 Task: Look for space in Phuntsholing, Bhutan from 1st June, 2023 to 9th June, 2023 for 4 adults in price range Rs.6000 to Rs.12000. Place can be entire place with 2 bedrooms having 2 beds and 2 bathrooms. Property type can be house, flat, guest house. Amenities needed are: washing machine. Booking option can be shelf check-in. Required host language is English.
Action: Mouse moved to (561, 141)
Screenshot: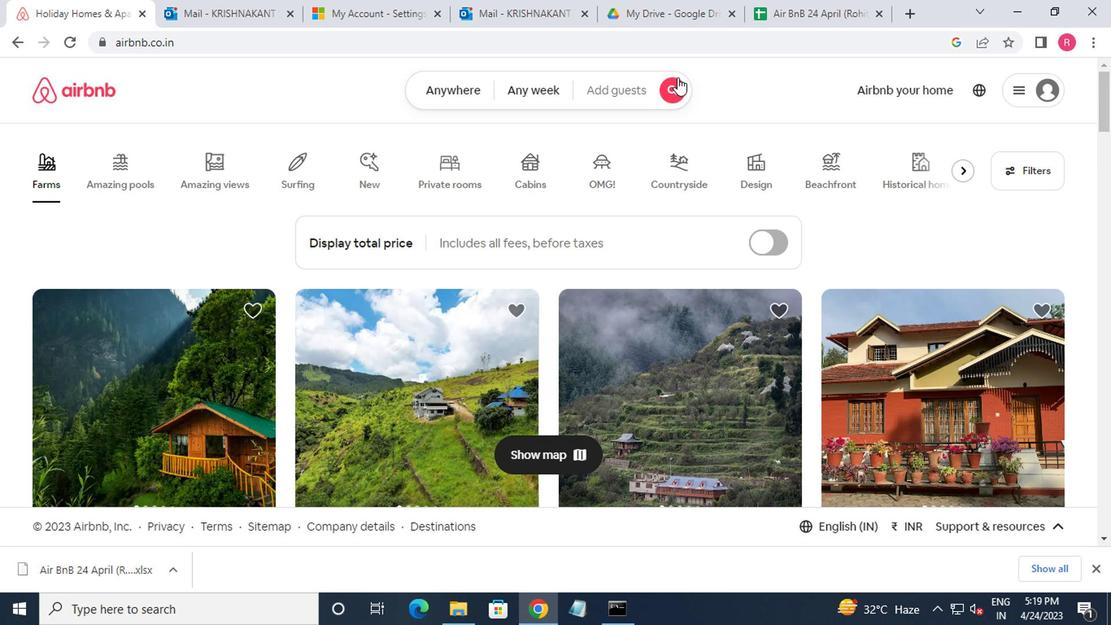 
Action: Mouse pressed left at (561, 141)
Screenshot: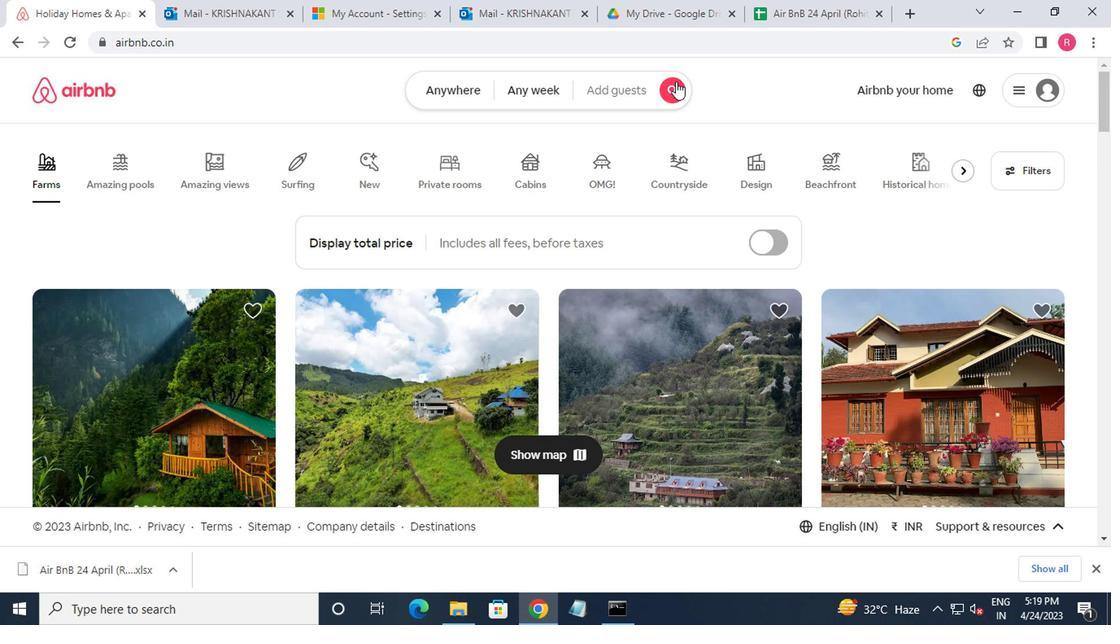 
Action: Mouse moved to (370, 188)
Screenshot: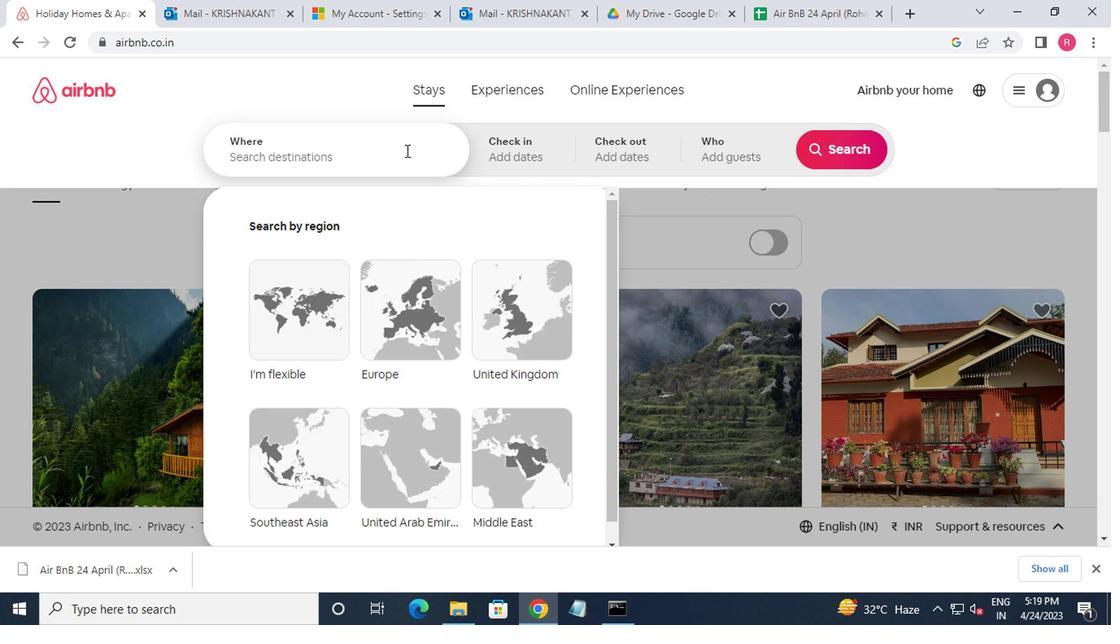 
Action: Mouse pressed left at (370, 188)
Screenshot: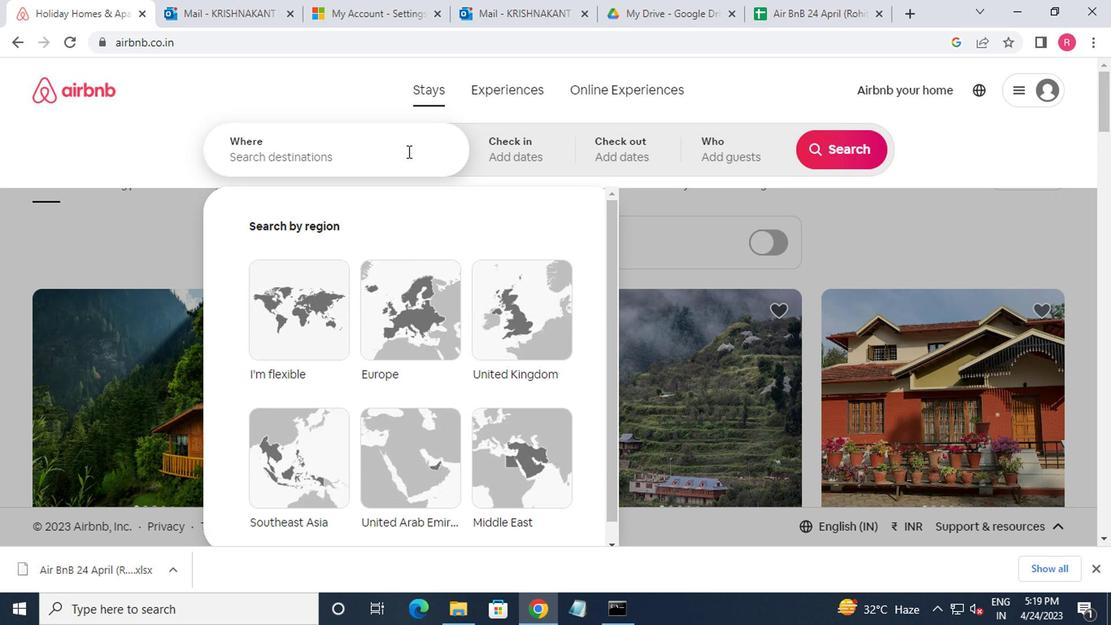 
Action: Key pressed p
Screenshot: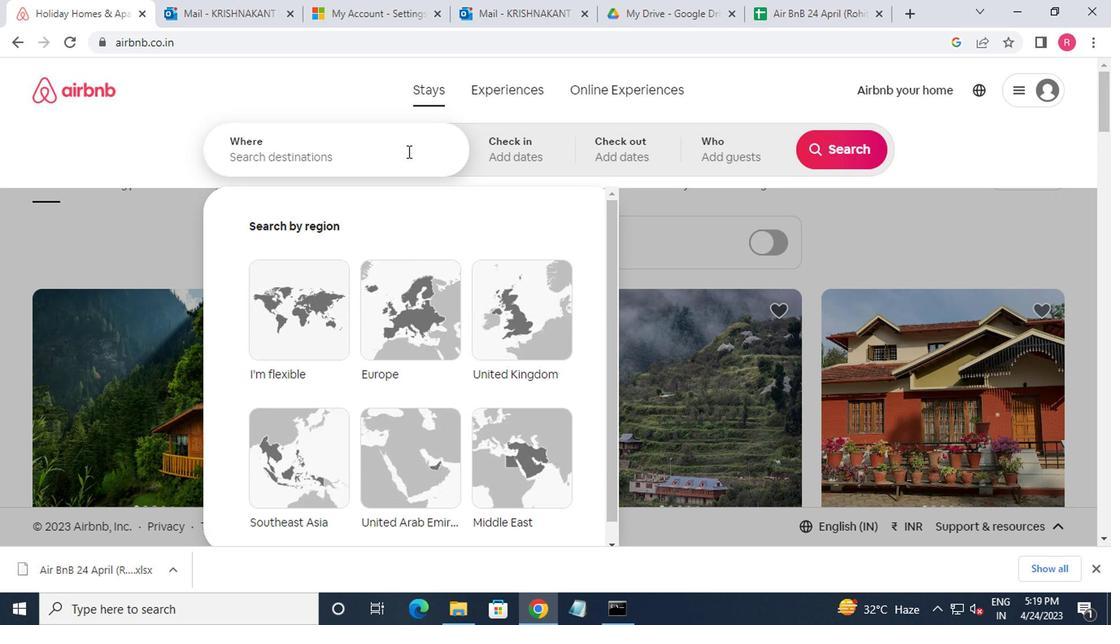 
Action: Mouse moved to (375, 189)
Screenshot: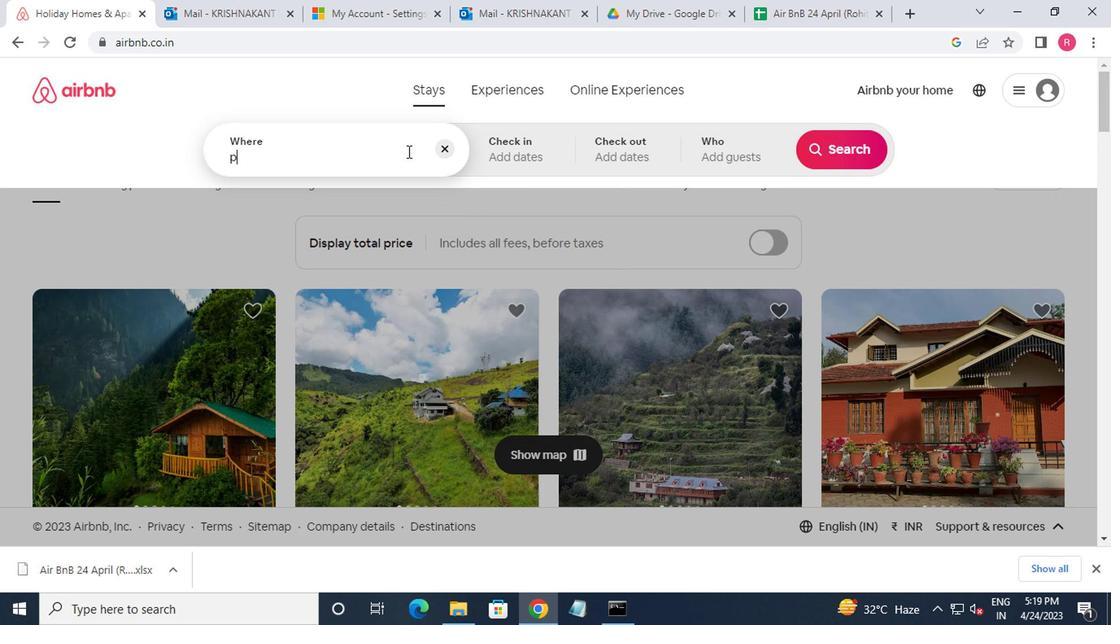 
Action: Key pressed hu
Screenshot: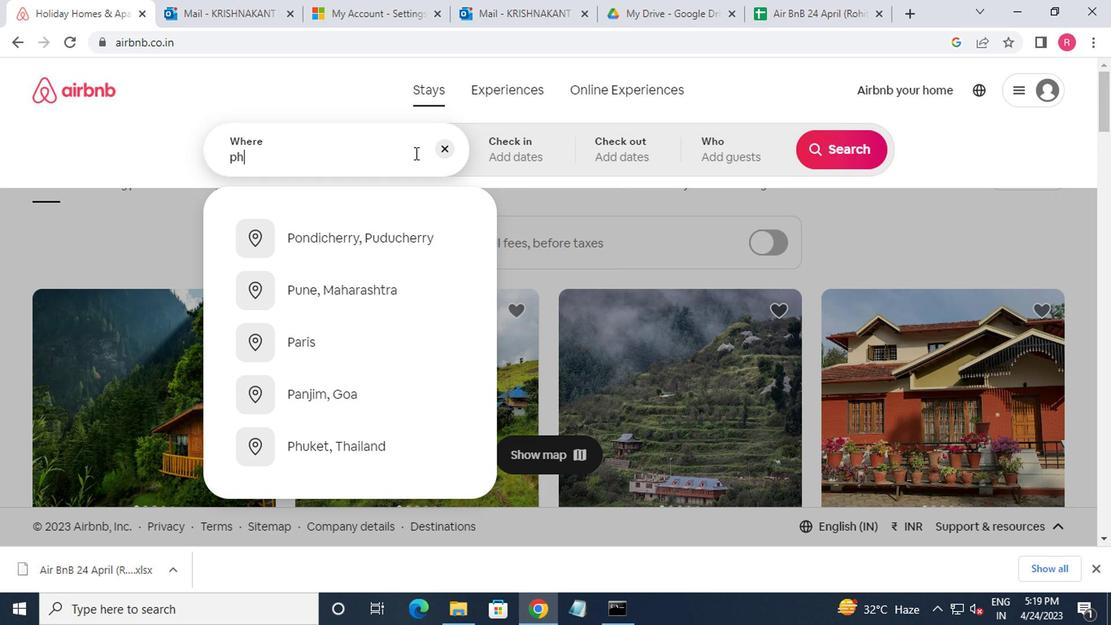 
Action: Mouse moved to (376, 189)
Screenshot: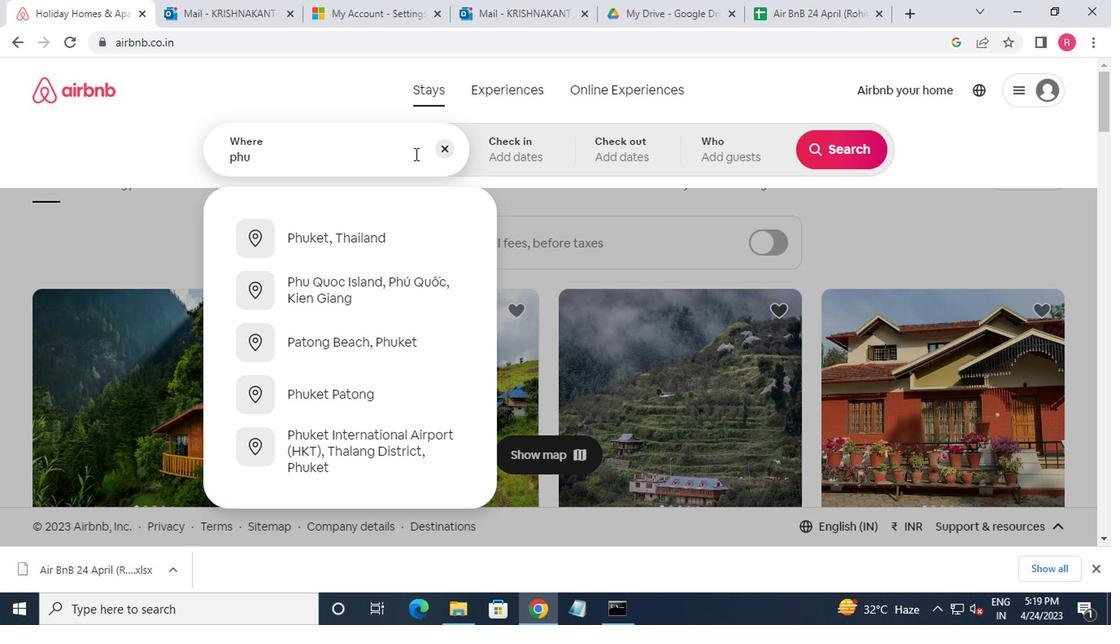 
Action: Key pressed ntshol
Screenshot: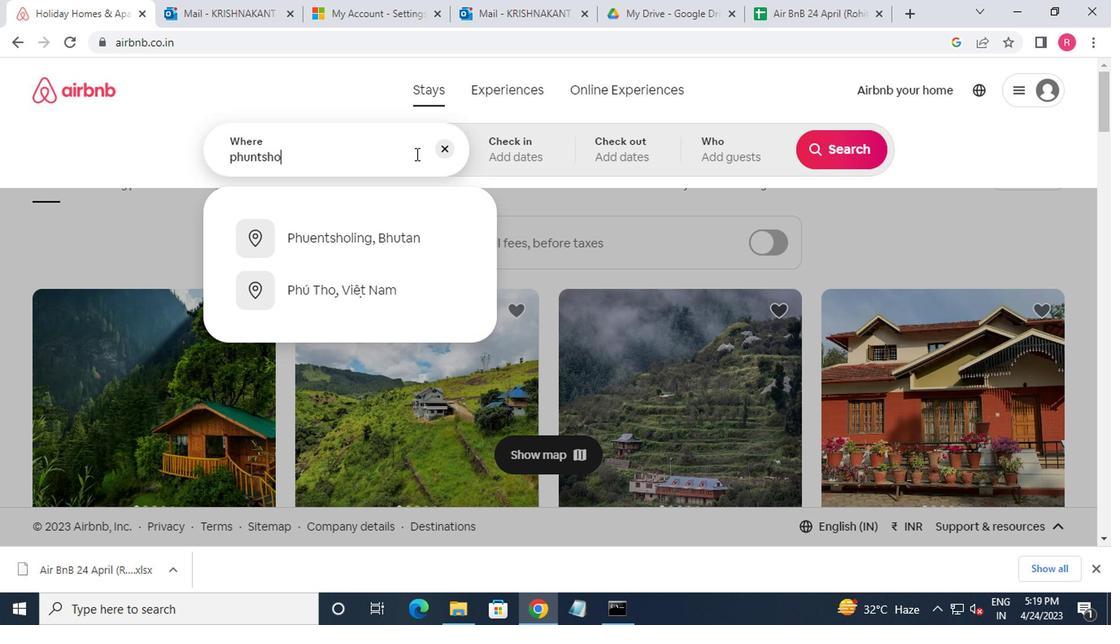 
Action: Mouse moved to (326, 249)
Screenshot: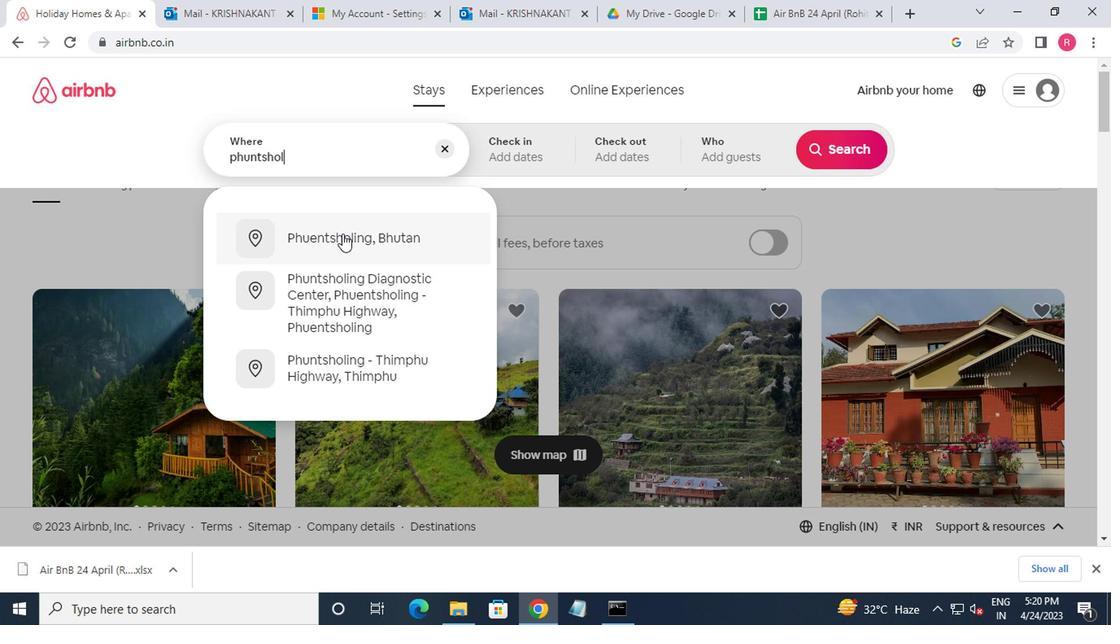 
Action: Mouse pressed left at (326, 249)
Screenshot: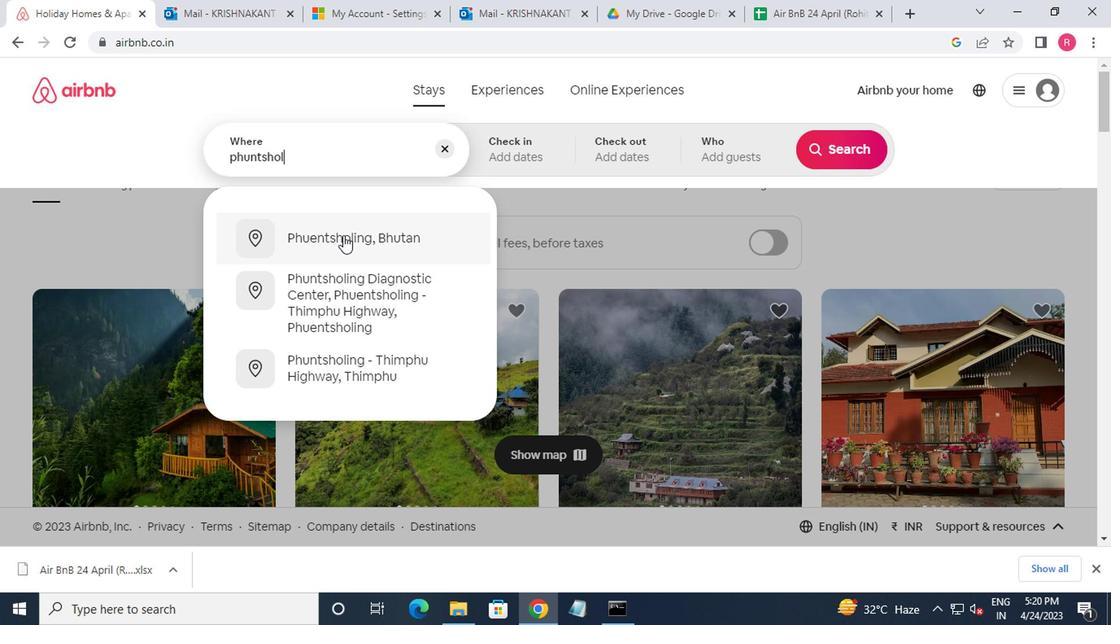 
Action: Mouse moved to (672, 276)
Screenshot: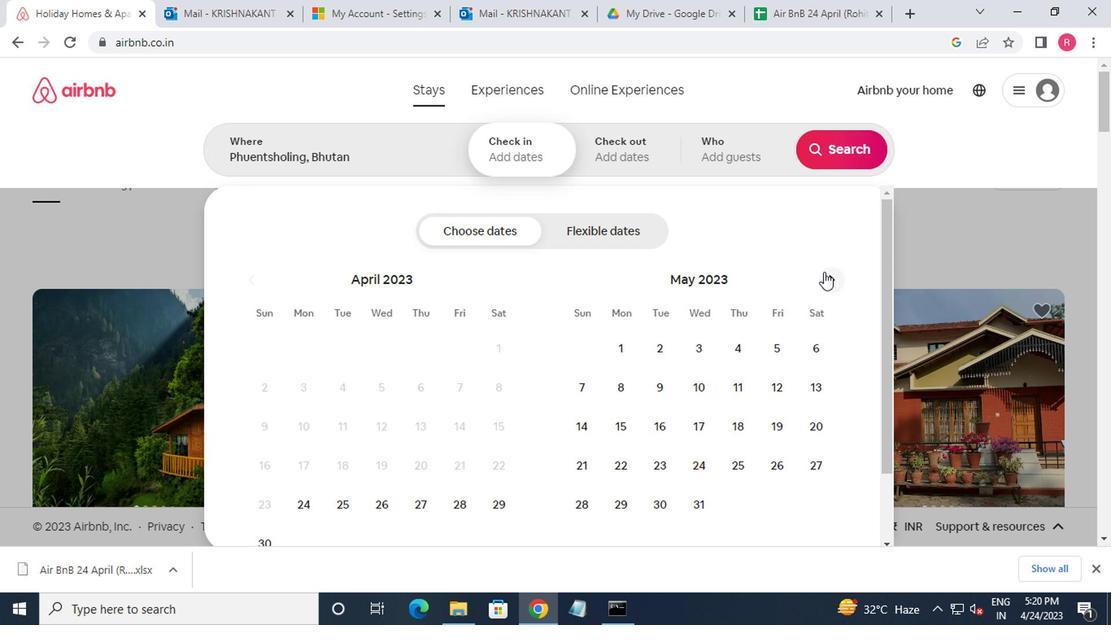 
Action: Mouse pressed left at (672, 276)
Screenshot: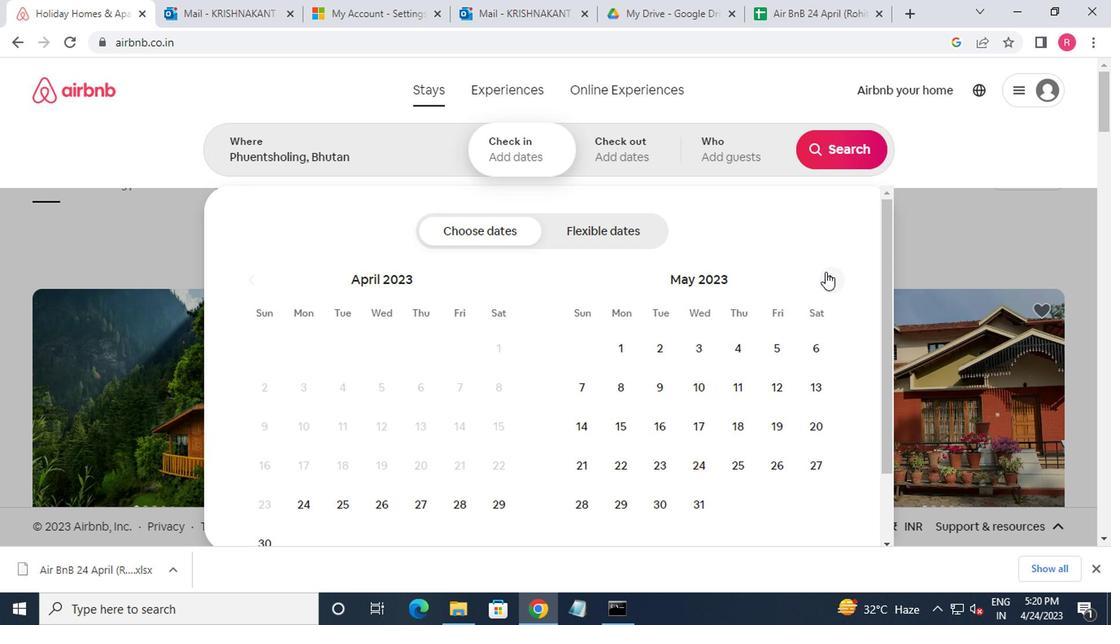 
Action: Mouse moved to (612, 332)
Screenshot: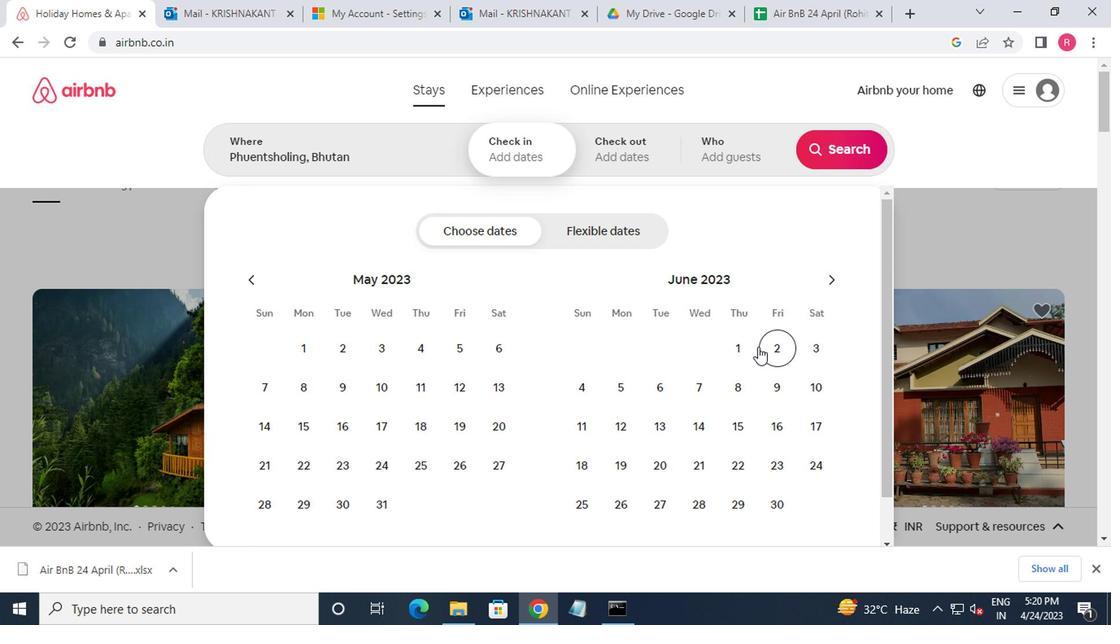 
Action: Mouse pressed left at (612, 332)
Screenshot: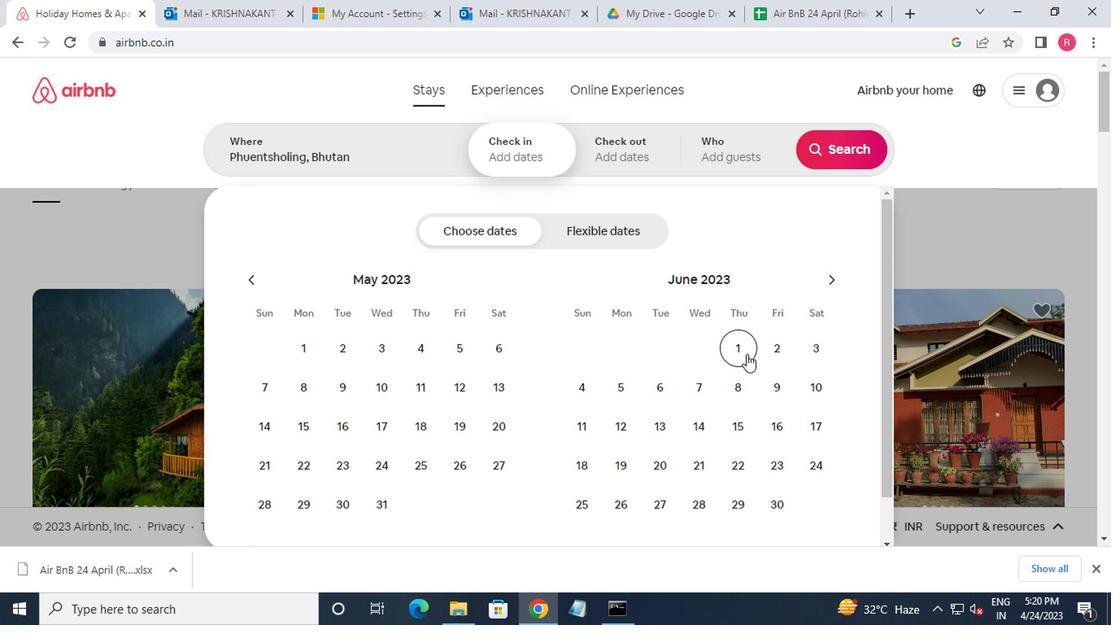 
Action: Mouse moved to (636, 359)
Screenshot: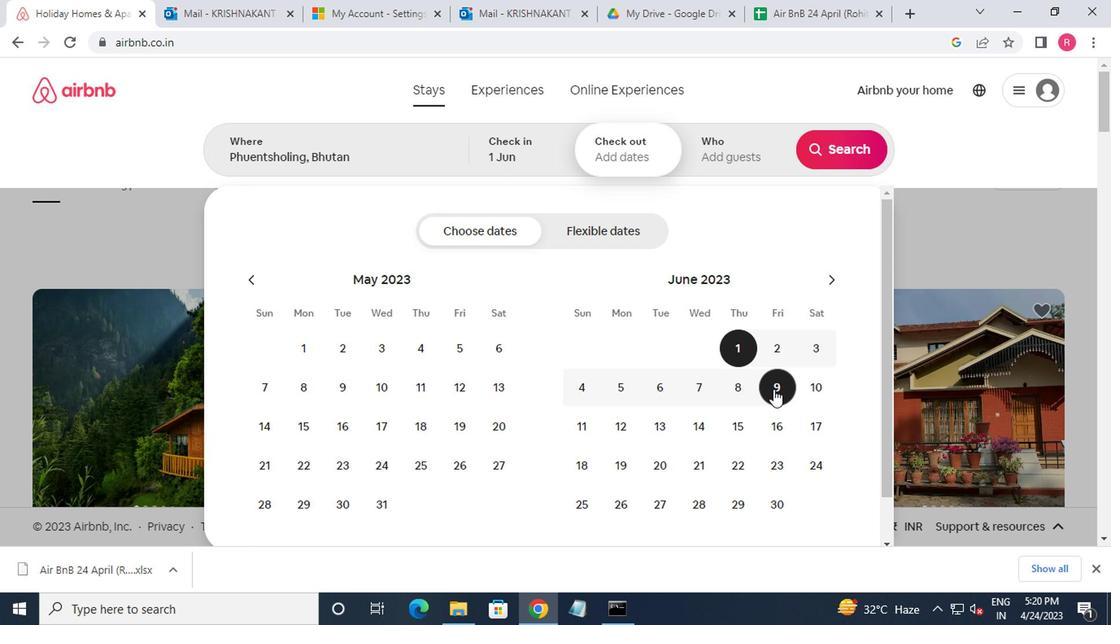 
Action: Mouse pressed left at (636, 359)
Screenshot: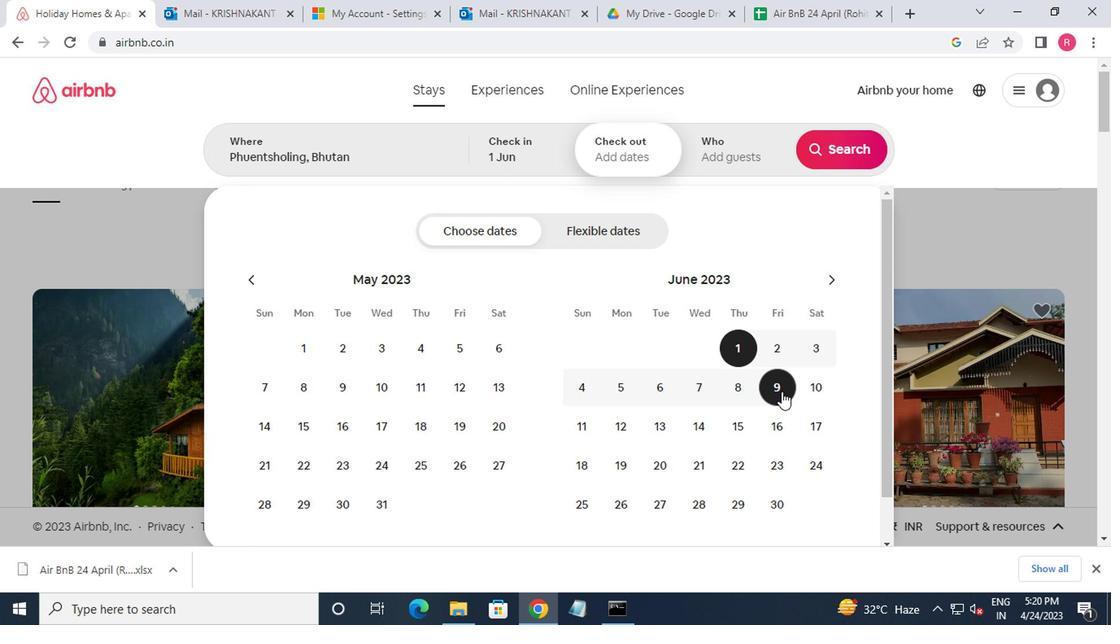 
Action: Mouse moved to (599, 197)
Screenshot: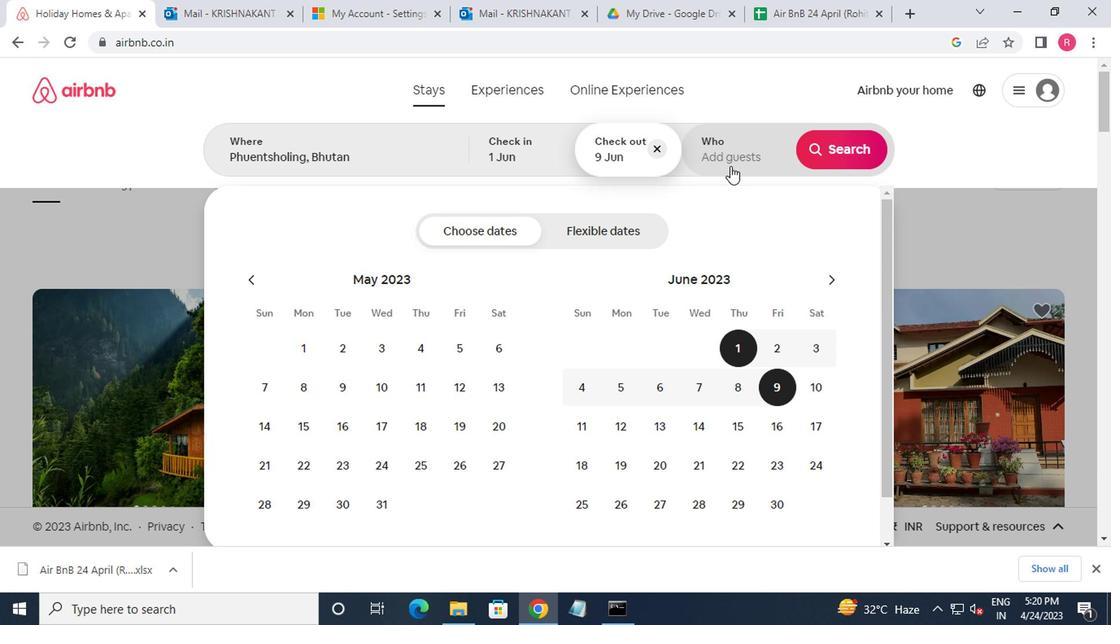 
Action: Mouse pressed left at (599, 197)
Screenshot: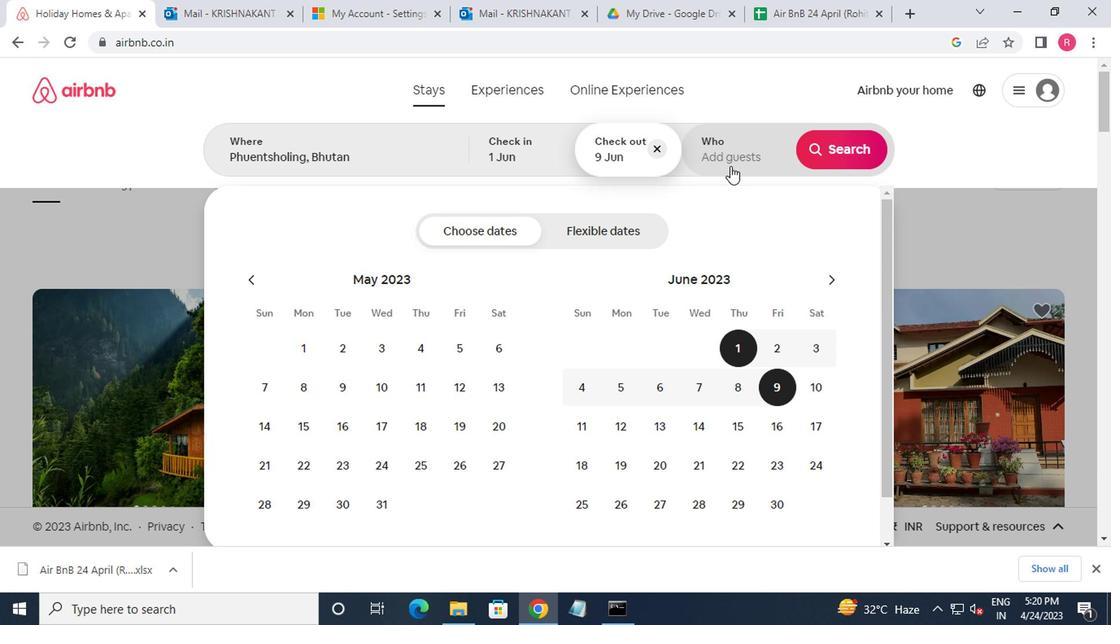 
Action: Mouse moved to (671, 248)
Screenshot: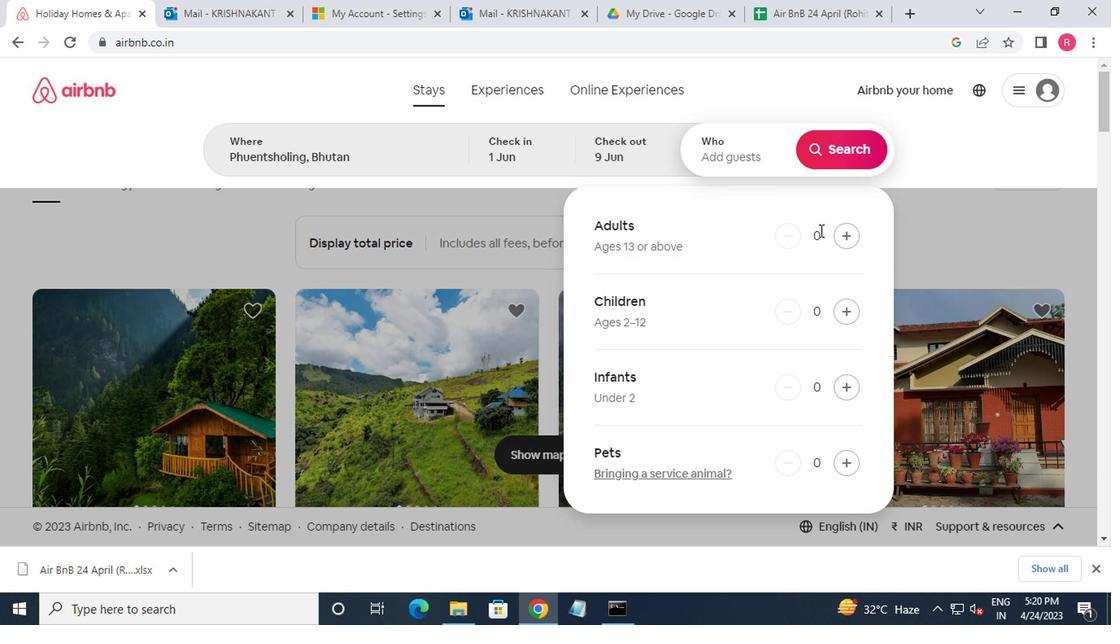 
Action: Mouse pressed left at (671, 248)
Screenshot: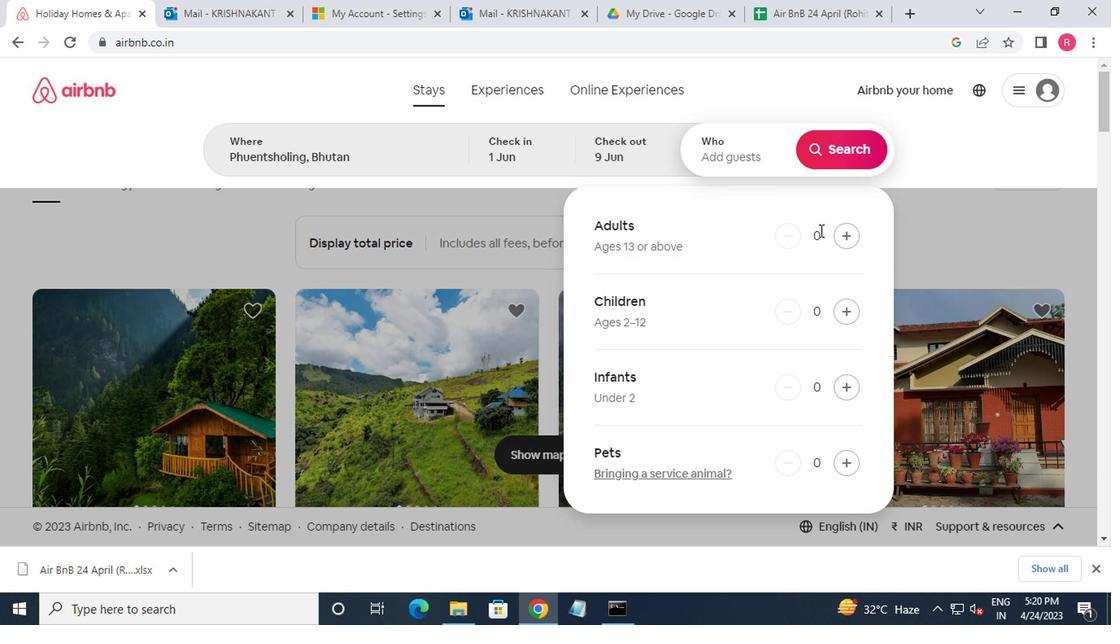 
Action: Mouse moved to (680, 248)
Screenshot: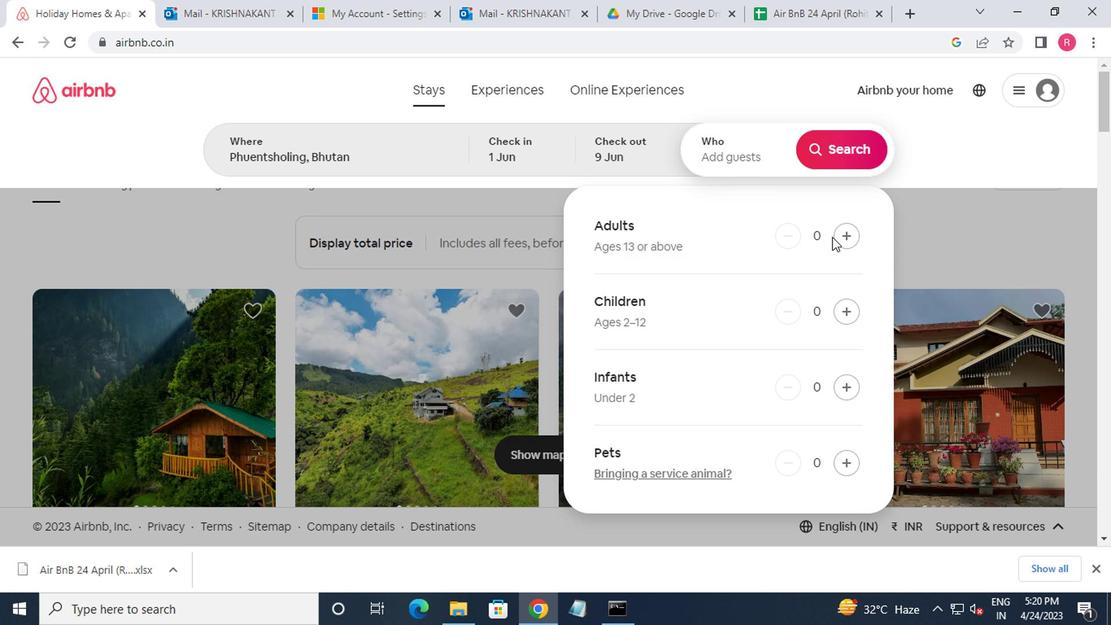 
Action: Mouse pressed left at (680, 248)
Screenshot: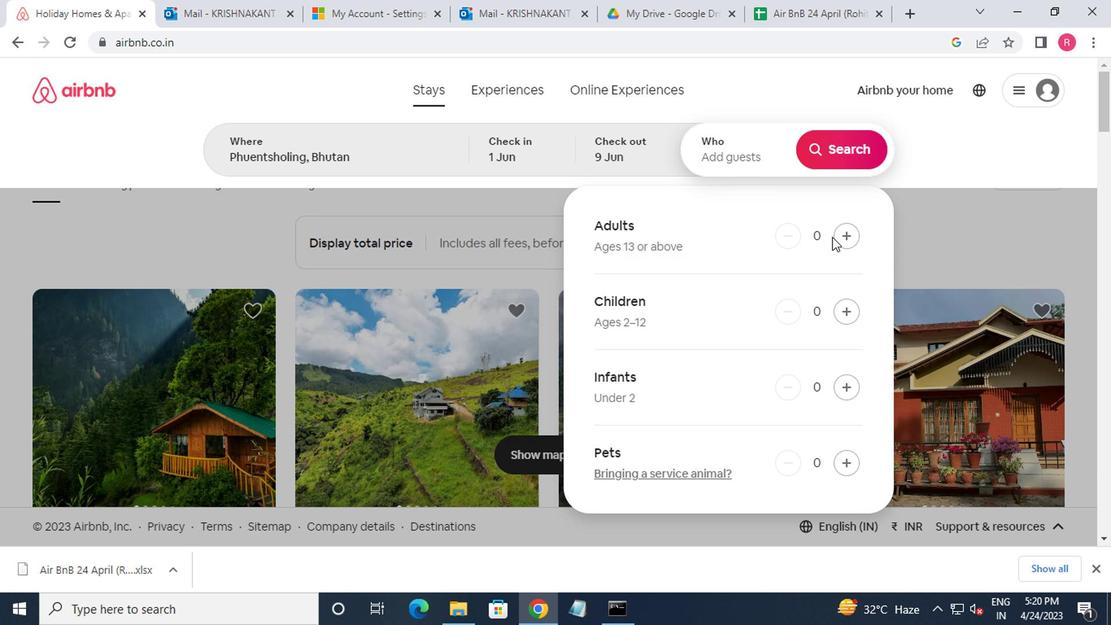 
Action: Mouse pressed left at (680, 248)
Screenshot: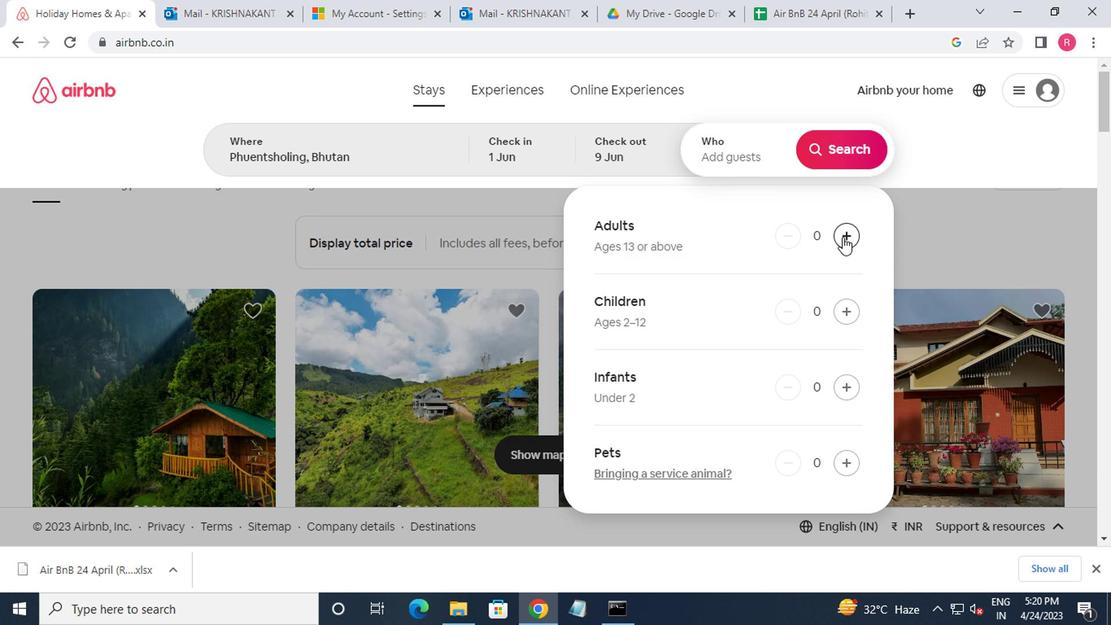 
Action: Mouse pressed left at (680, 248)
Screenshot: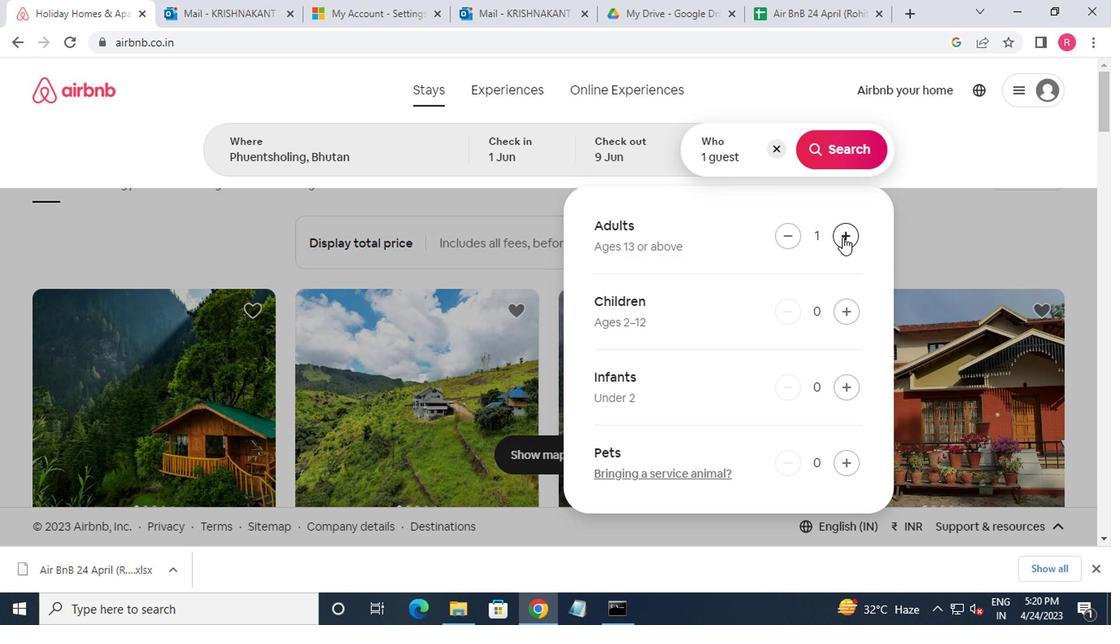 
Action: Mouse pressed left at (680, 248)
Screenshot: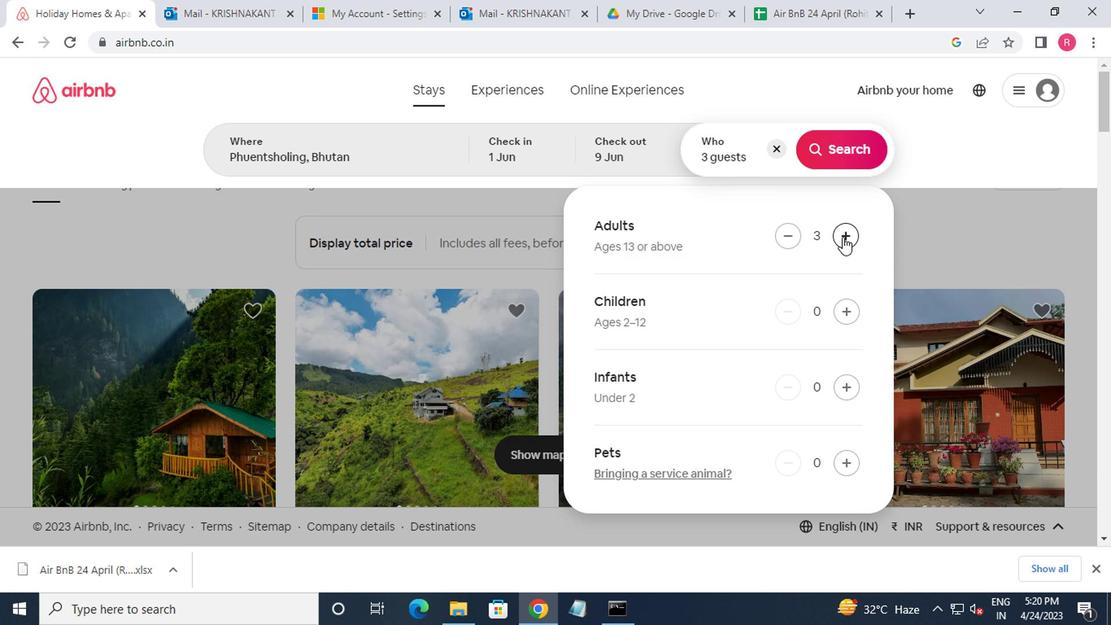 
Action: Mouse moved to (666, 194)
Screenshot: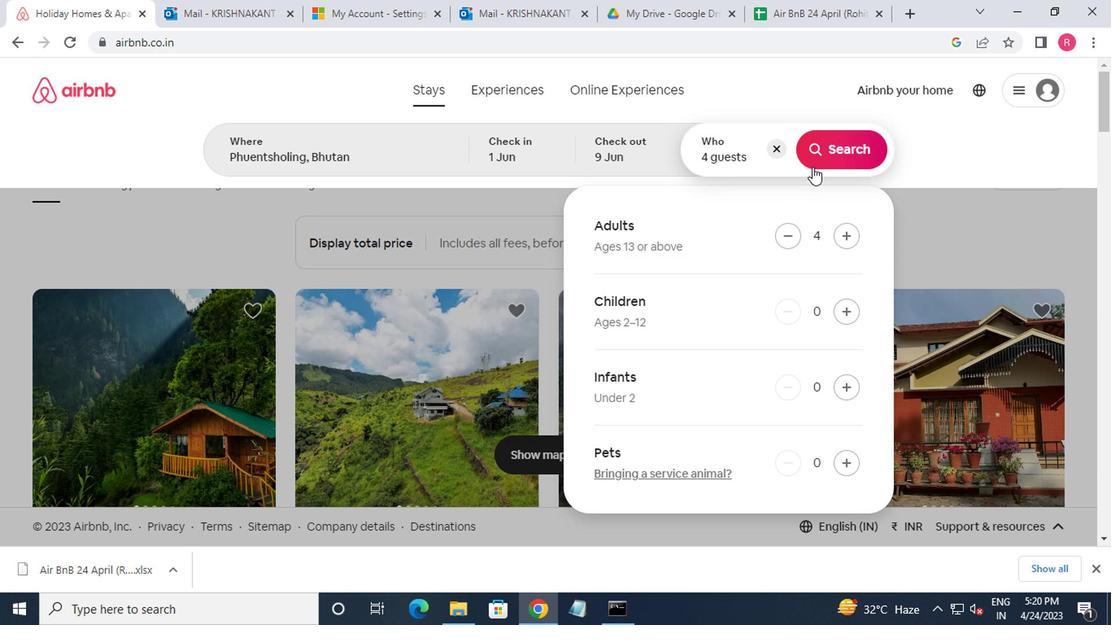 
Action: Mouse pressed left at (666, 194)
Screenshot: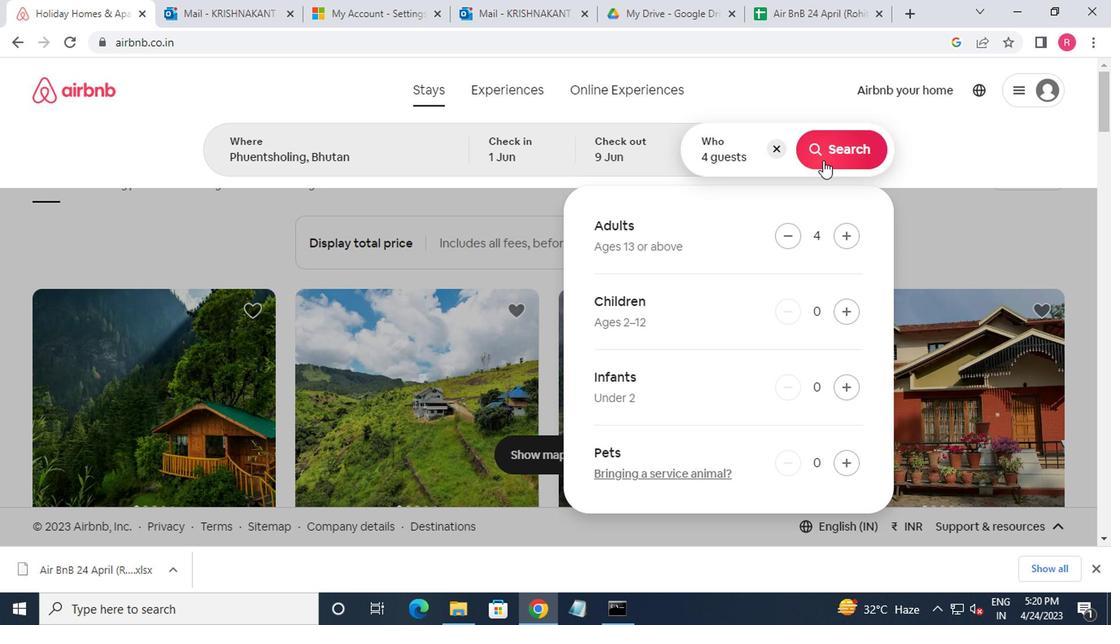 
Action: Mouse moved to (801, 191)
Screenshot: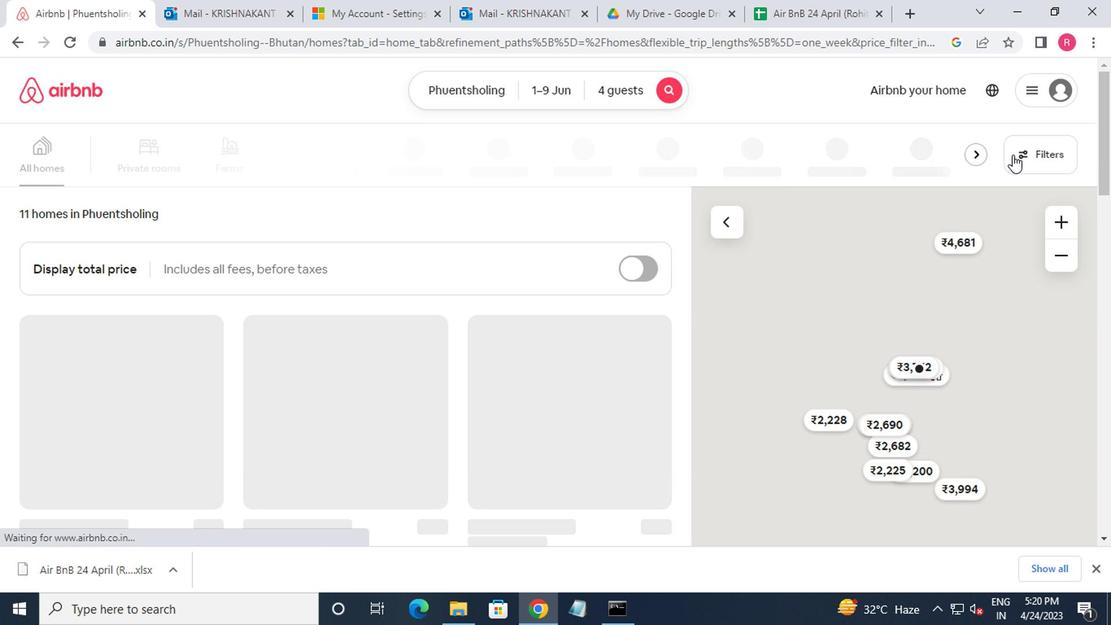 
Action: Mouse pressed left at (801, 191)
Screenshot: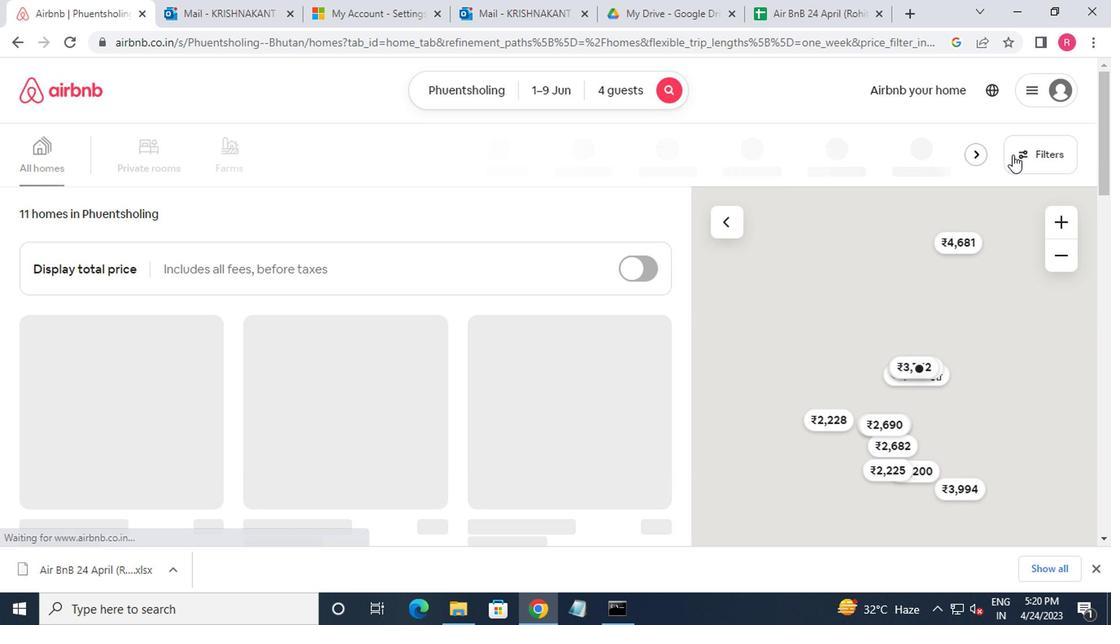 
Action: Mouse moved to (364, 332)
Screenshot: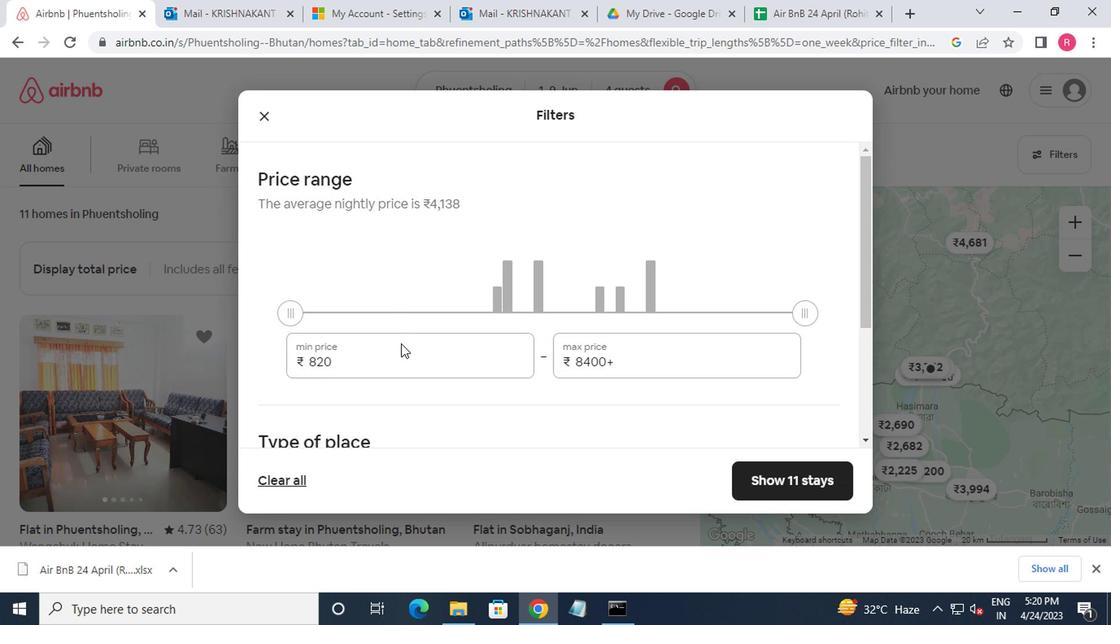 
Action: Mouse pressed left at (364, 332)
Screenshot: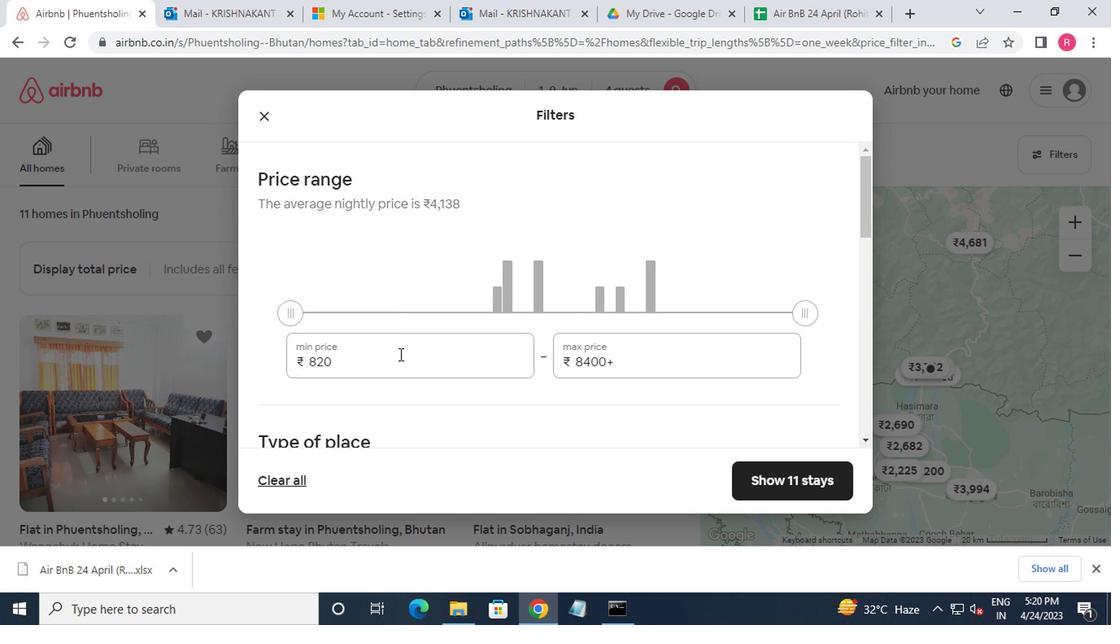 
Action: Mouse moved to (364, 332)
Screenshot: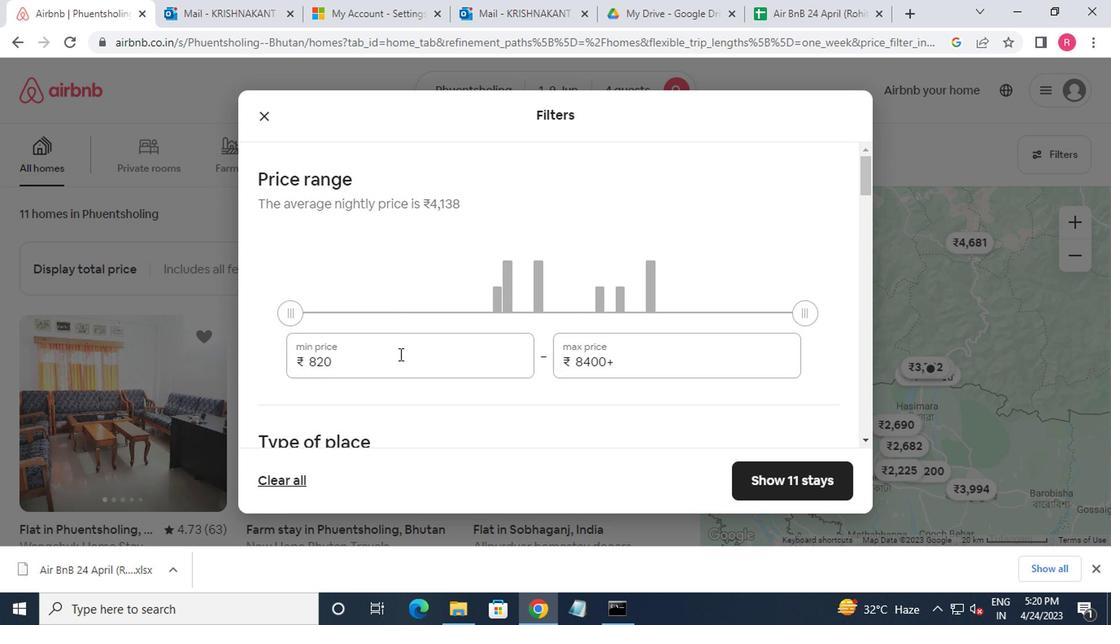 
Action: Key pressed <Key.backspace><Key.backspace><Key.backspace><Key.backspace>6000
Screenshot: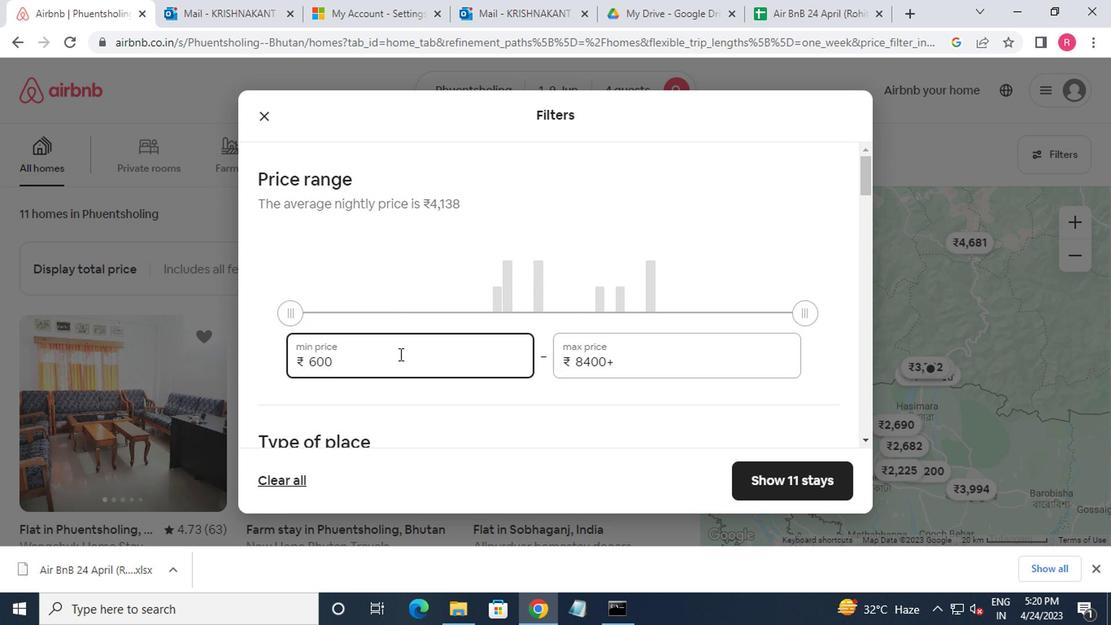 
Action: Mouse moved to (515, 338)
Screenshot: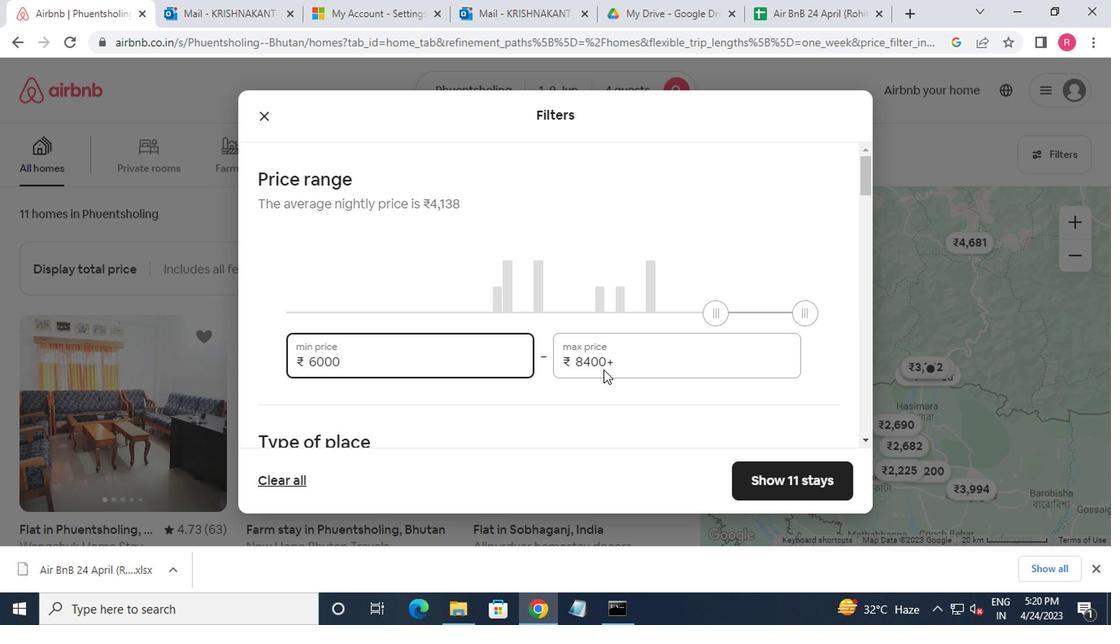 
Action: Mouse pressed left at (515, 338)
Screenshot: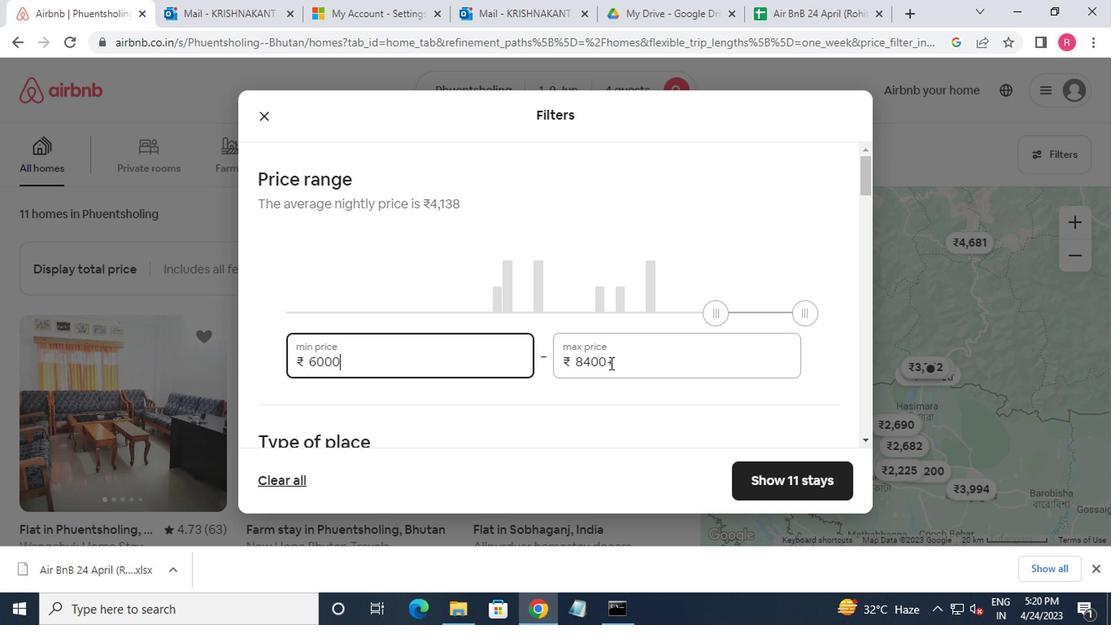 
Action: Key pressed <Key.backspace><Key.backspace><Key.backspace><Key.backspace><Key.backspace><Key.backspace><Key.backspace><Key.backspace><Key.backspace><Key.backspace><Key.backspace><Key.backspace><Key.backspace><Key.backspace><Key.backspace><Key.backspace><Key.backspace><Key.backspace><Key.backspace><Key.backspace><Key.backspace><Key.backspace><Key.backspace><Key.backspace><Key.backspace><Key.backspace><Key.backspace><Key.backspace><Key.backspace><Key.backspace><Key.backspace><Key.backspace><Key.backspace><Key.backspace><Key.backspace><Key.backspace>12000
Screenshot: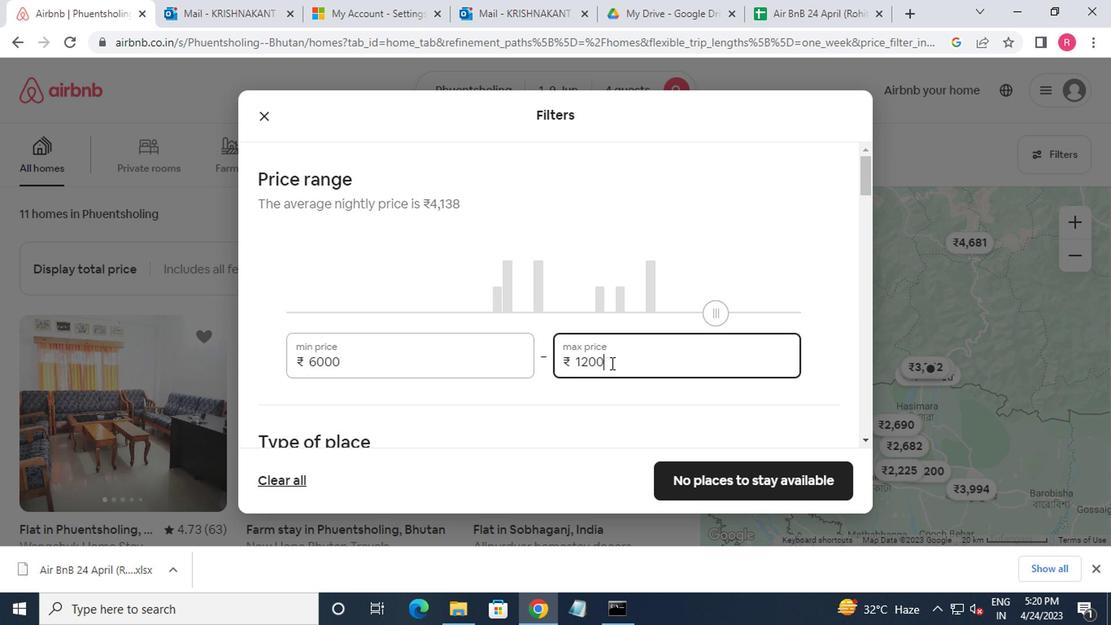 
Action: Mouse moved to (462, 374)
Screenshot: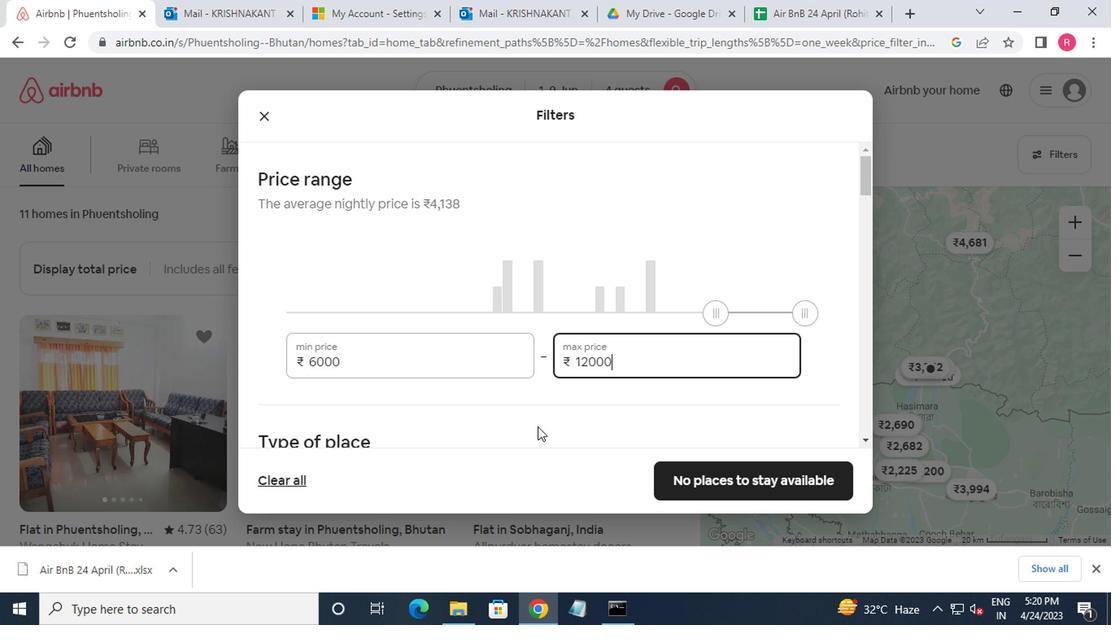 
Action: Mouse scrolled (462, 373) with delta (0, 0)
Screenshot: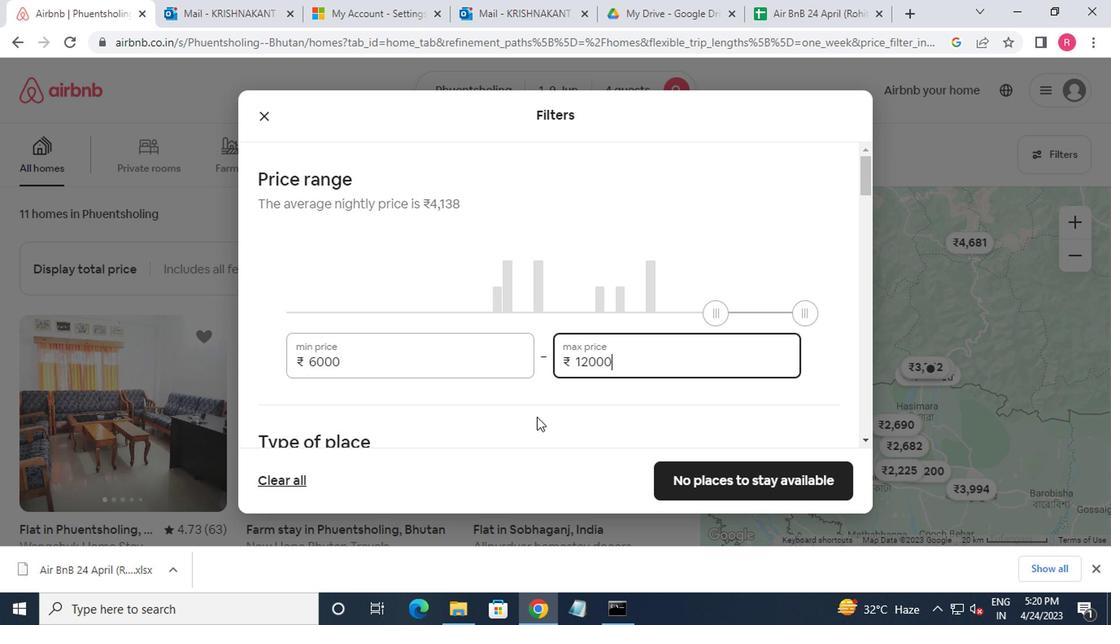 
Action: Mouse moved to (390, 354)
Screenshot: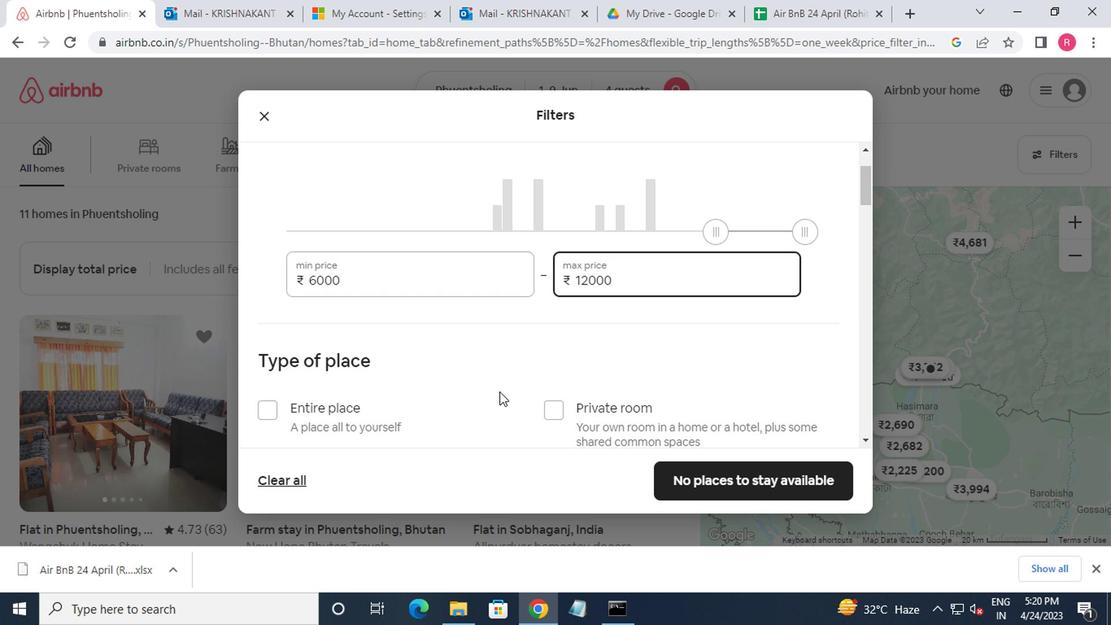 
Action: Mouse scrolled (390, 354) with delta (0, 0)
Screenshot: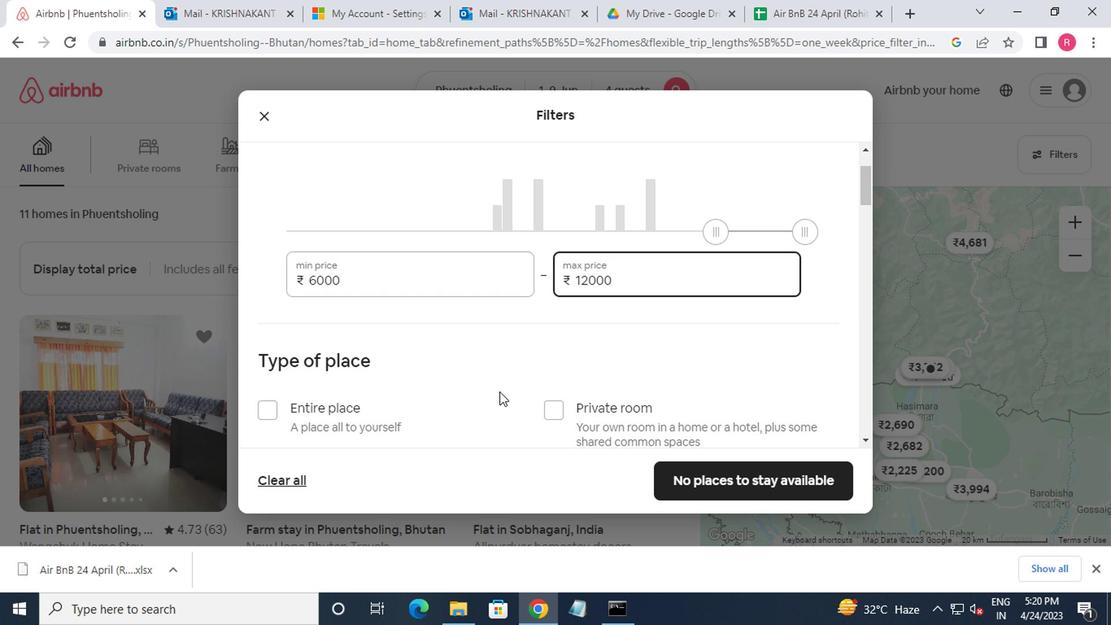 
Action: Mouse moved to (388, 356)
Screenshot: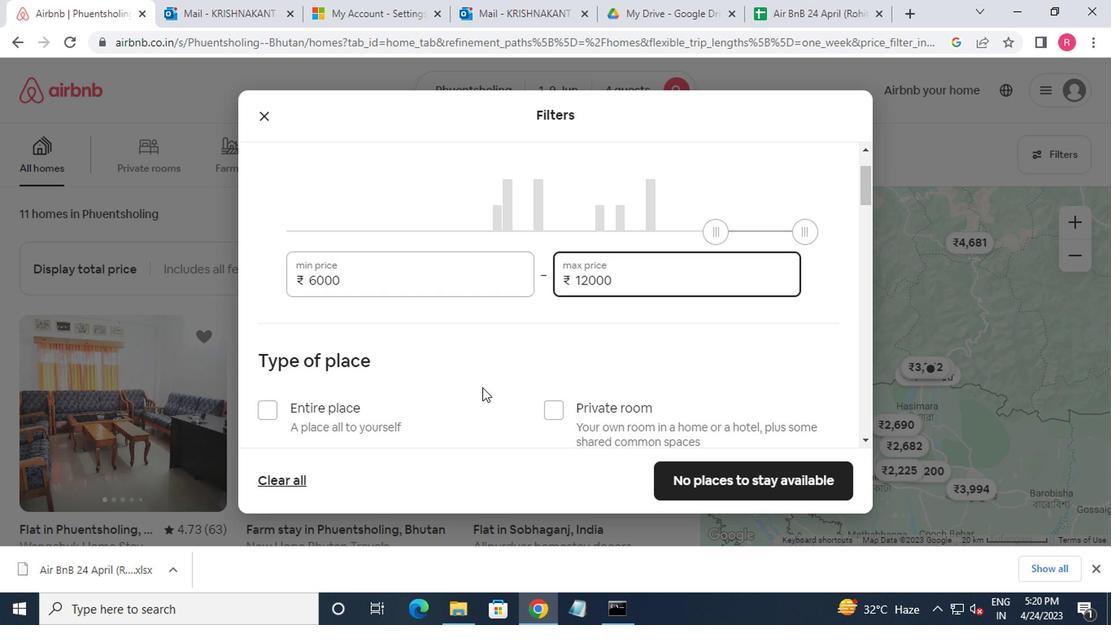 
Action: Mouse scrolled (388, 355) with delta (0, 0)
Screenshot: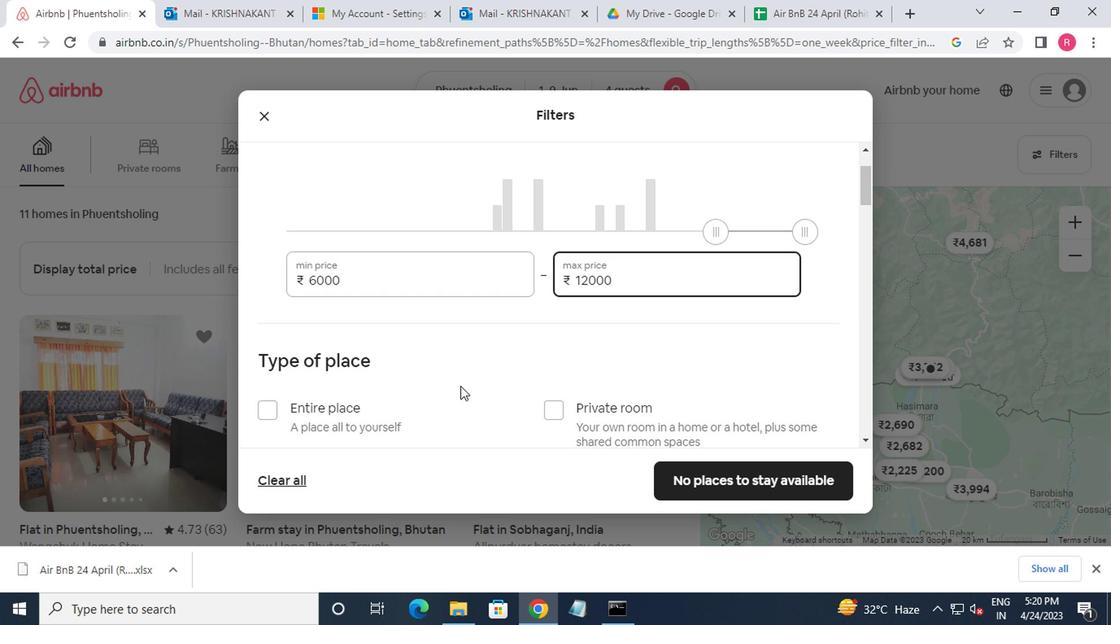 
Action: Mouse moved to (376, 340)
Screenshot: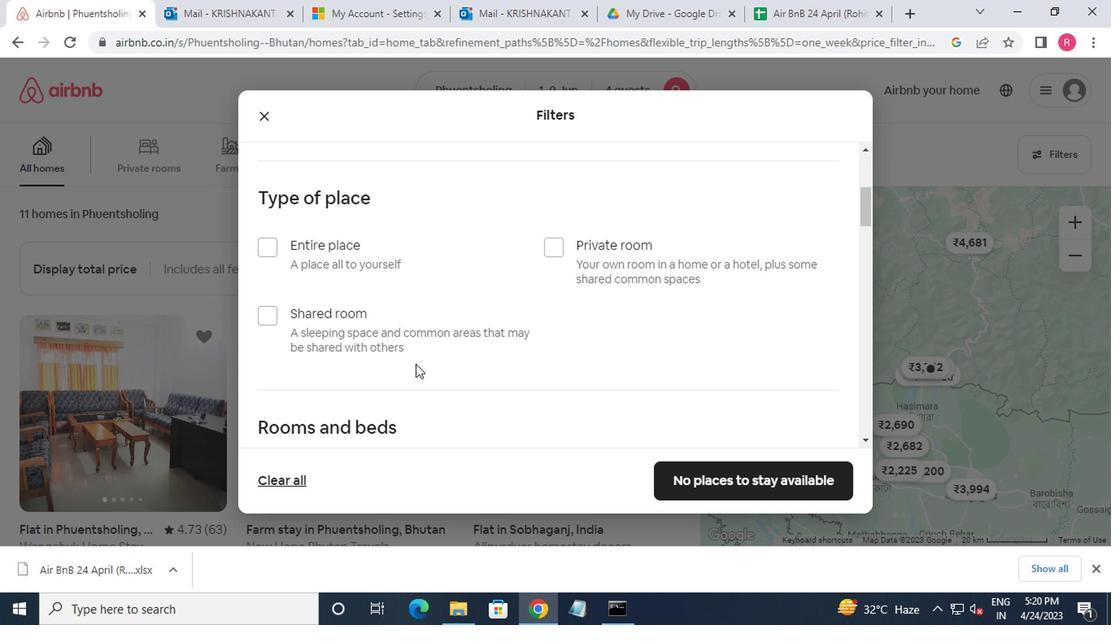 
Action: Mouse scrolled (376, 339) with delta (0, 0)
Screenshot: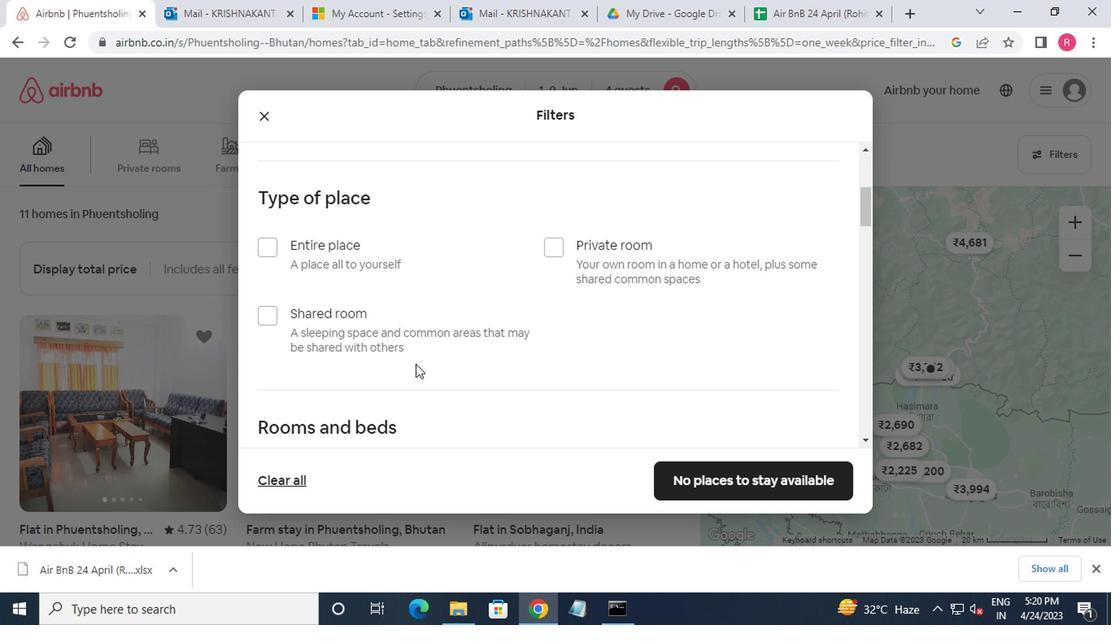 
Action: Mouse moved to (273, 198)
Screenshot: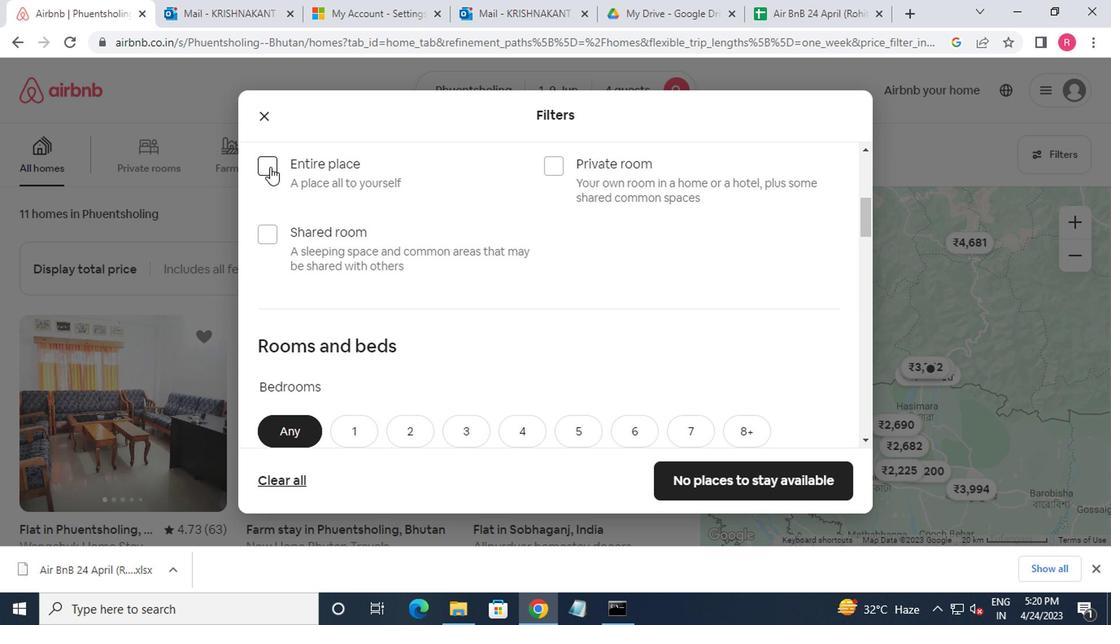 
Action: Mouse pressed left at (273, 198)
Screenshot: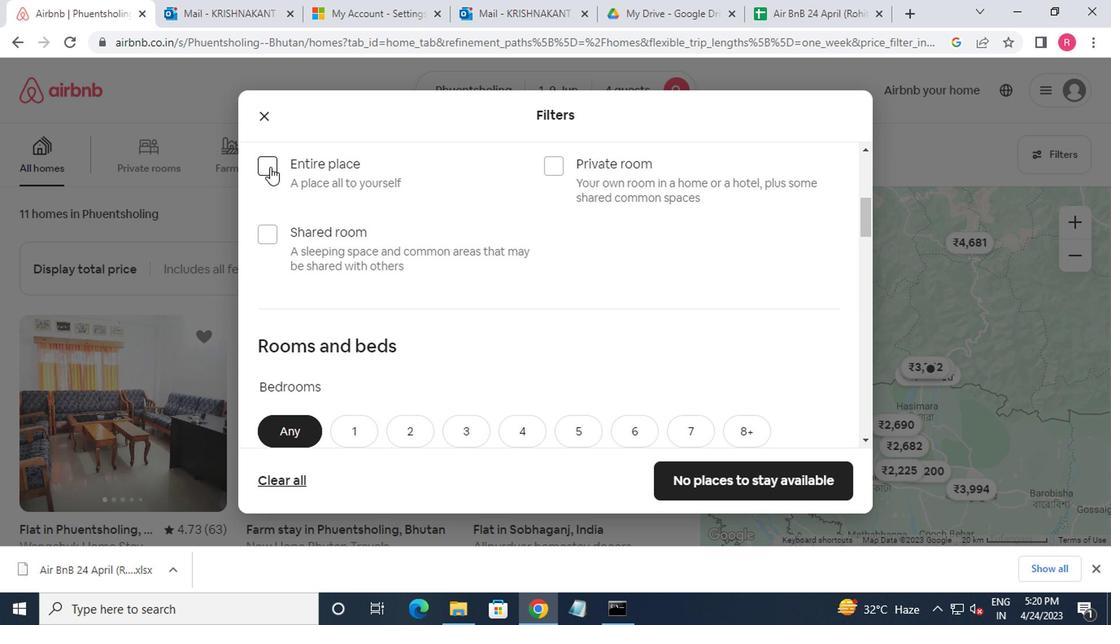 
Action: Mouse moved to (292, 254)
Screenshot: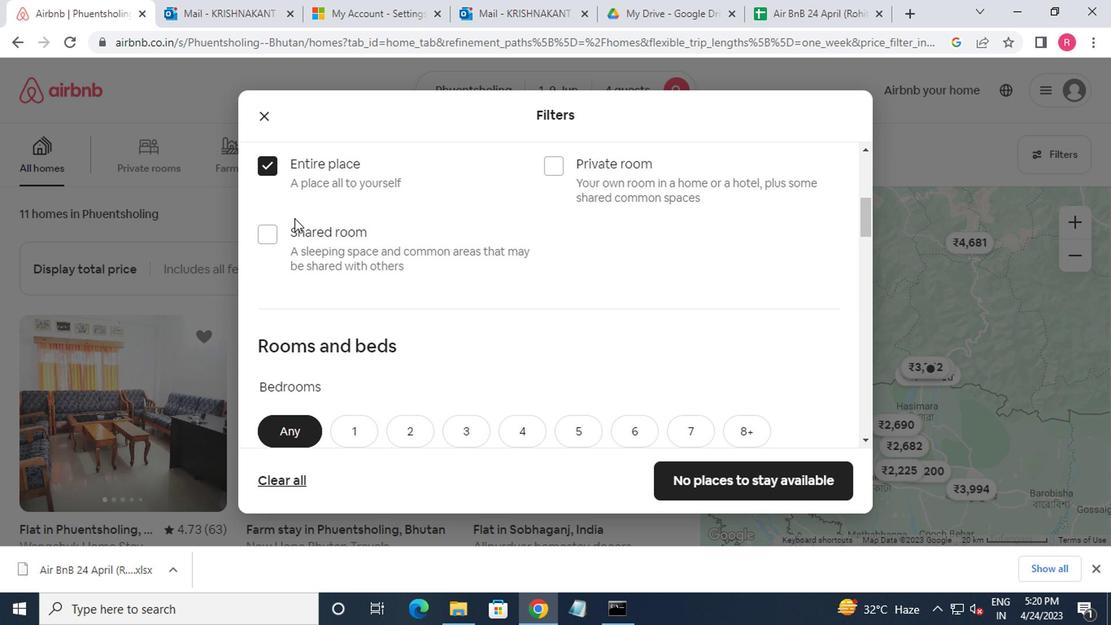 
Action: Mouse scrolled (292, 253) with delta (0, 0)
Screenshot: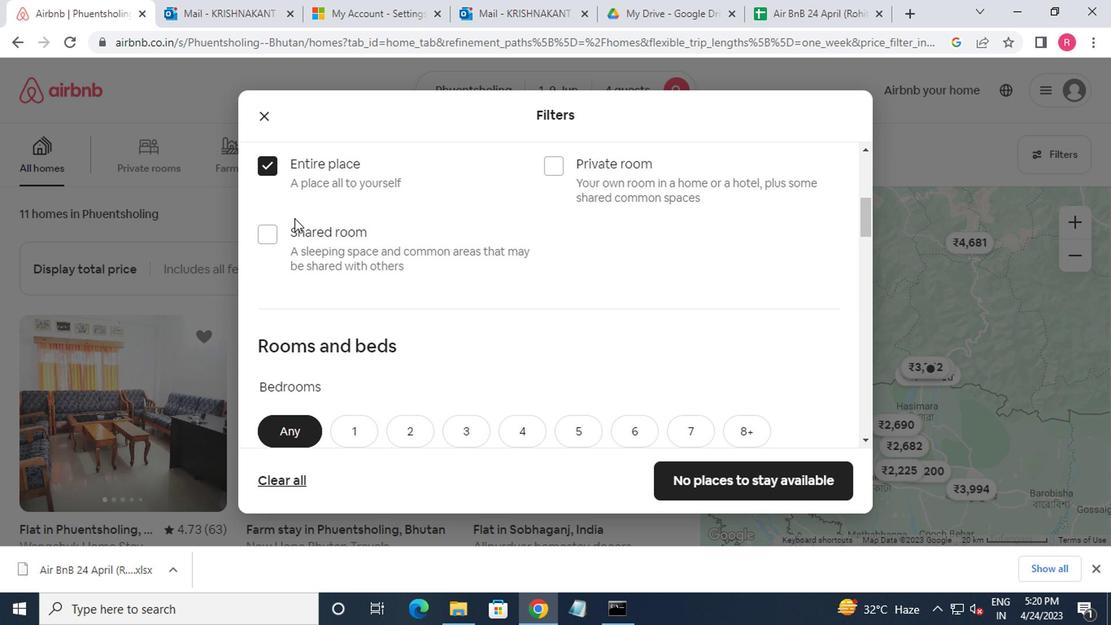 
Action: Mouse moved to (295, 261)
Screenshot: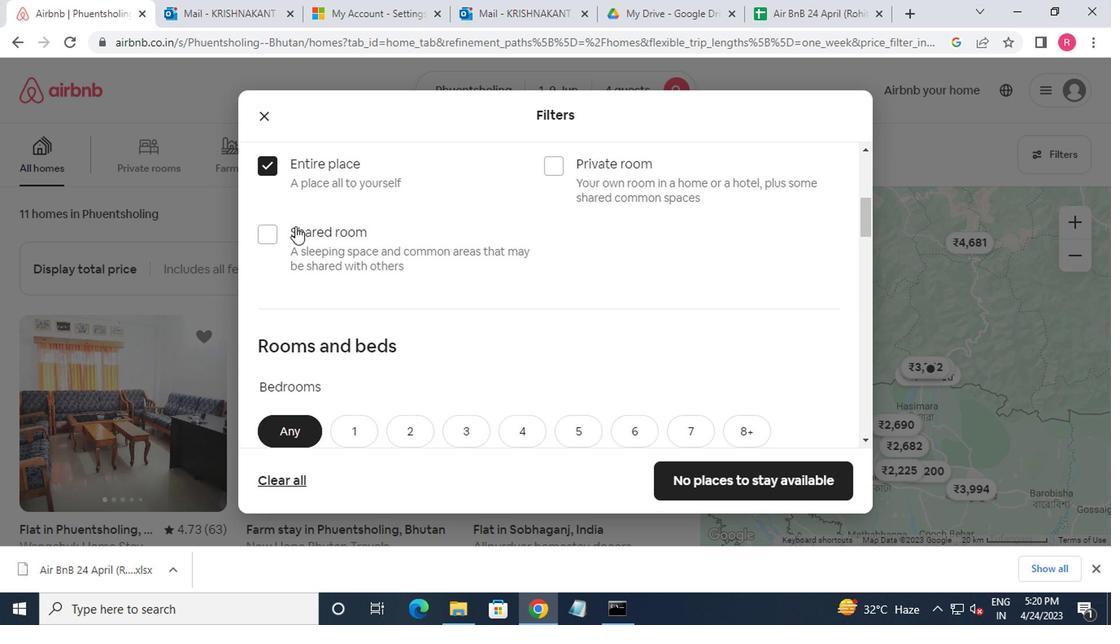 
Action: Mouse scrolled (295, 261) with delta (0, 0)
Screenshot: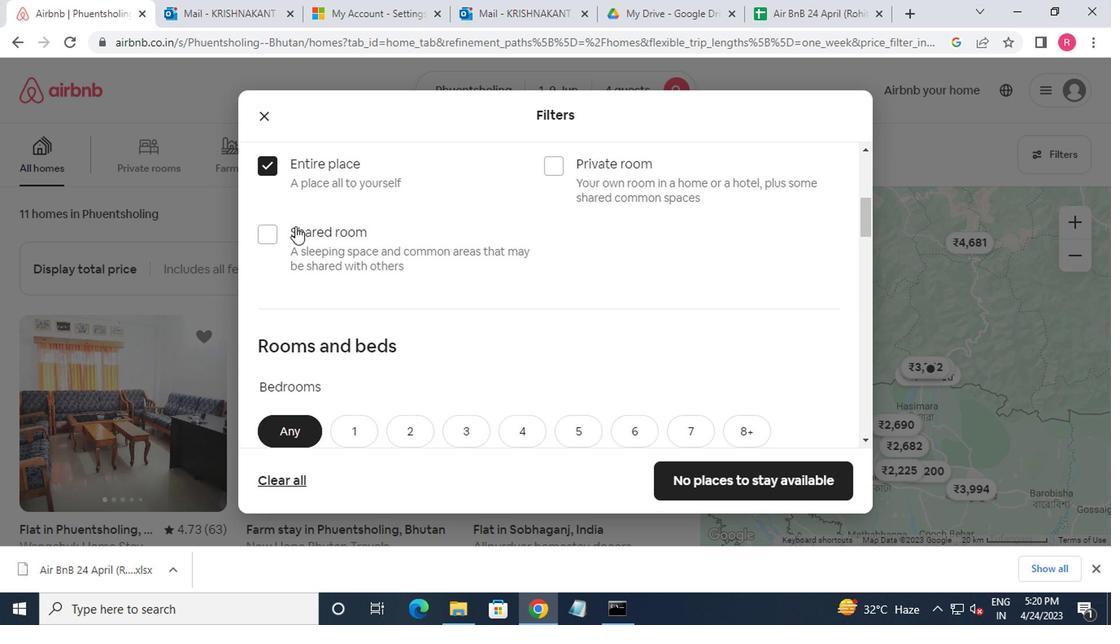 
Action: Mouse moved to (368, 272)
Screenshot: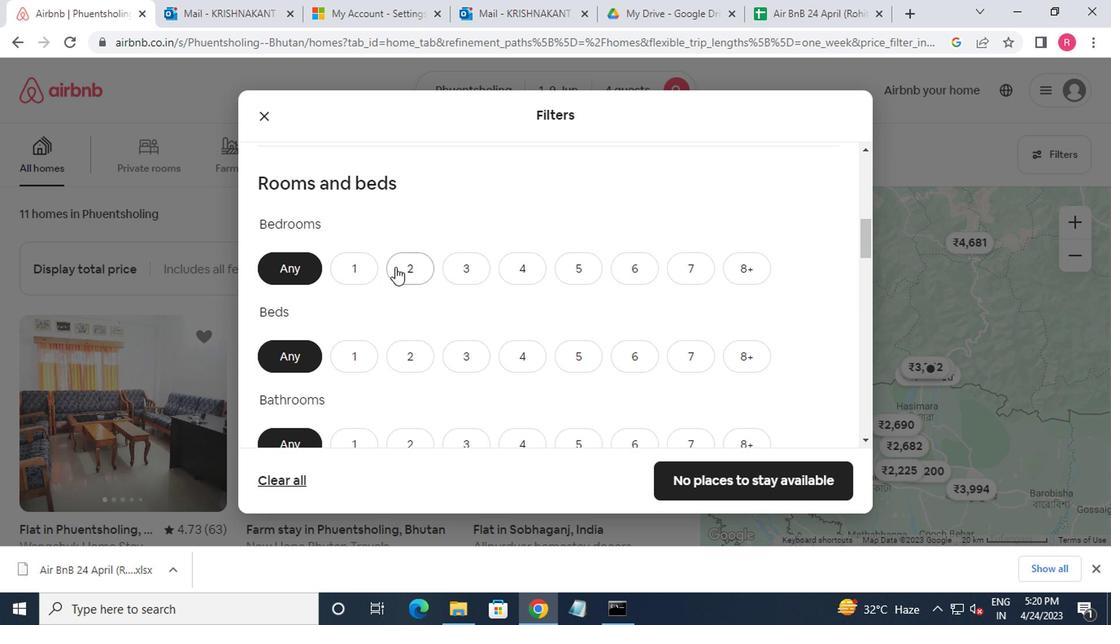
Action: Mouse pressed left at (368, 272)
Screenshot: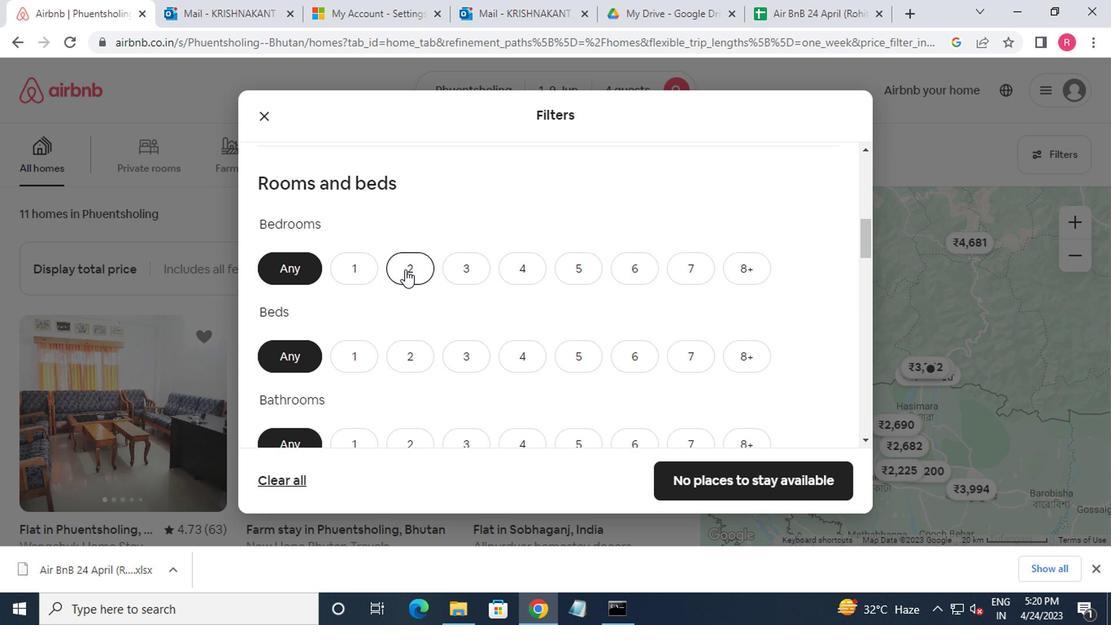 
Action: Mouse moved to (380, 284)
Screenshot: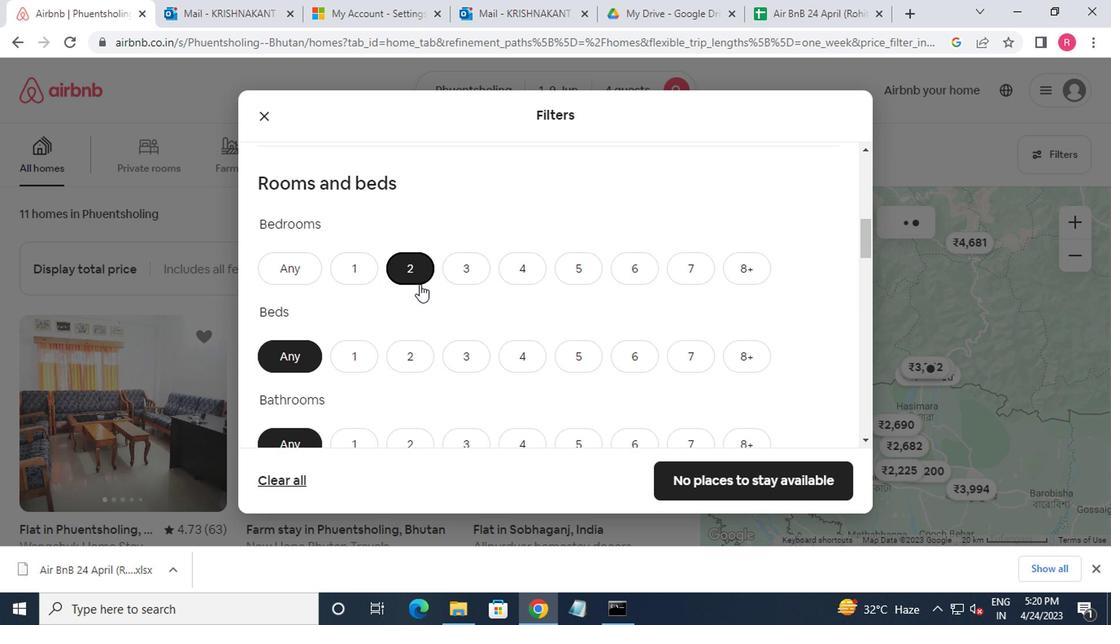 
Action: Mouse scrolled (380, 284) with delta (0, 0)
Screenshot: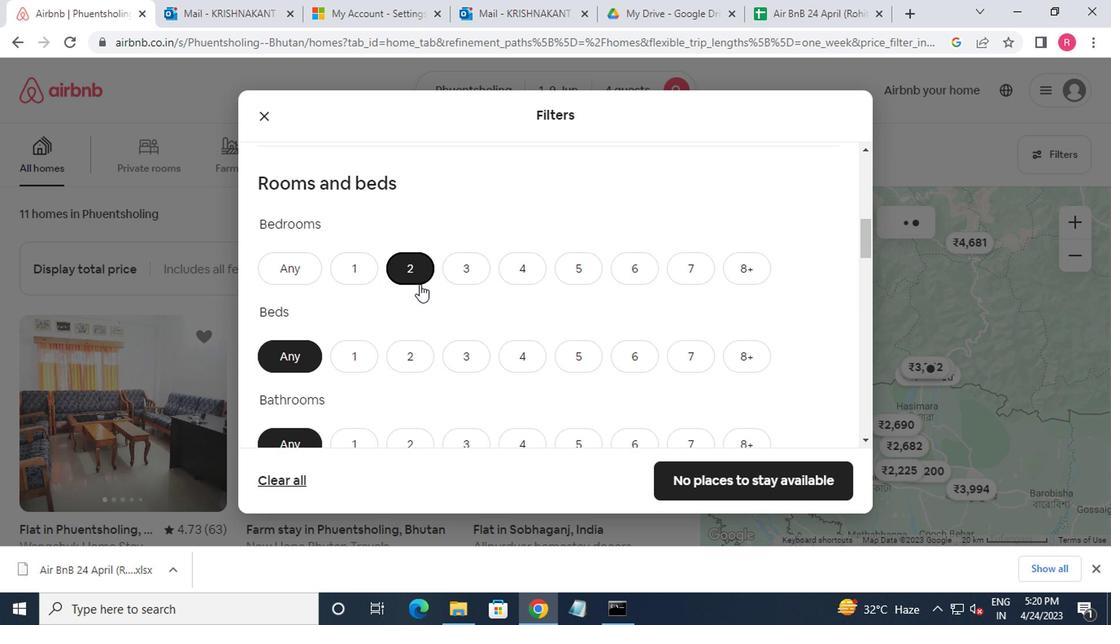
Action: Mouse moved to (376, 280)
Screenshot: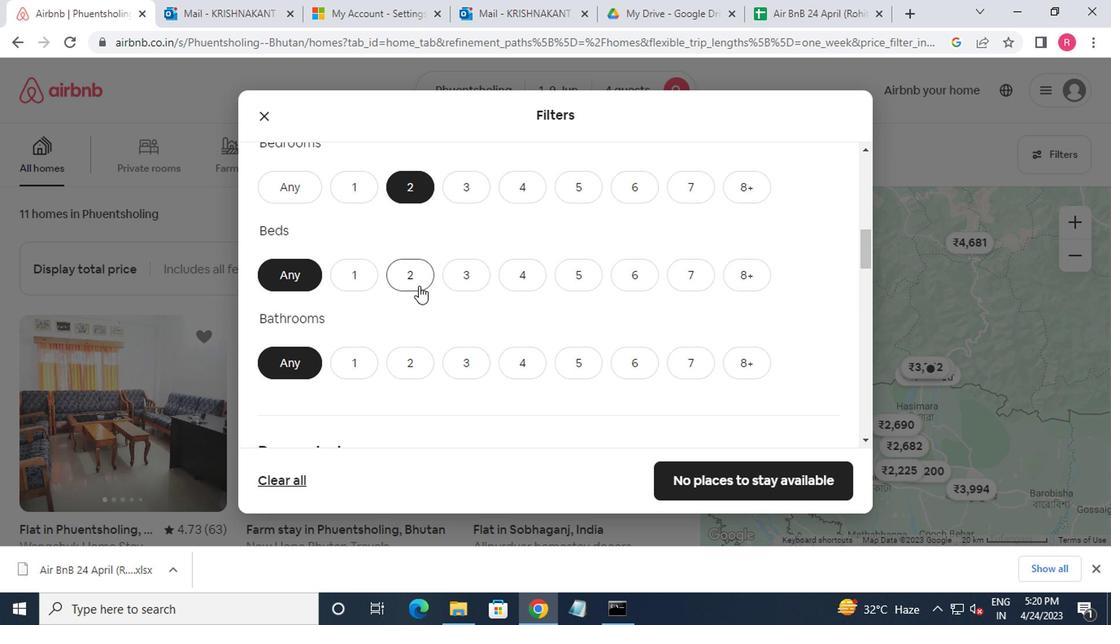 
Action: Mouse pressed left at (376, 280)
Screenshot: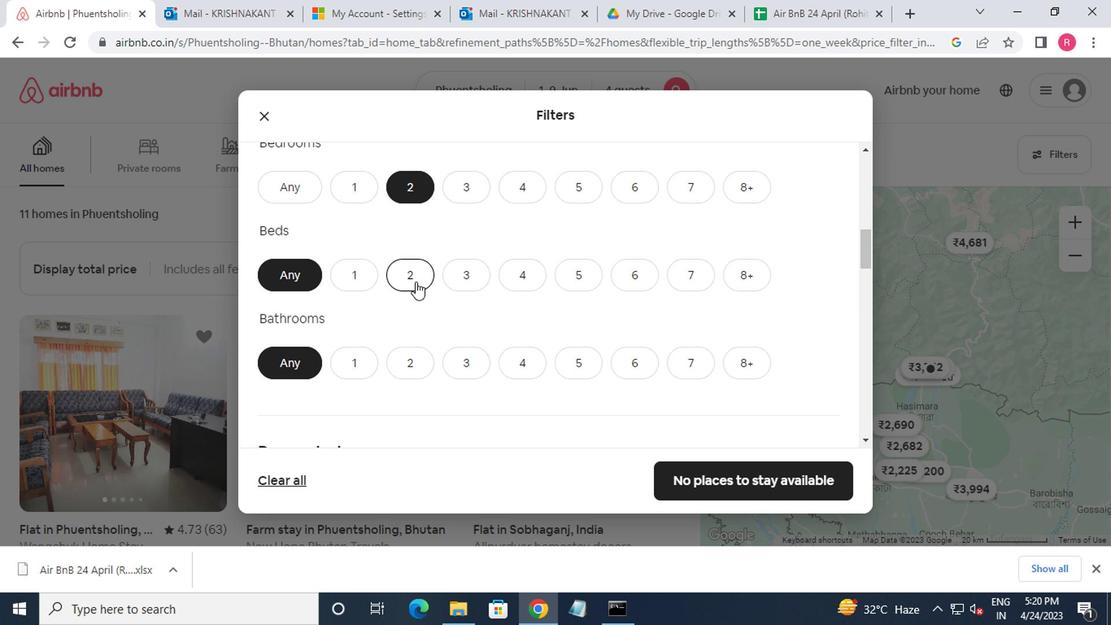 
Action: Mouse moved to (375, 280)
Screenshot: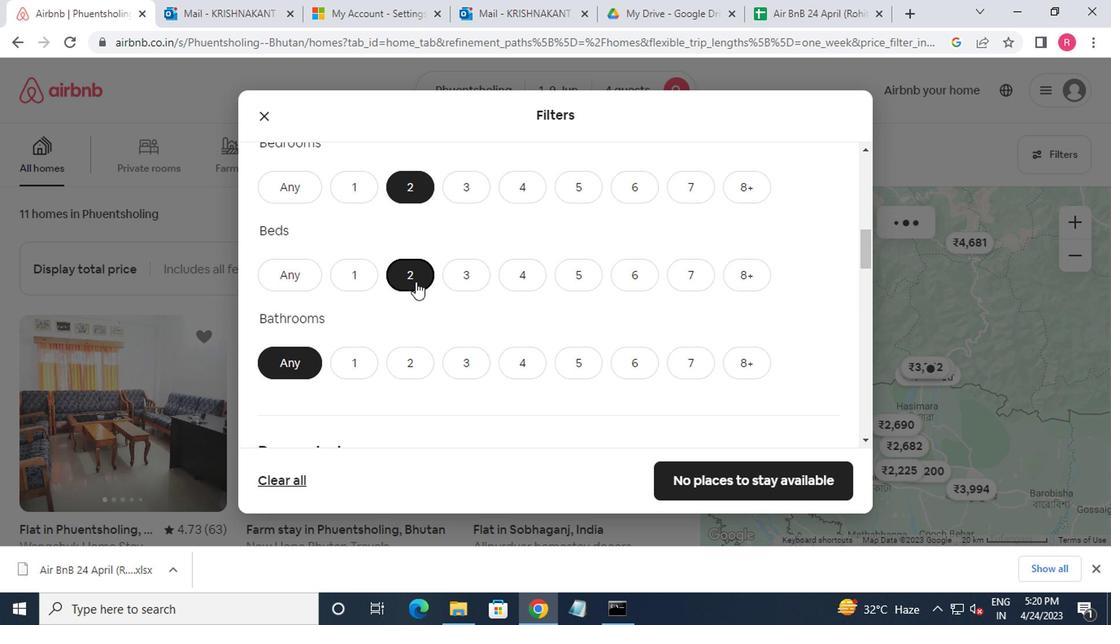 
Action: Mouse scrolled (375, 280) with delta (0, 0)
Screenshot: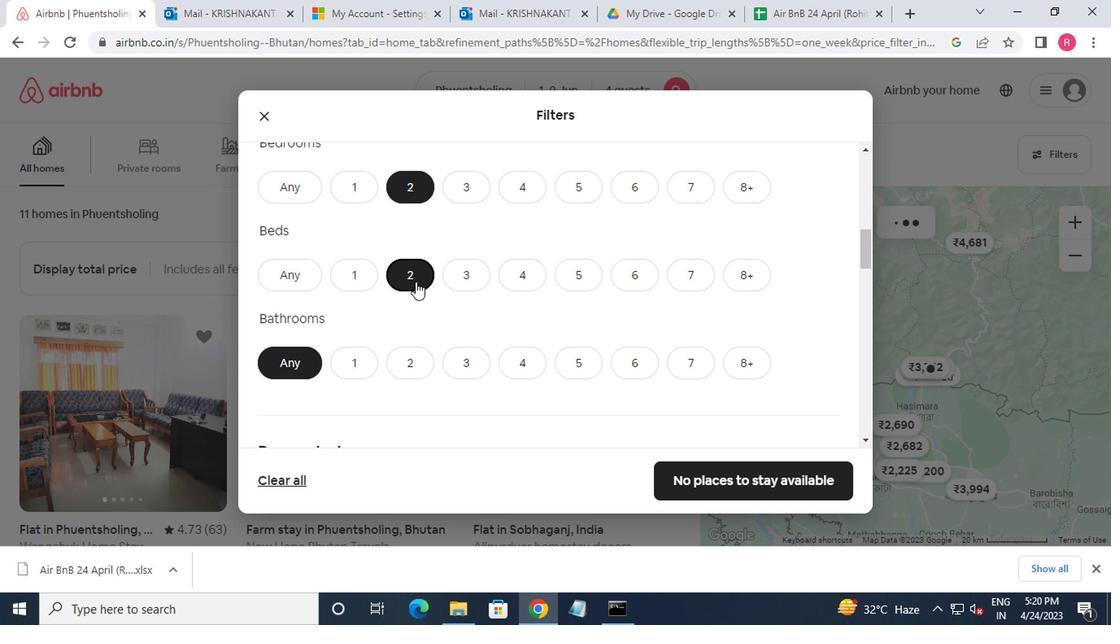 
Action: Mouse moved to (376, 286)
Screenshot: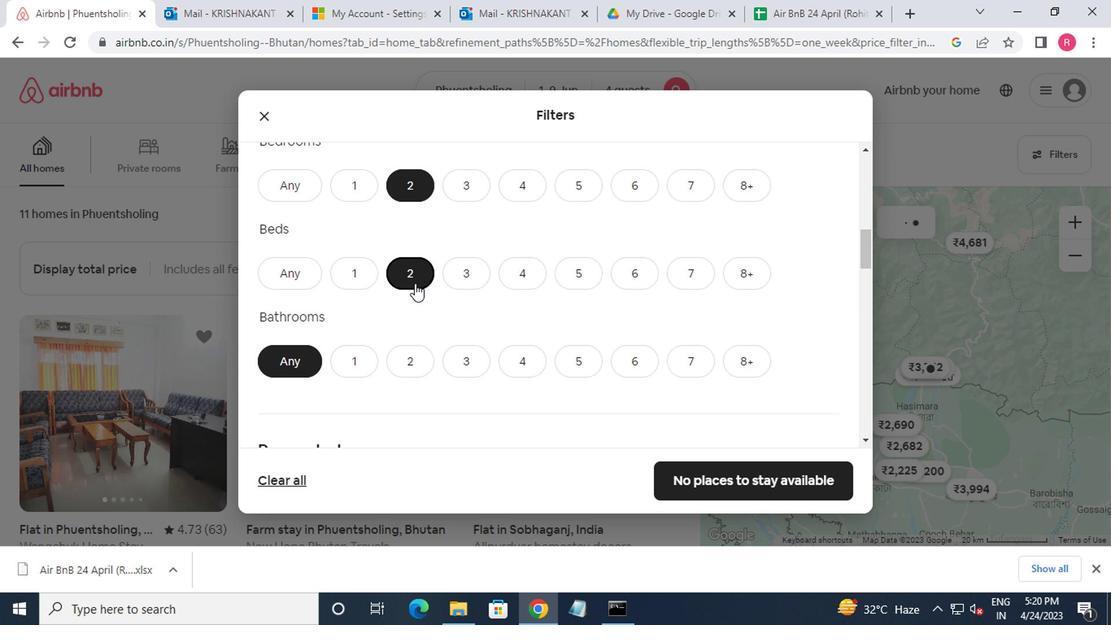 
Action: Mouse scrolled (376, 286) with delta (0, 0)
Screenshot: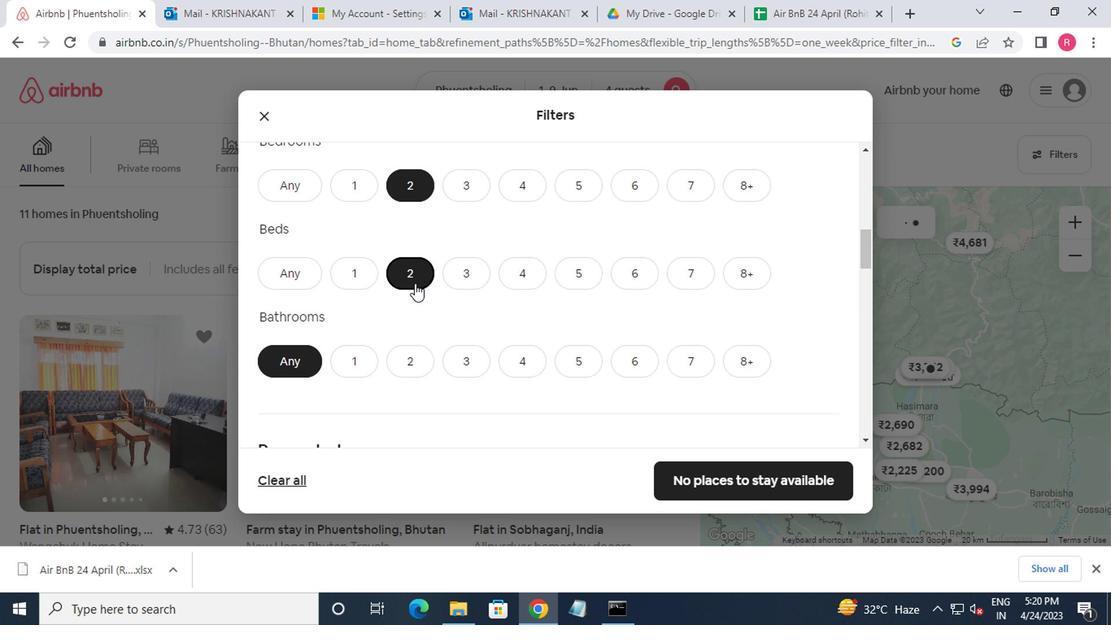 
Action: Mouse moved to (365, 229)
Screenshot: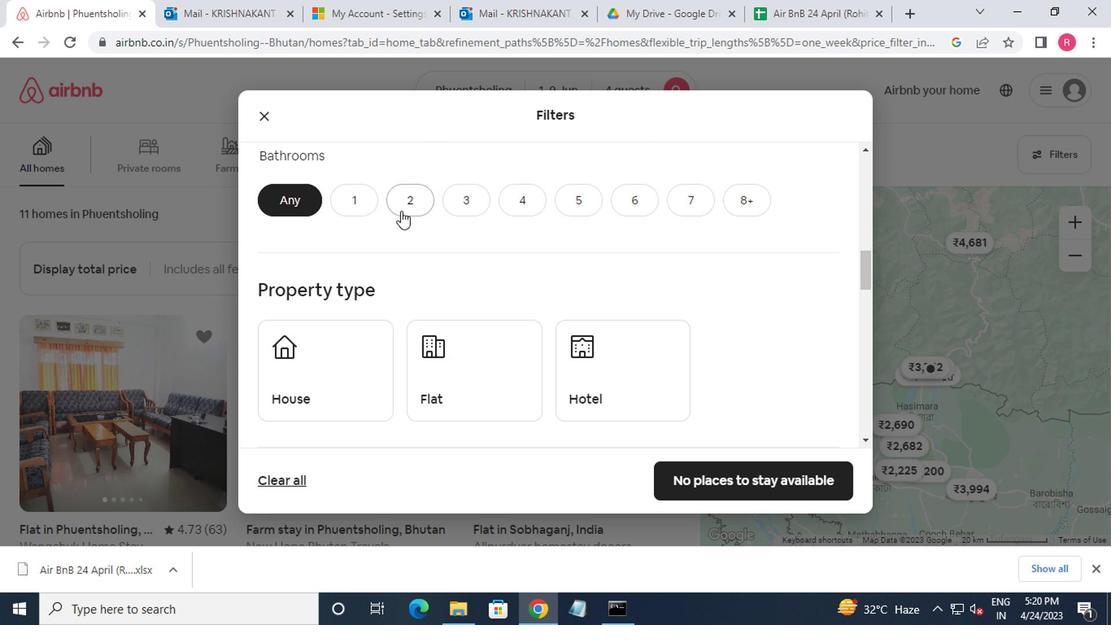 
Action: Mouse pressed left at (365, 229)
Screenshot: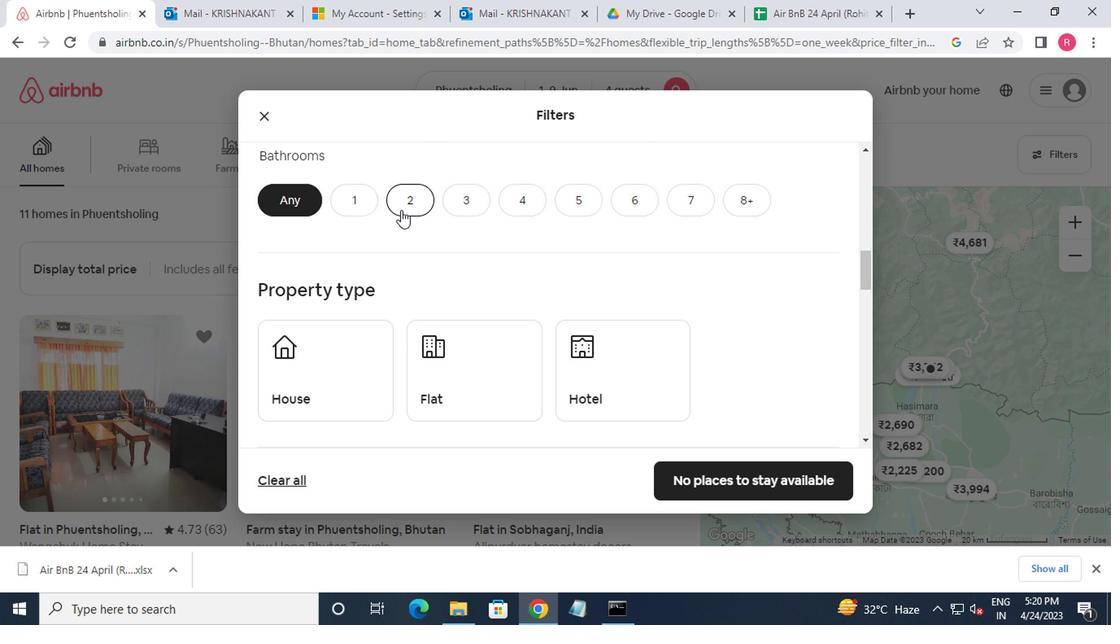 
Action: Mouse moved to (367, 232)
Screenshot: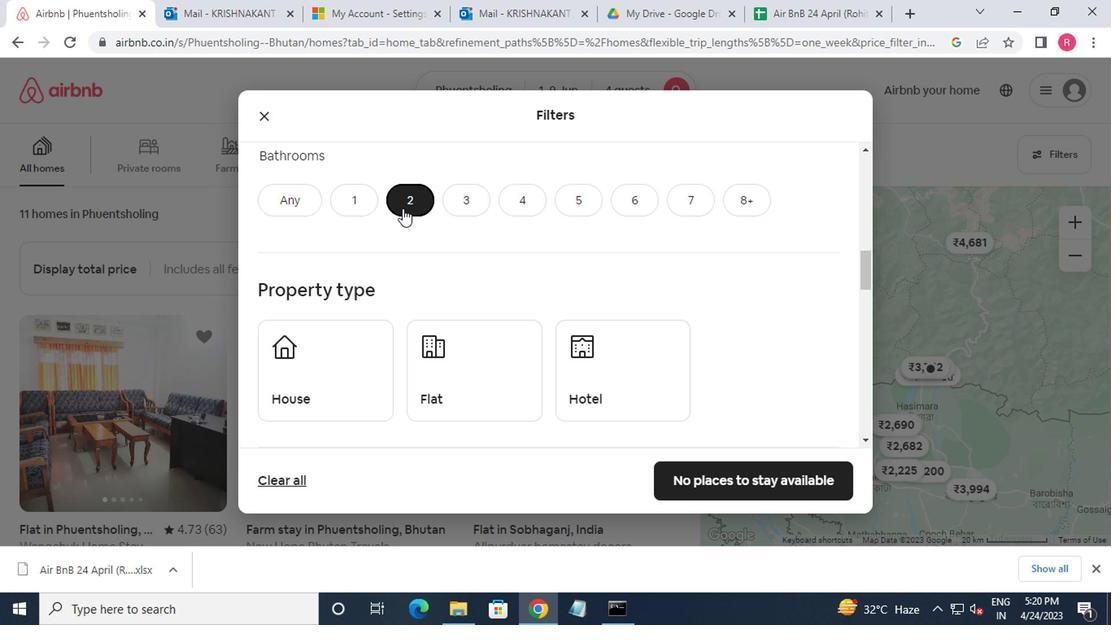 
Action: Mouse scrolled (367, 231) with delta (0, 0)
Screenshot: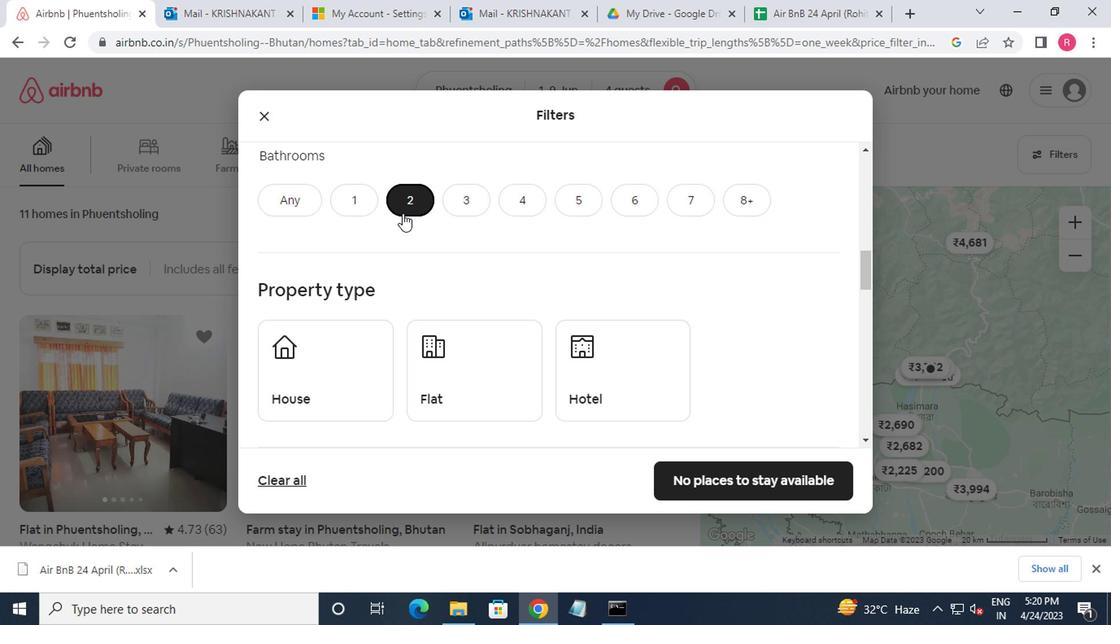 
Action: Mouse scrolled (367, 231) with delta (0, 0)
Screenshot: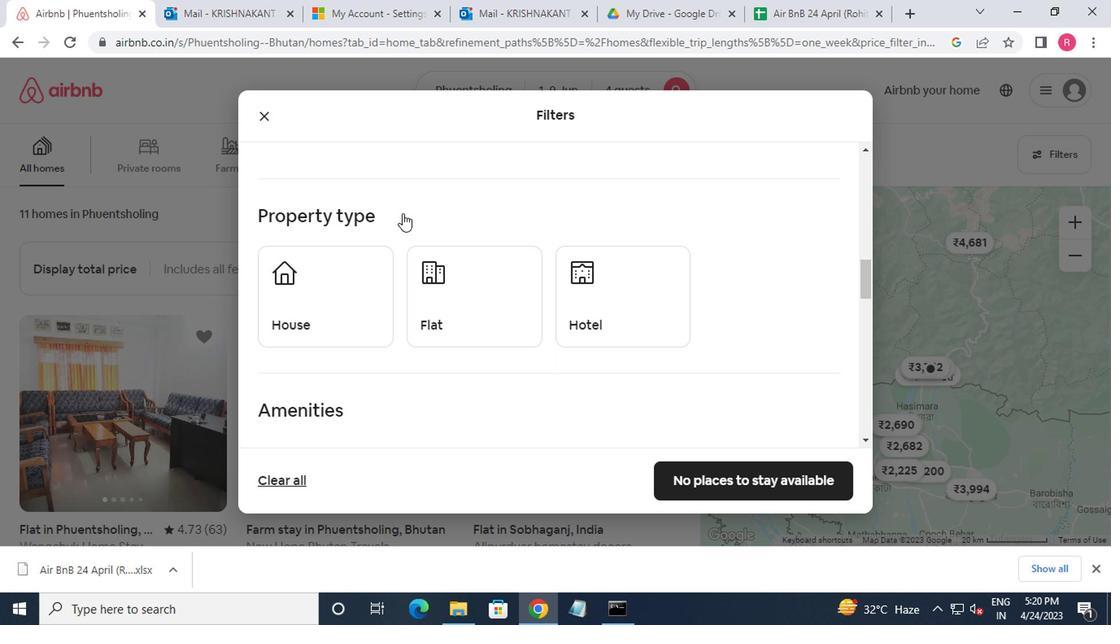 
Action: Mouse moved to (339, 232)
Screenshot: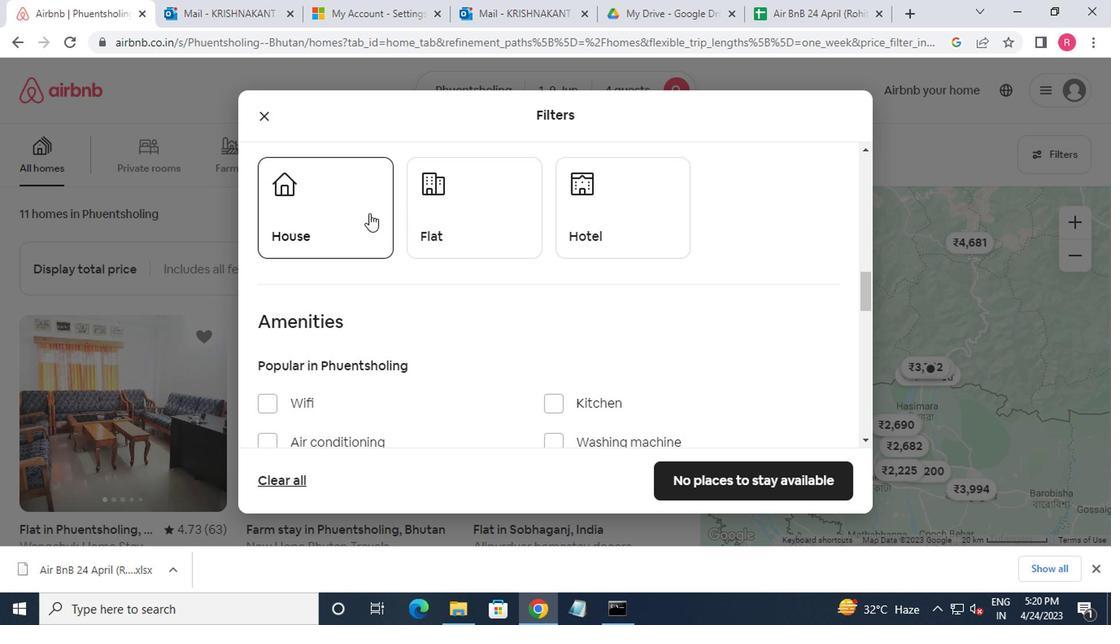 
Action: Mouse pressed left at (339, 232)
Screenshot: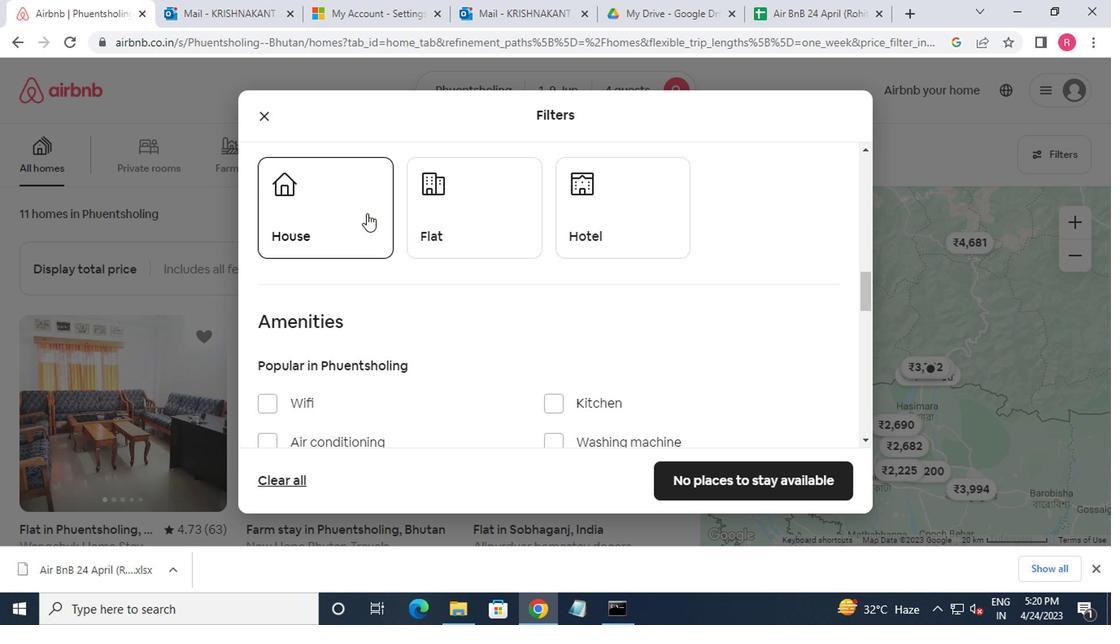 
Action: Mouse moved to (393, 242)
Screenshot: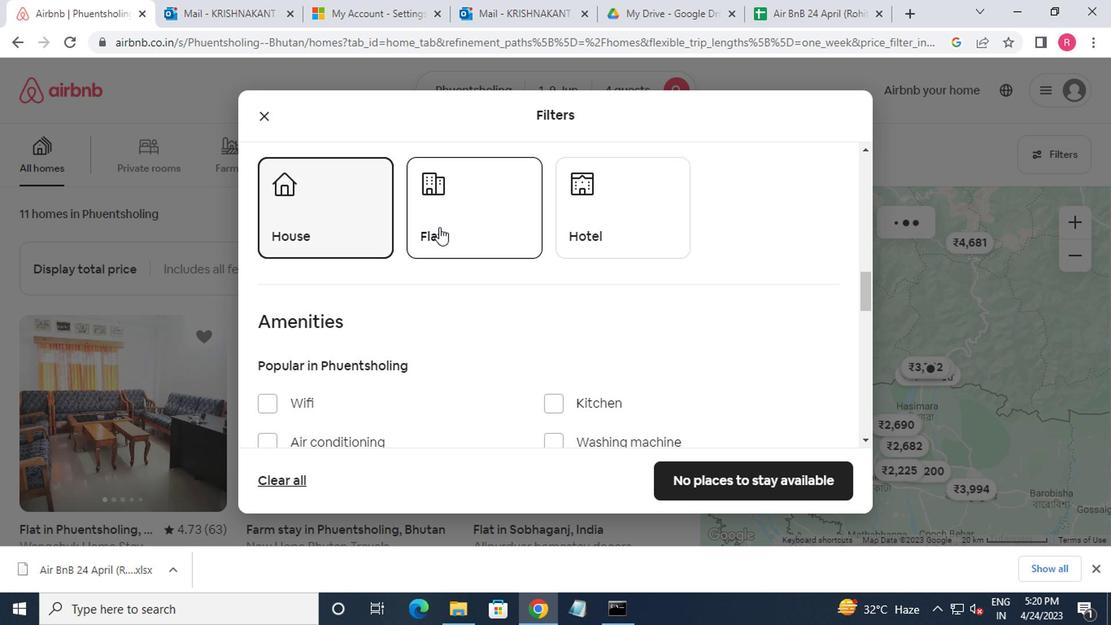 
Action: Mouse pressed left at (393, 242)
Screenshot: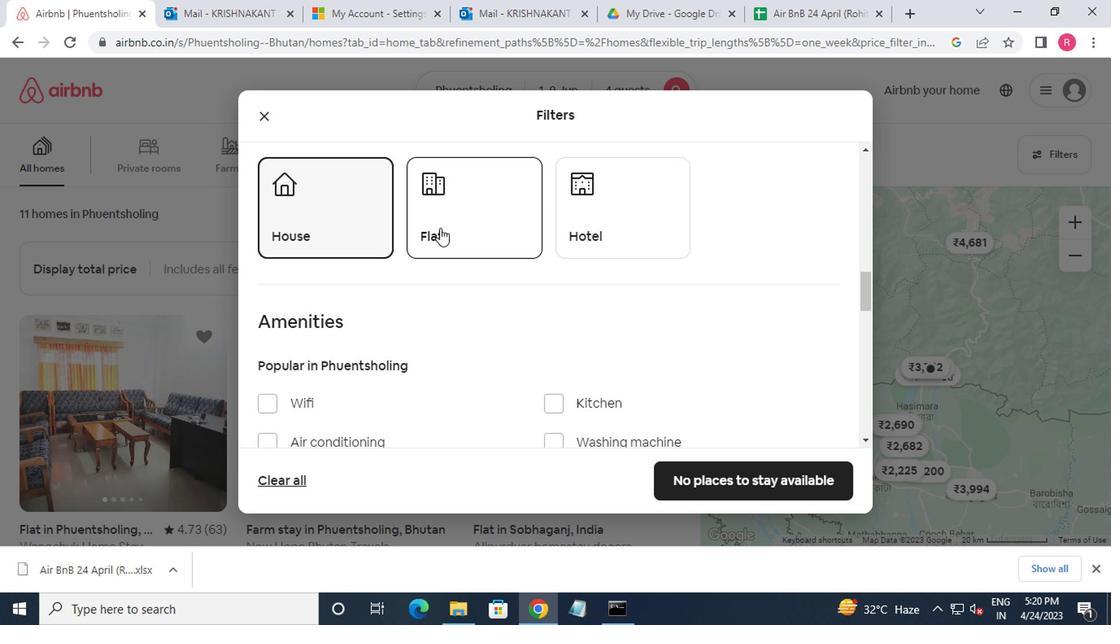 
Action: Mouse moved to (472, 265)
Screenshot: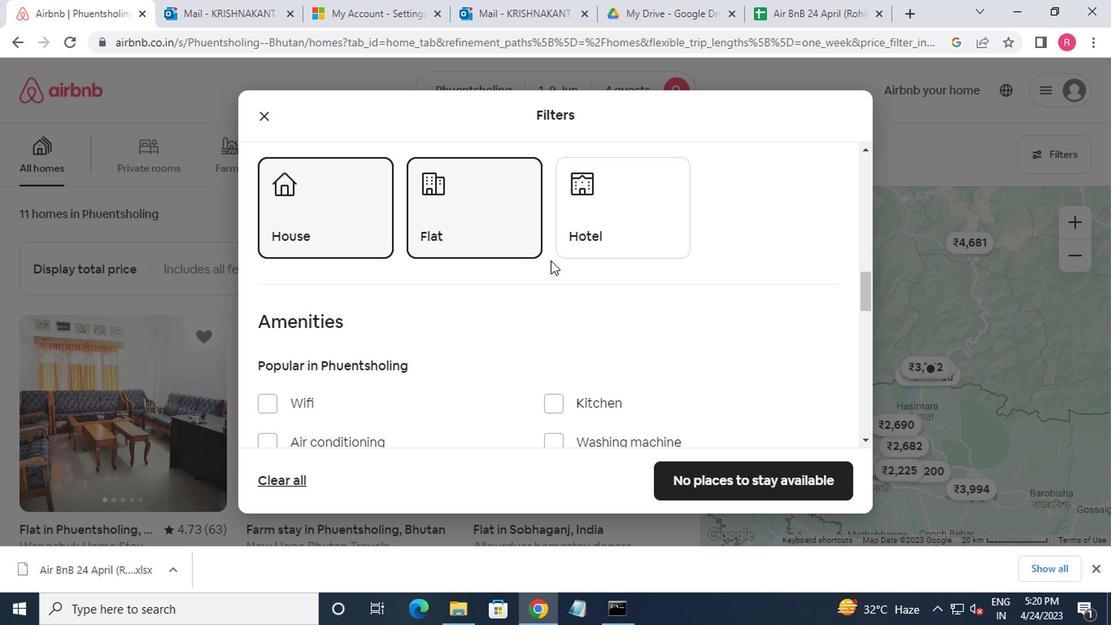 
Action: Mouse scrolled (472, 265) with delta (0, 0)
Screenshot: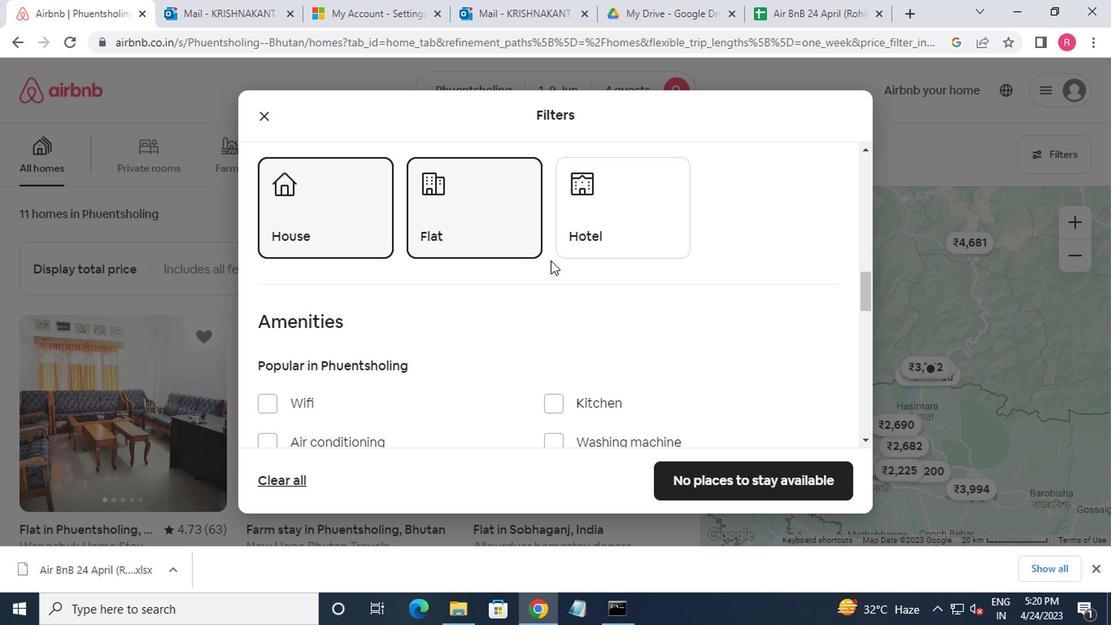 
Action: Mouse moved to (481, 273)
Screenshot: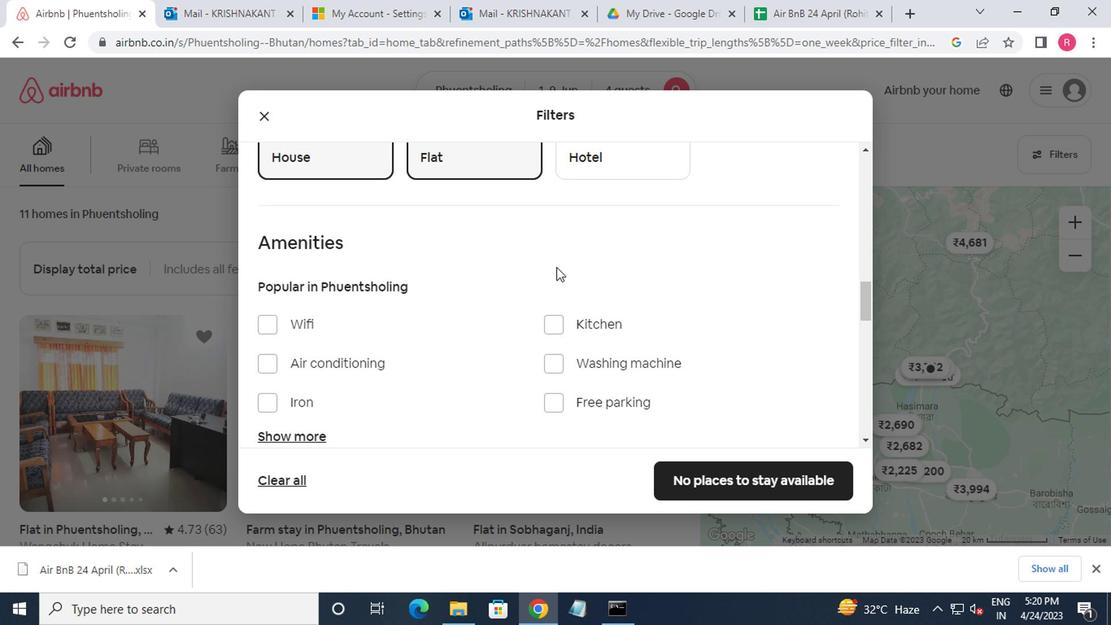 
Action: Mouse scrolled (481, 273) with delta (0, 0)
Screenshot: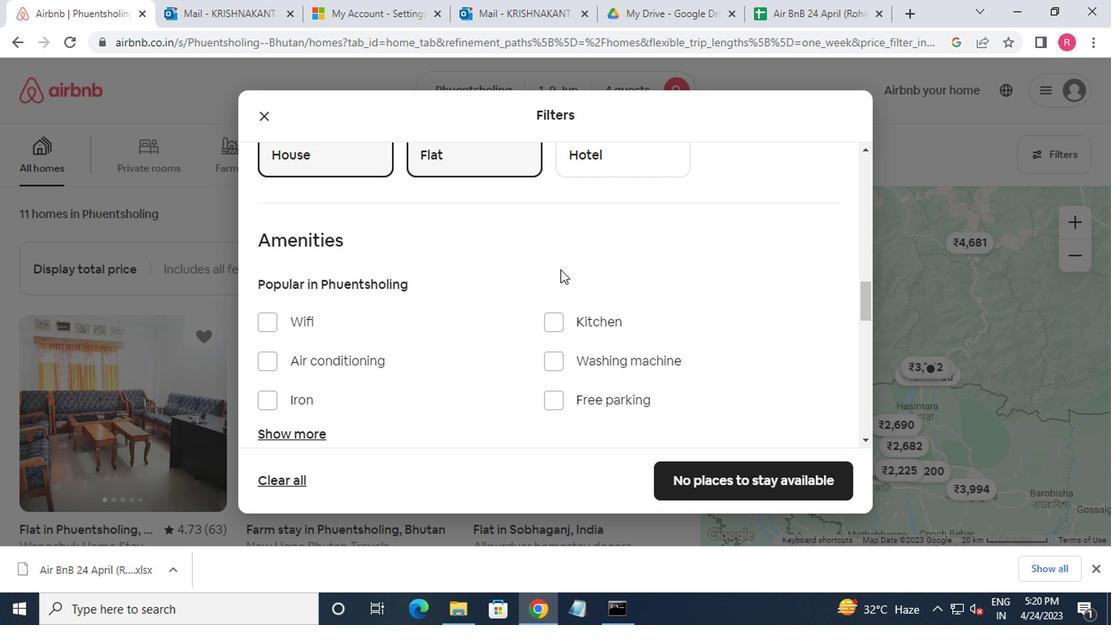 
Action: Mouse moved to (473, 275)
Screenshot: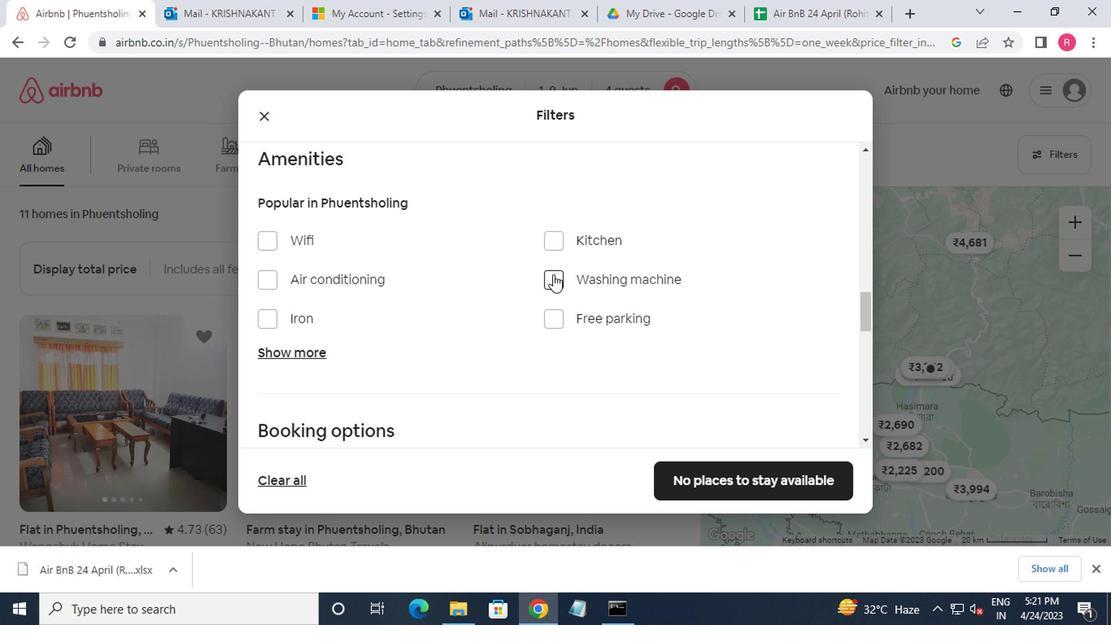 
Action: Mouse pressed left at (473, 275)
Screenshot: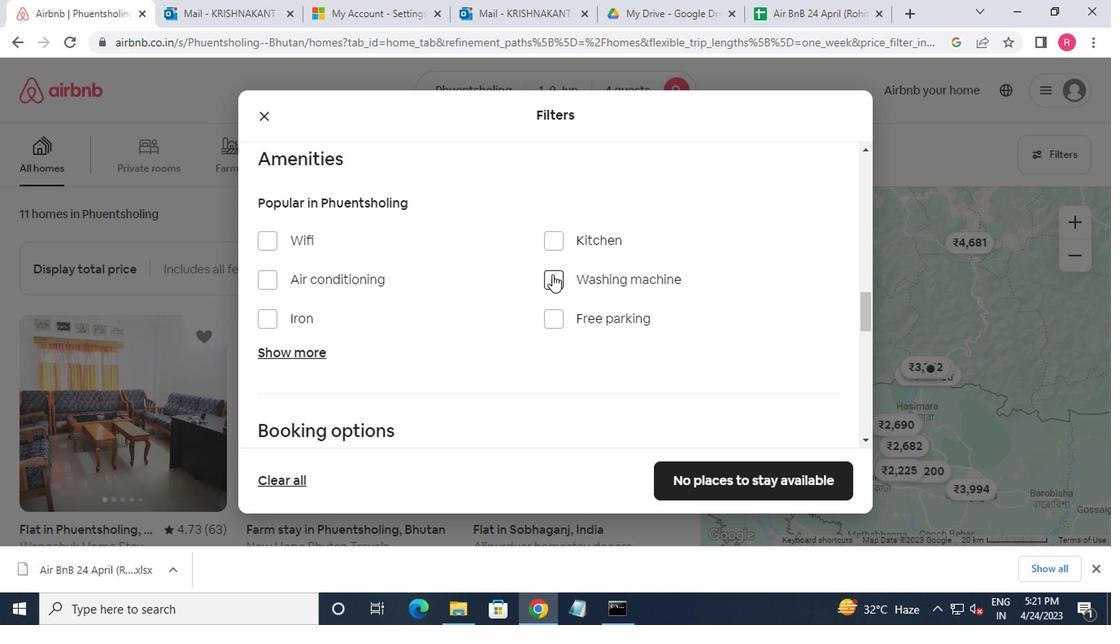 
Action: Mouse moved to (471, 280)
Screenshot: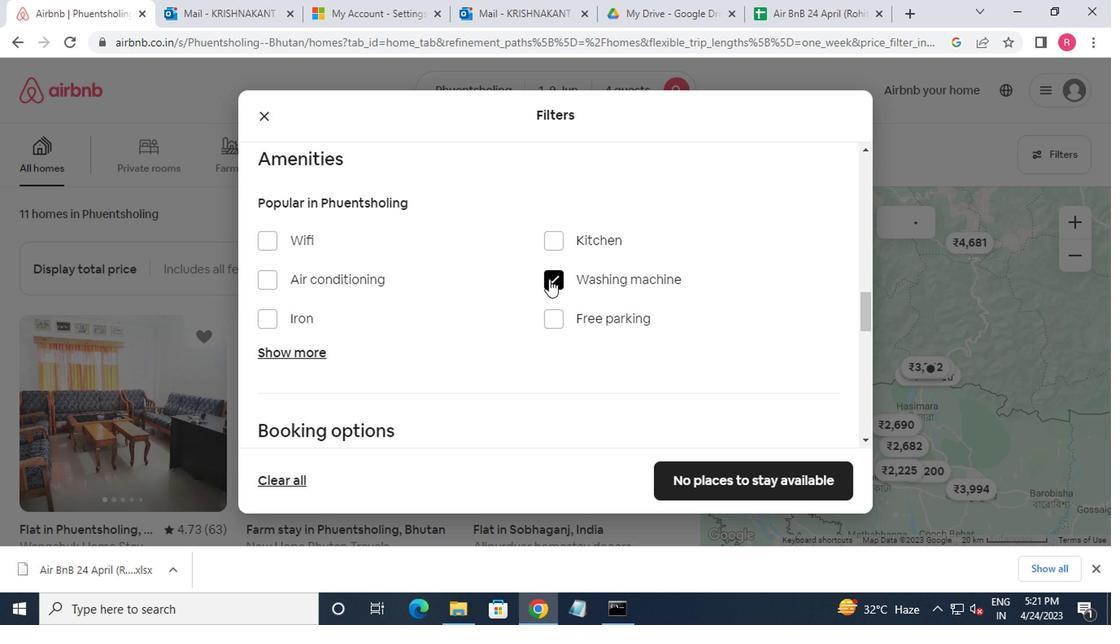 
Action: Mouse scrolled (471, 279) with delta (0, 0)
Screenshot: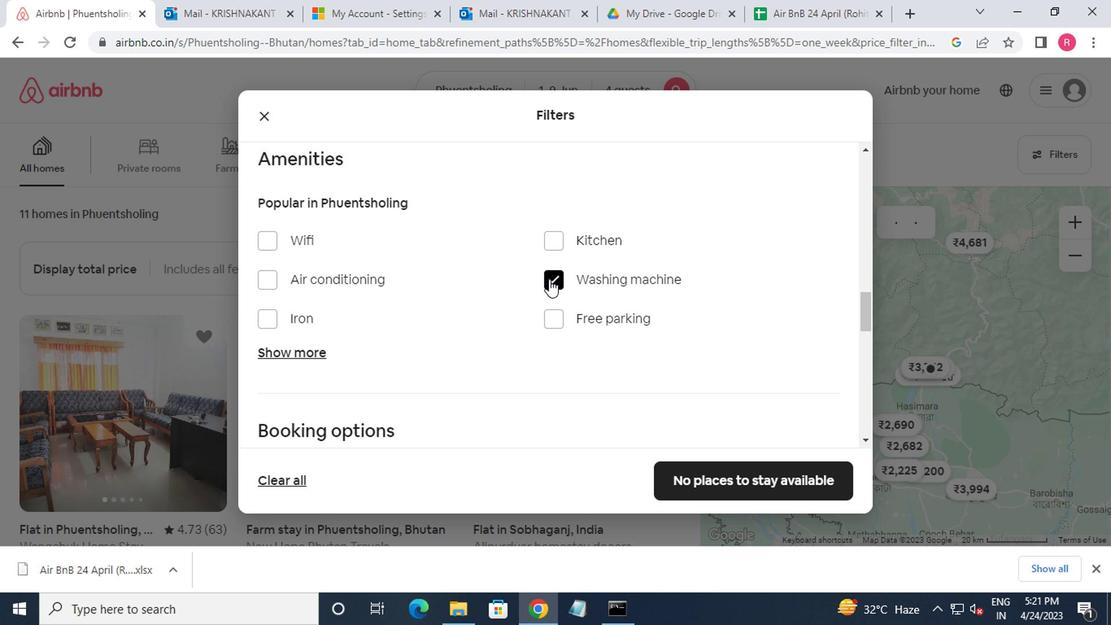 
Action: Mouse moved to (472, 281)
Screenshot: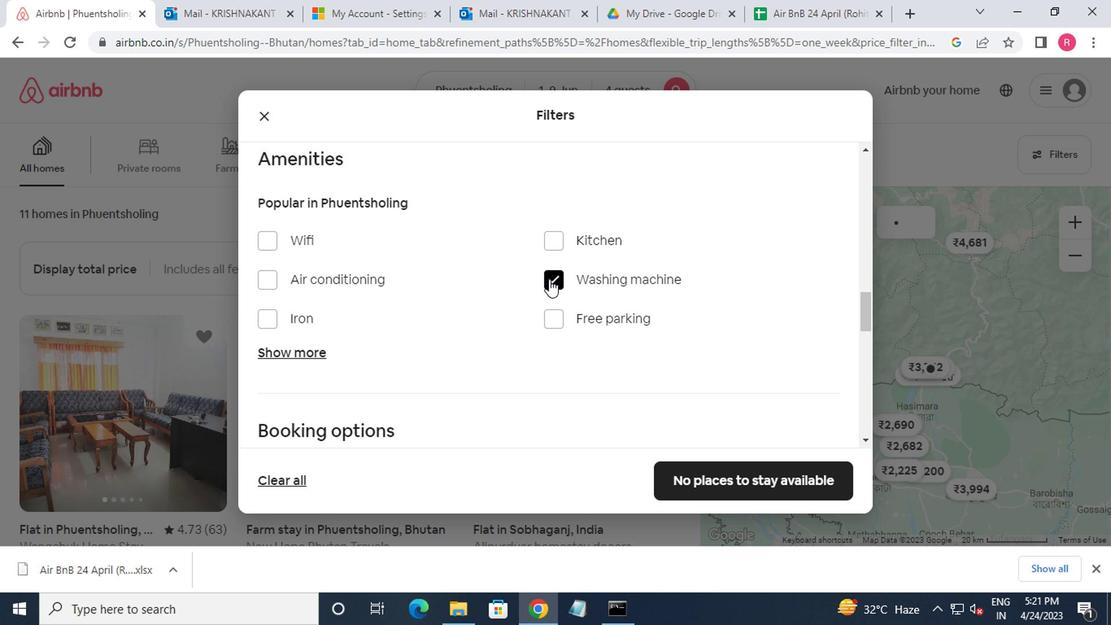 
Action: Mouse scrolled (472, 280) with delta (0, 0)
Screenshot: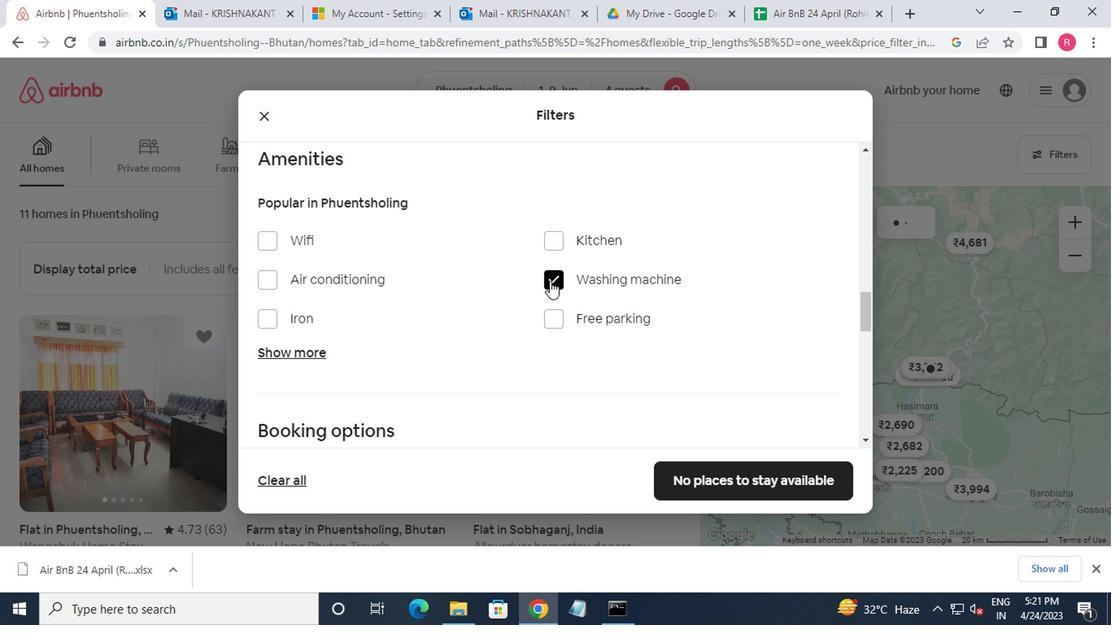 
Action: Mouse moved to (656, 351)
Screenshot: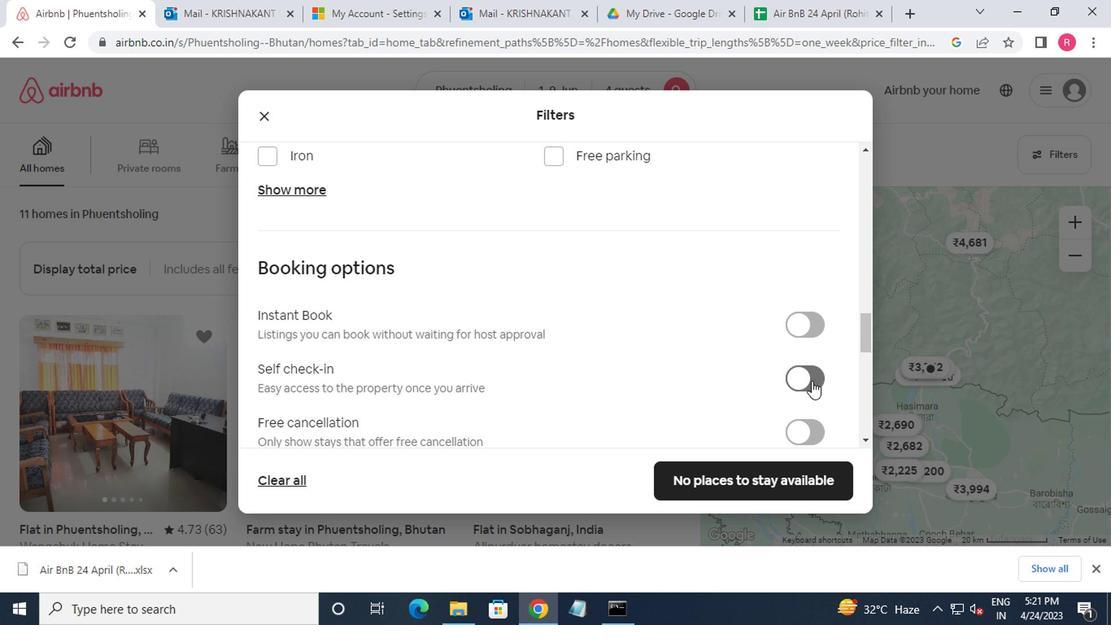 
Action: Mouse pressed left at (656, 351)
Screenshot: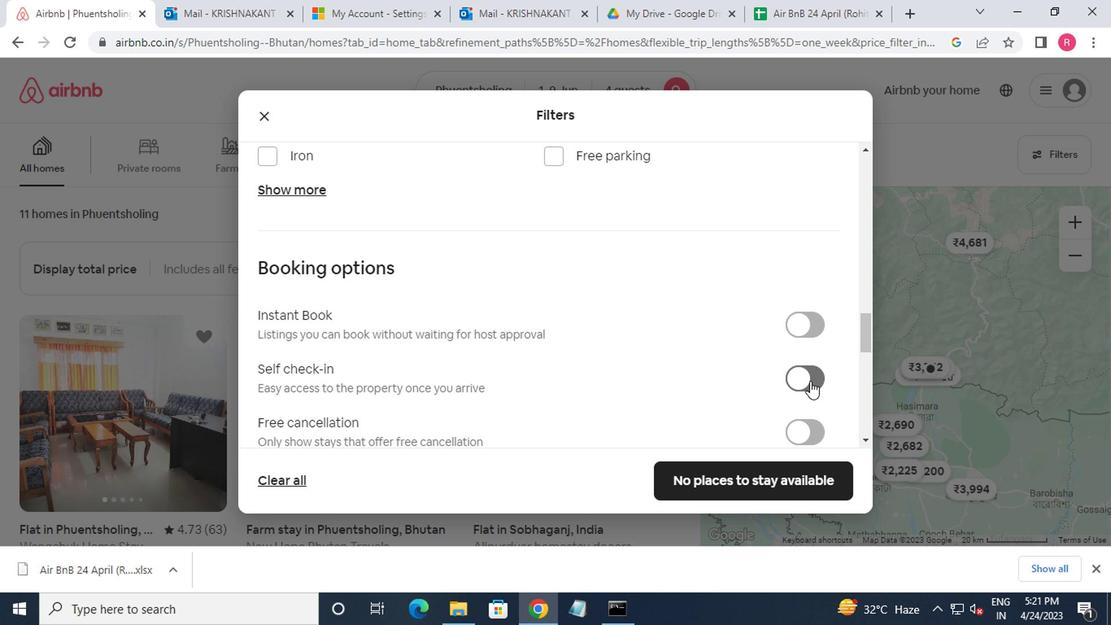 
Action: Mouse moved to (654, 348)
Screenshot: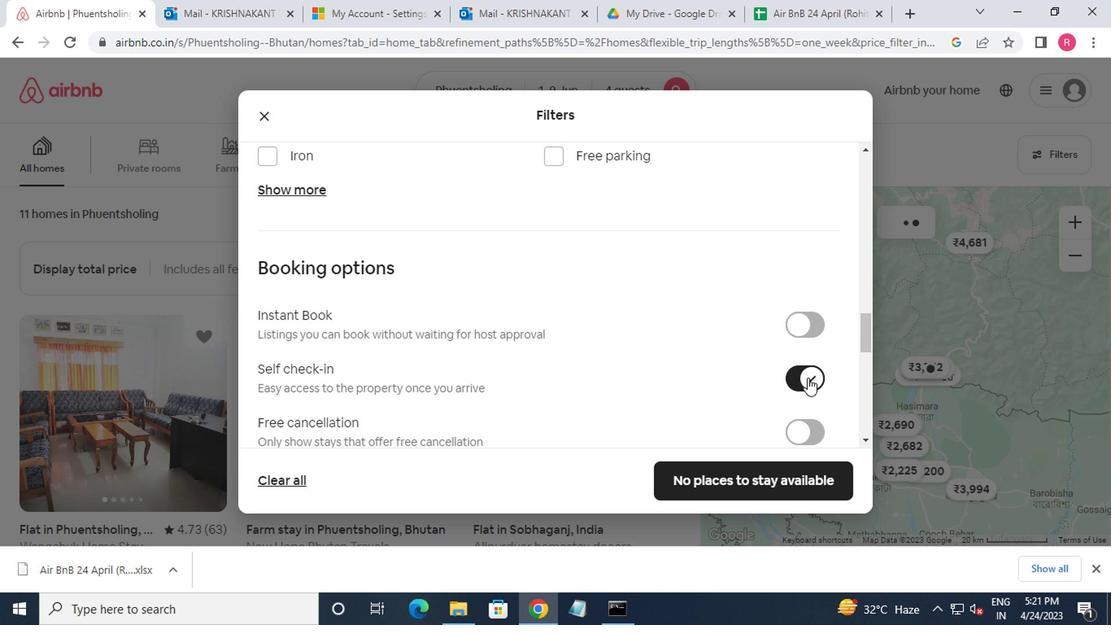 
Action: Mouse scrolled (654, 347) with delta (0, 0)
Screenshot: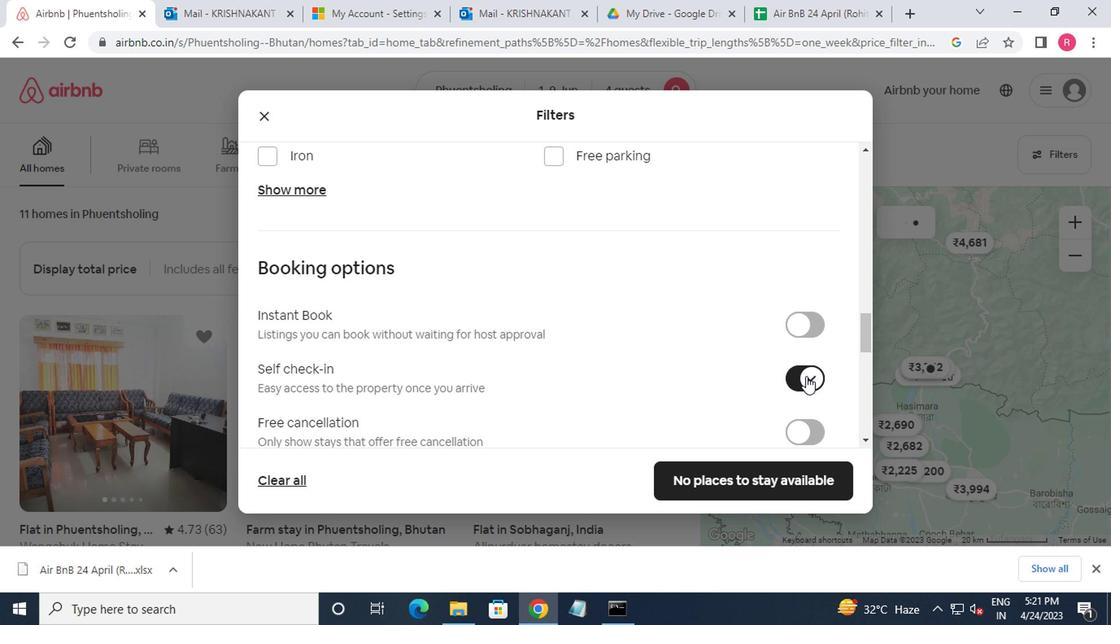 
Action: Mouse moved to (646, 348)
Screenshot: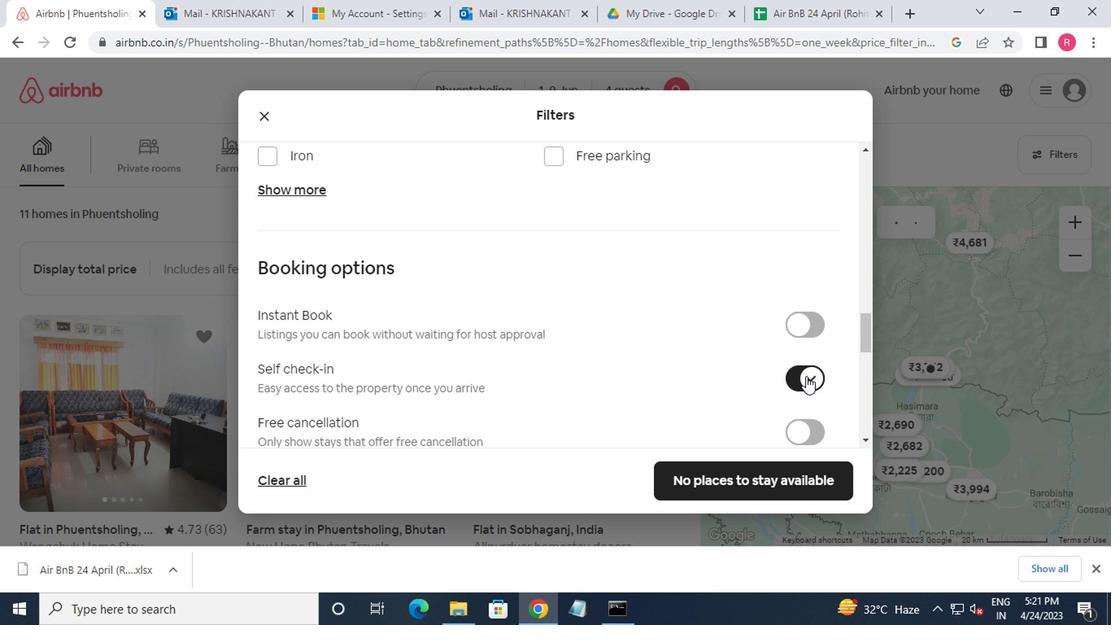 
Action: Mouse scrolled (646, 347) with delta (0, 0)
Screenshot: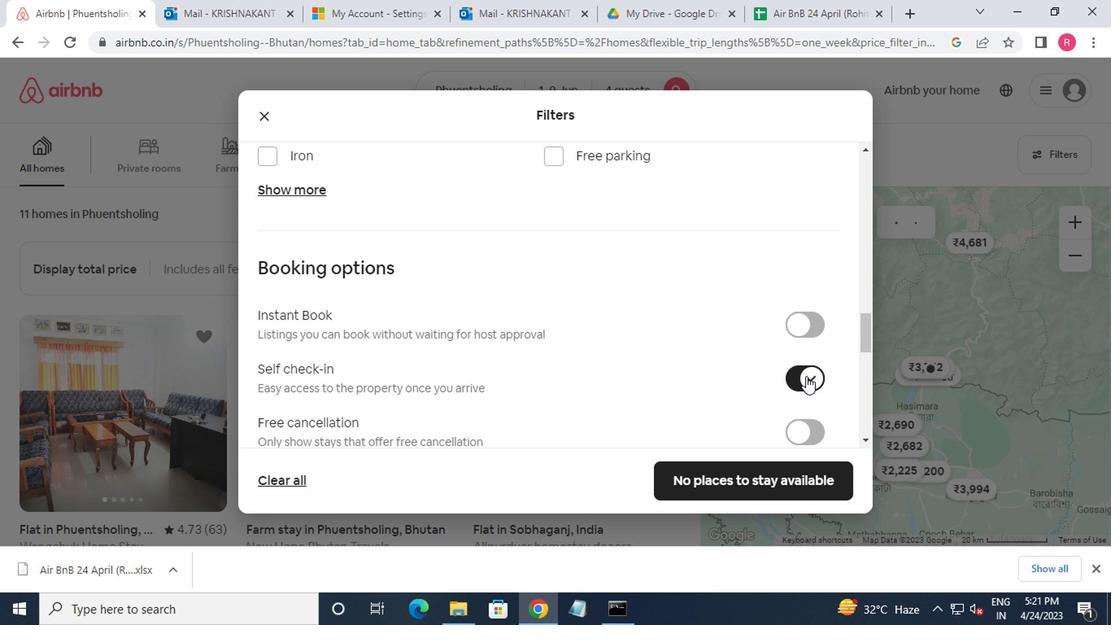 
Action: Mouse moved to (608, 352)
Screenshot: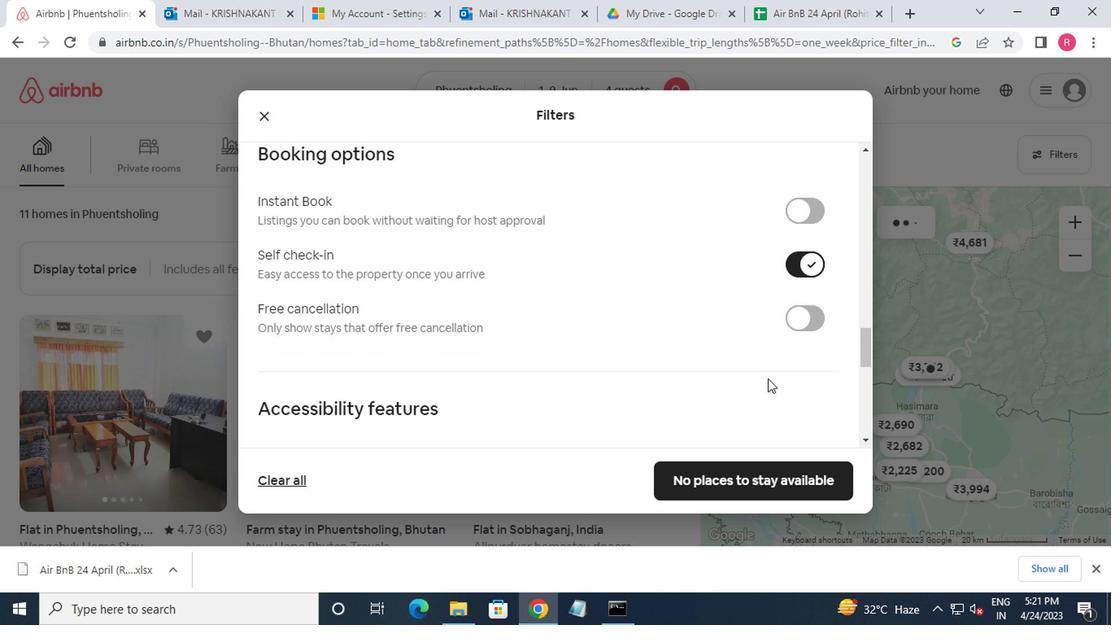 
Action: Mouse scrolled (608, 352) with delta (0, 0)
Screenshot: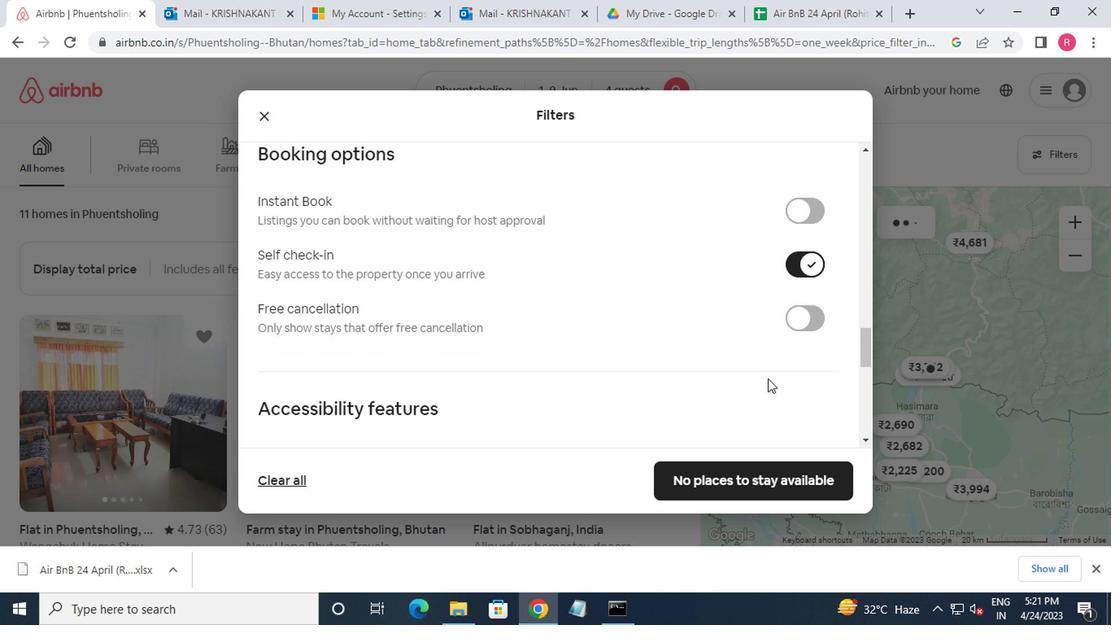
Action: Mouse moved to (603, 353)
Screenshot: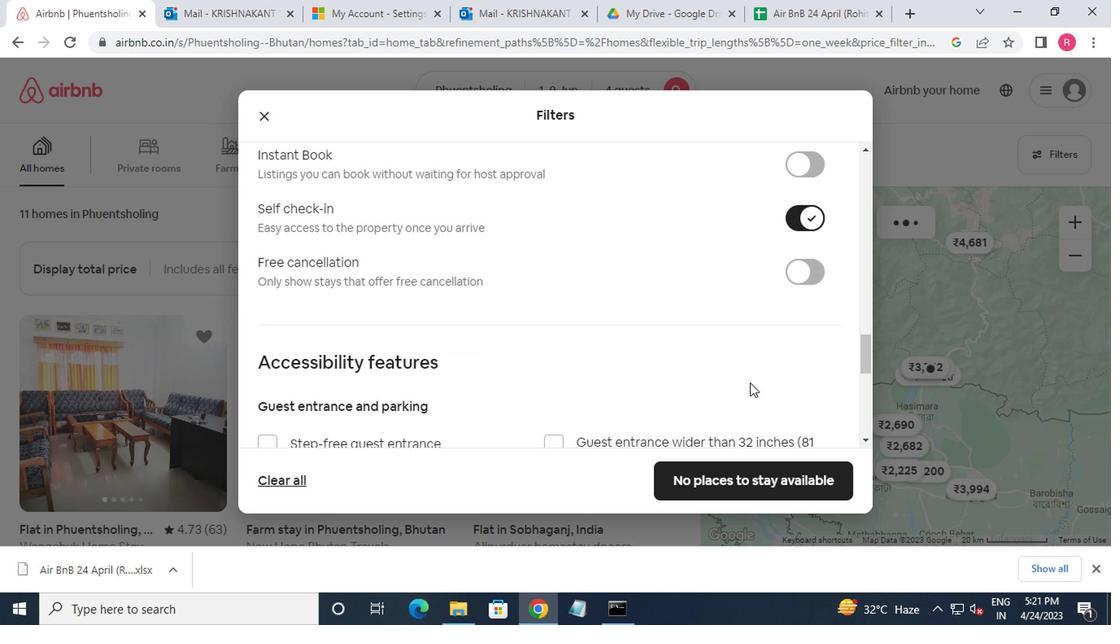 
Action: Mouse scrolled (603, 352) with delta (0, 0)
Screenshot: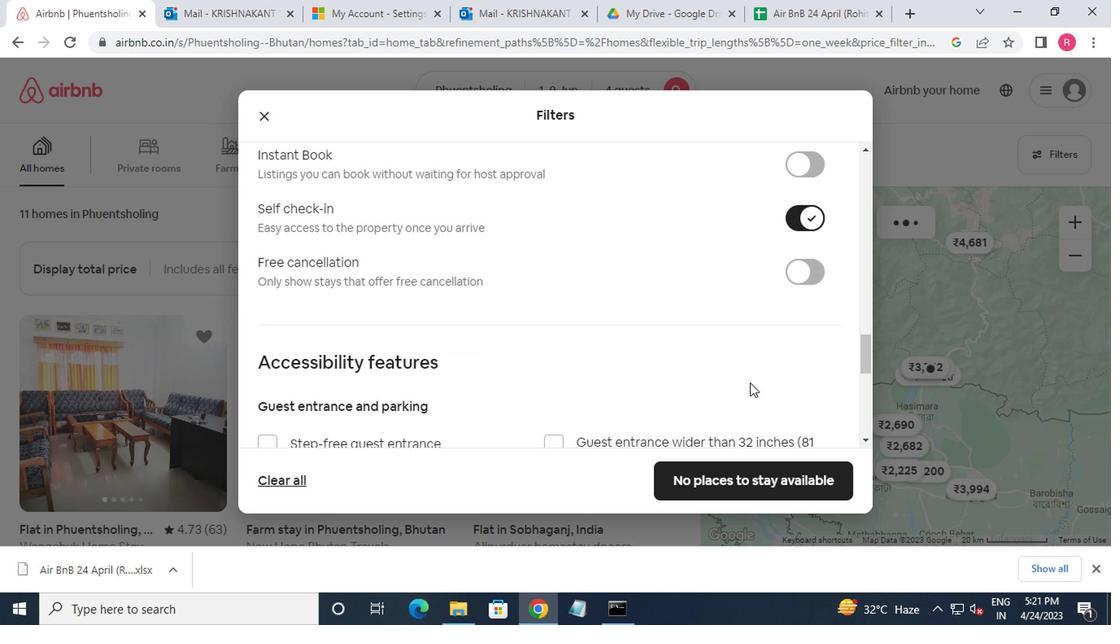 
Action: Mouse moved to (598, 355)
Screenshot: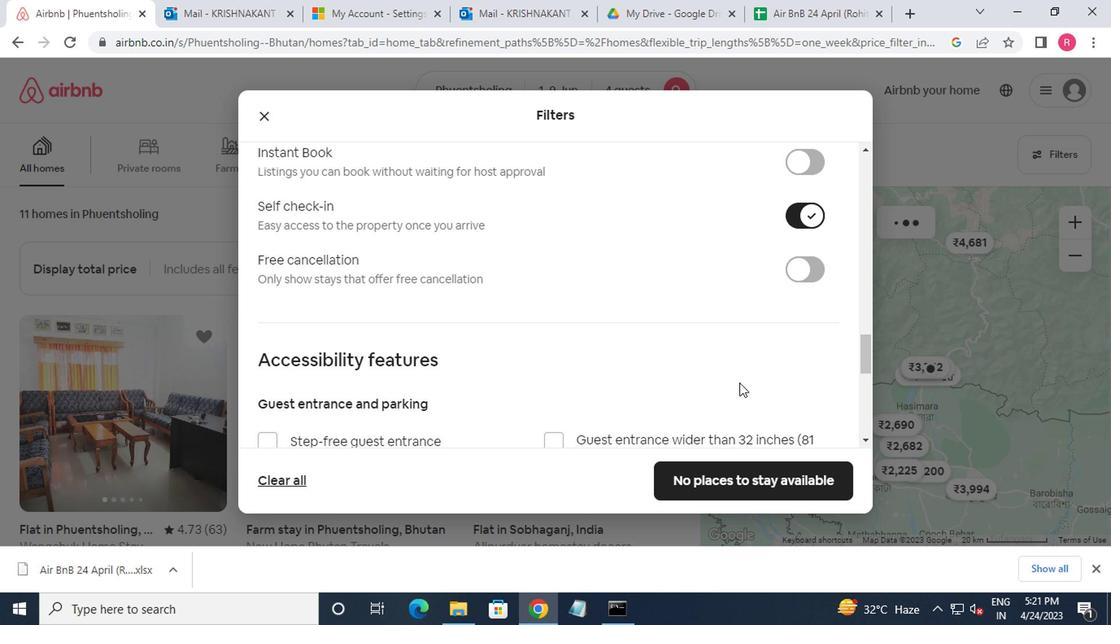 
Action: Mouse scrolled (598, 354) with delta (0, 0)
Screenshot: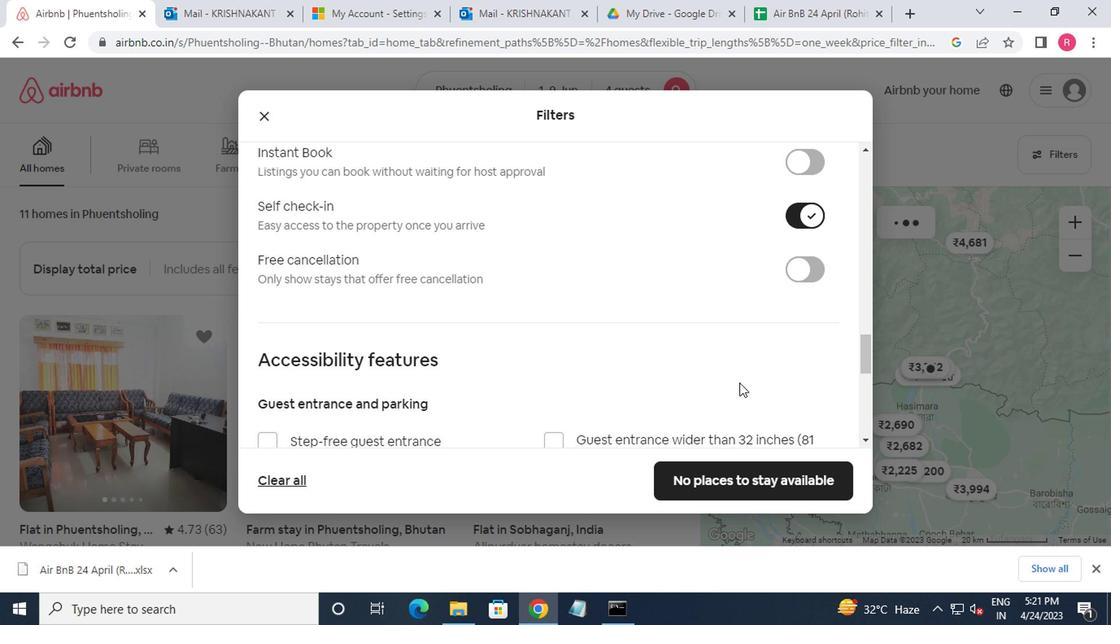 
Action: Mouse moved to (456, 332)
Screenshot: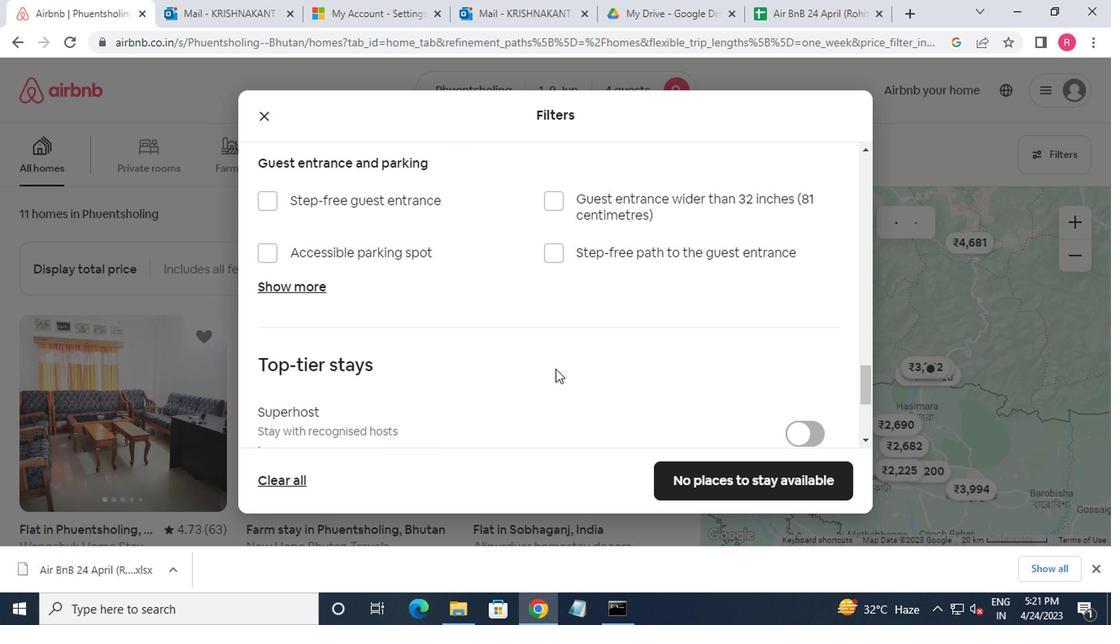 
Action: Mouse scrolled (456, 331) with delta (0, 0)
Screenshot: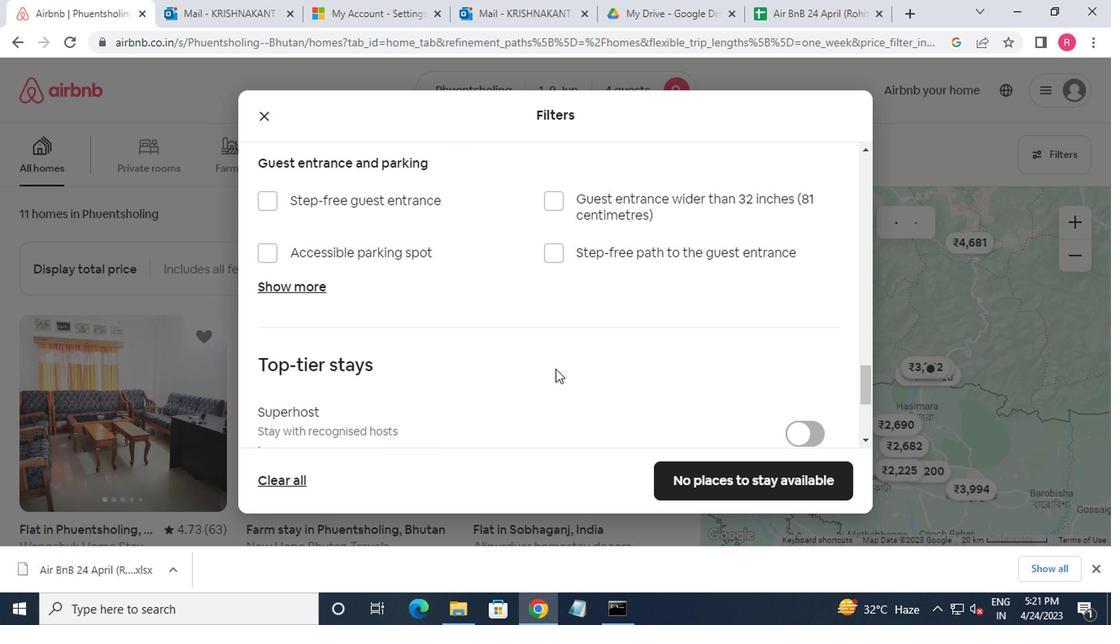 
Action: Mouse moved to (455, 332)
Screenshot: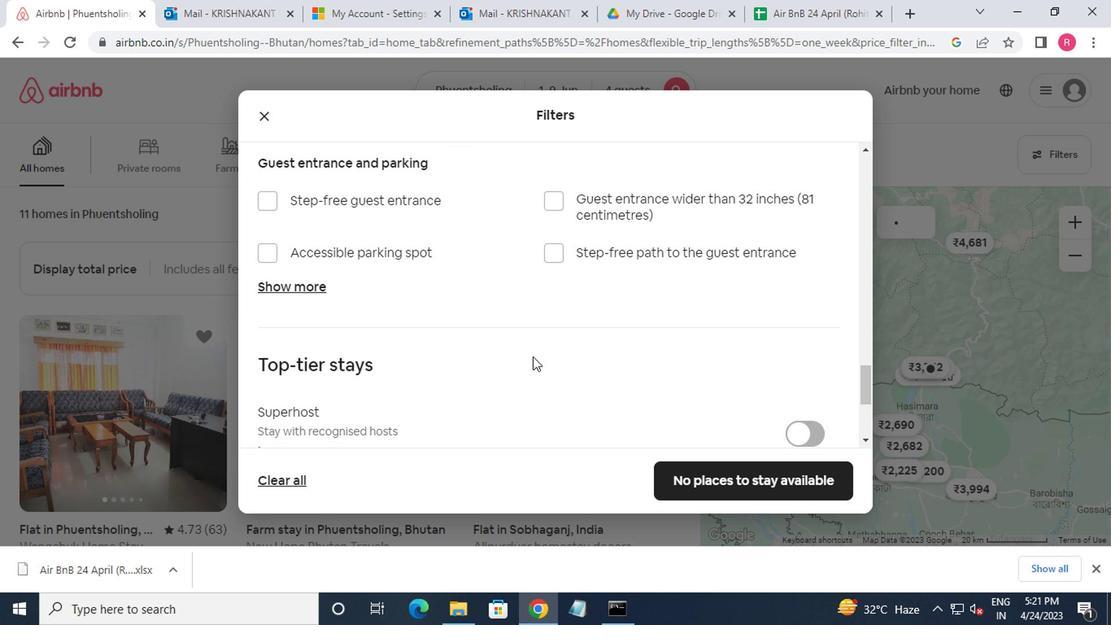 
Action: Mouse scrolled (455, 331) with delta (0, 0)
Screenshot: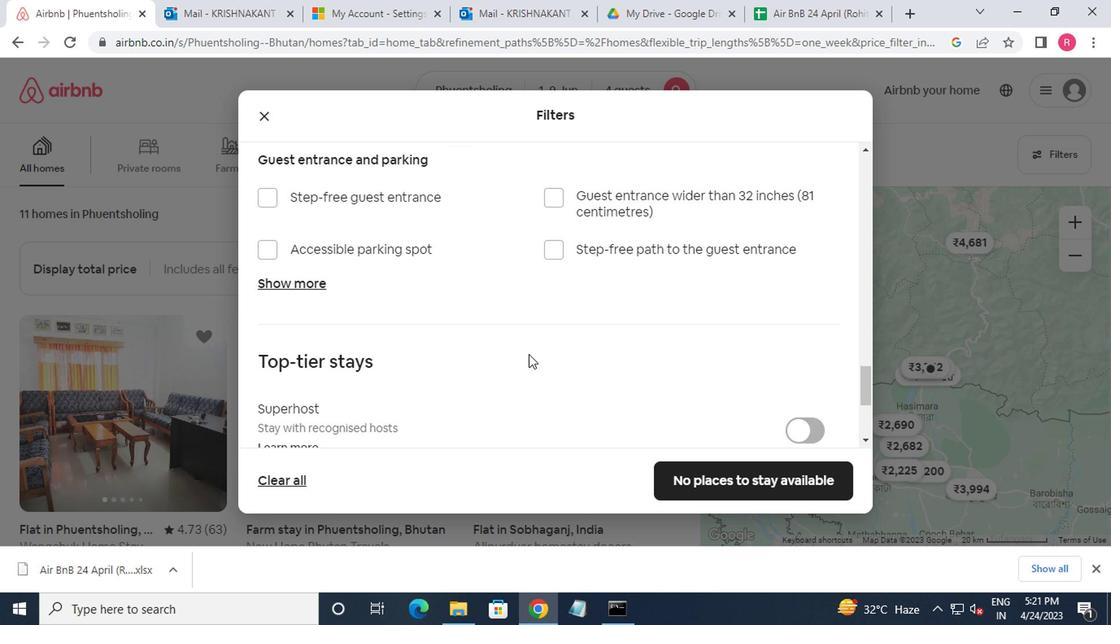
Action: Mouse moved to (455, 332)
Screenshot: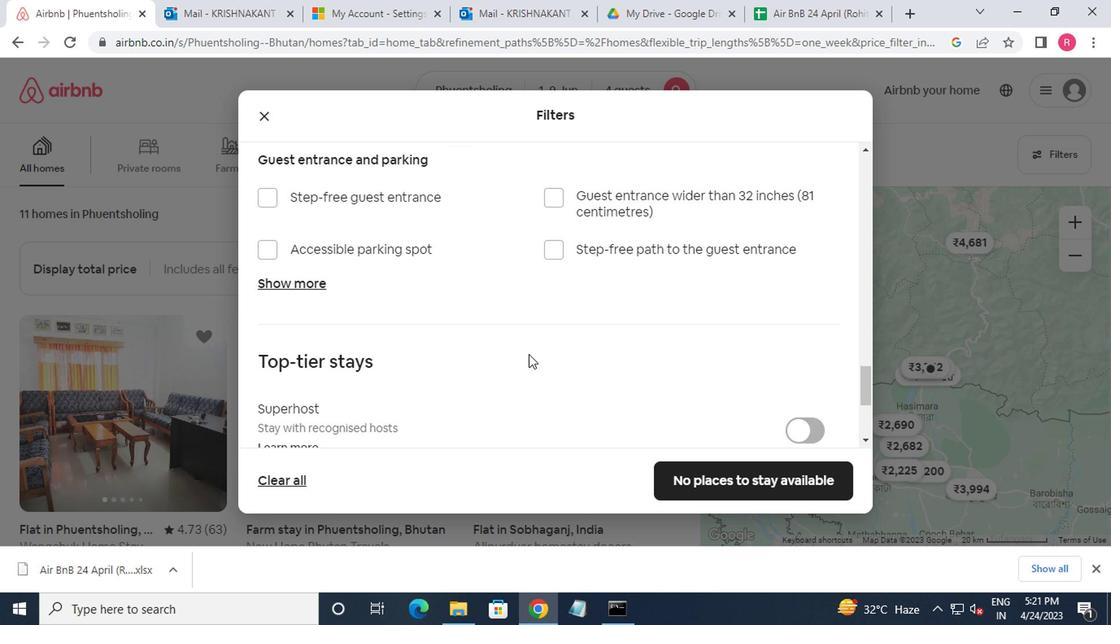
Action: Mouse scrolled (455, 332) with delta (0, 0)
Screenshot: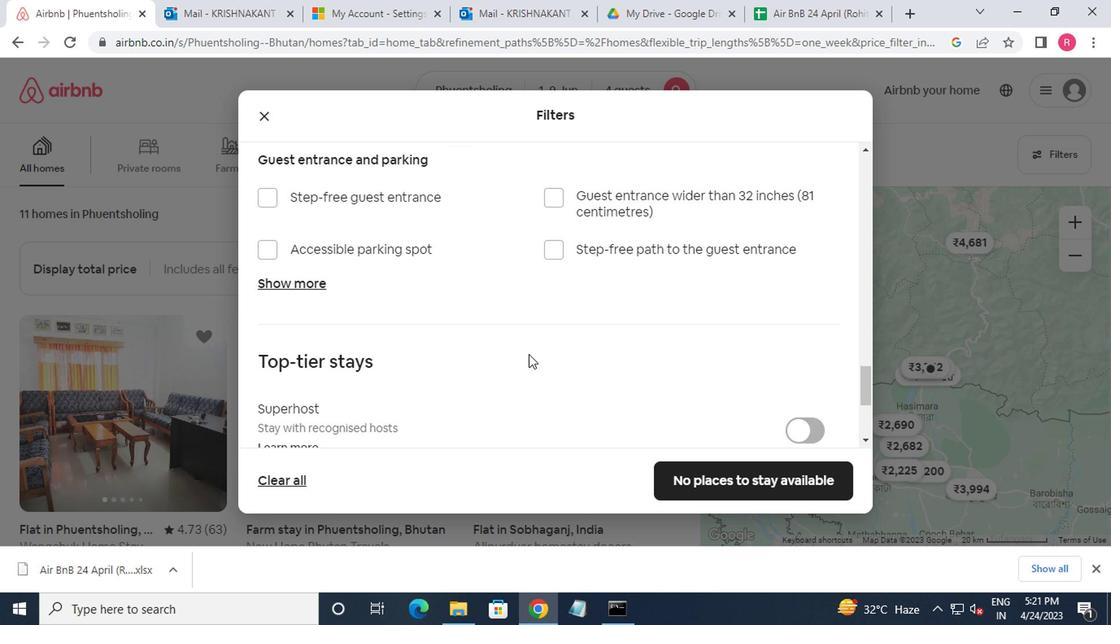 
Action: Mouse moved to (430, 337)
Screenshot: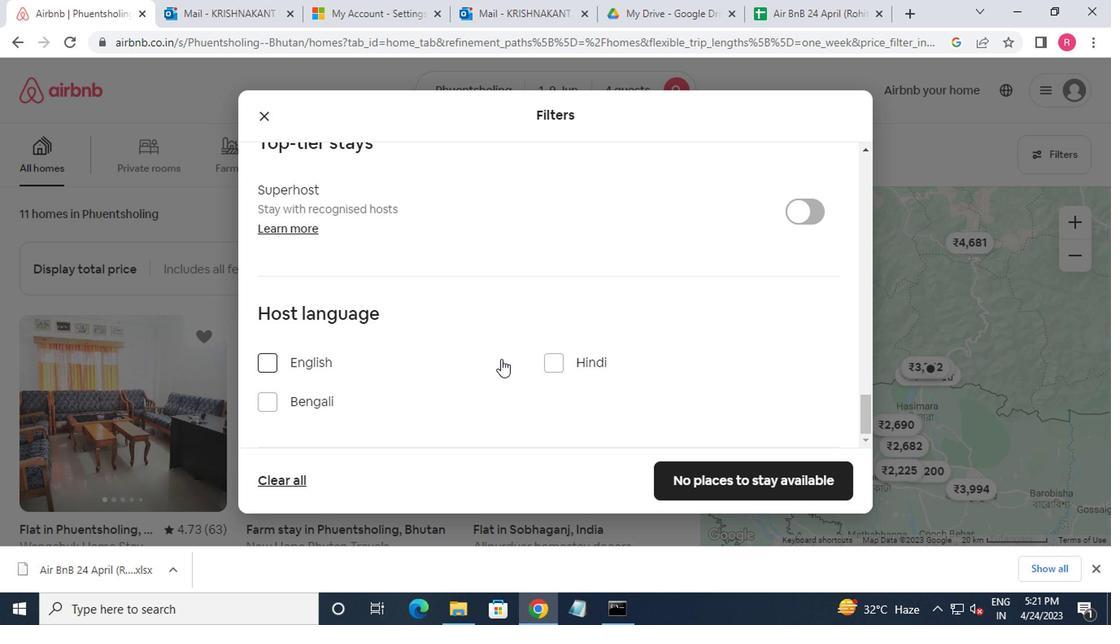 
Action: Mouse scrolled (430, 337) with delta (0, 0)
Screenshot: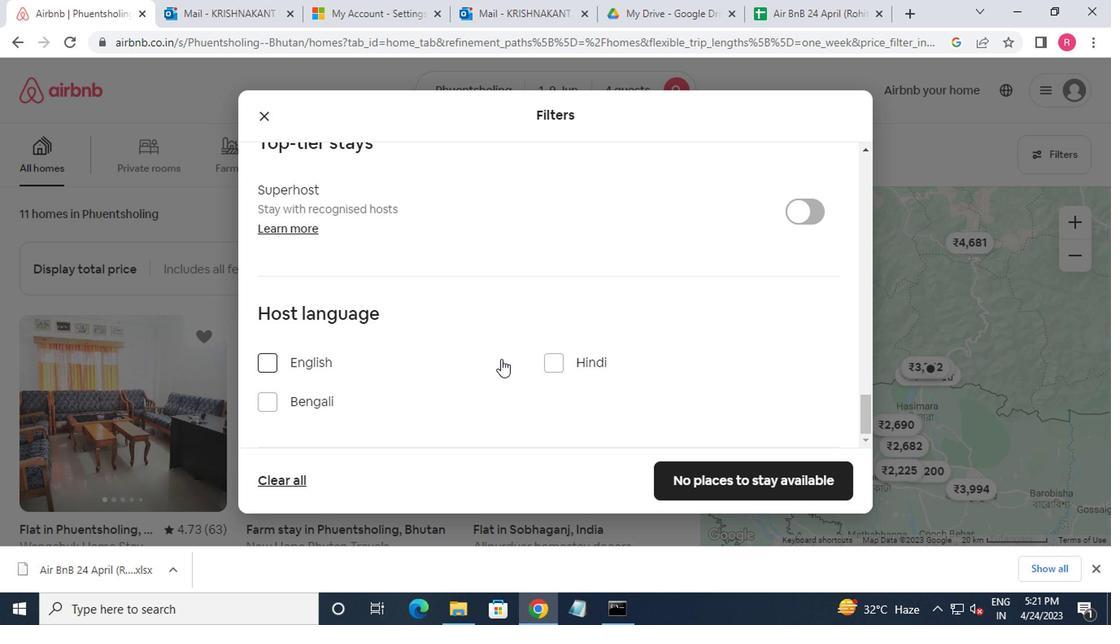 
Action: Mouse moved to (286, 343)
Screenshot: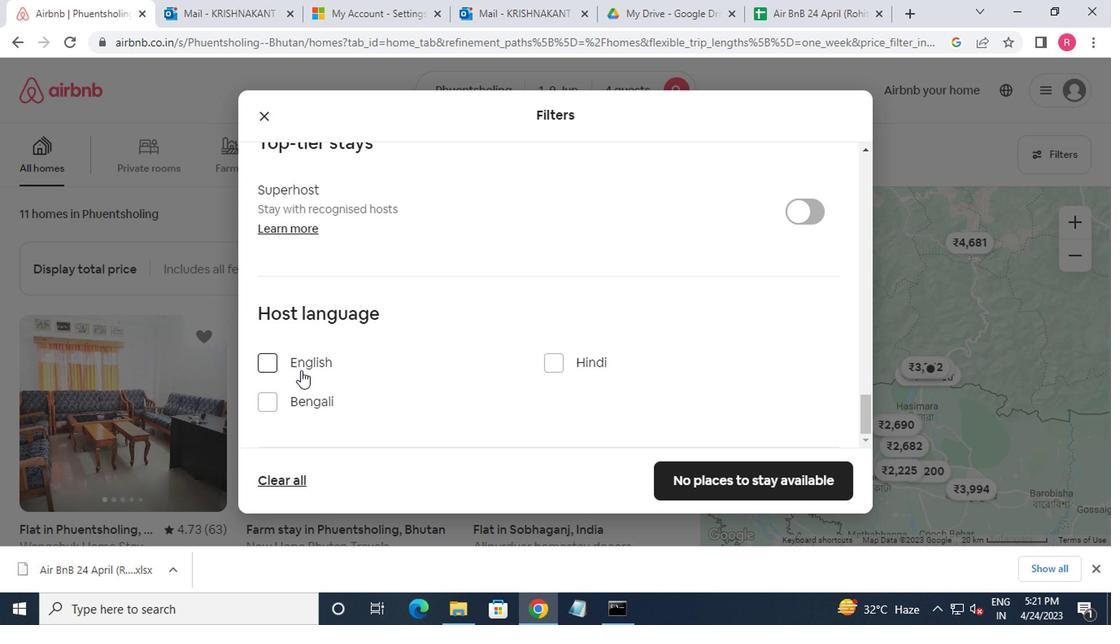 
Action: Mouse pressed left at (286, 343)
Screenshot: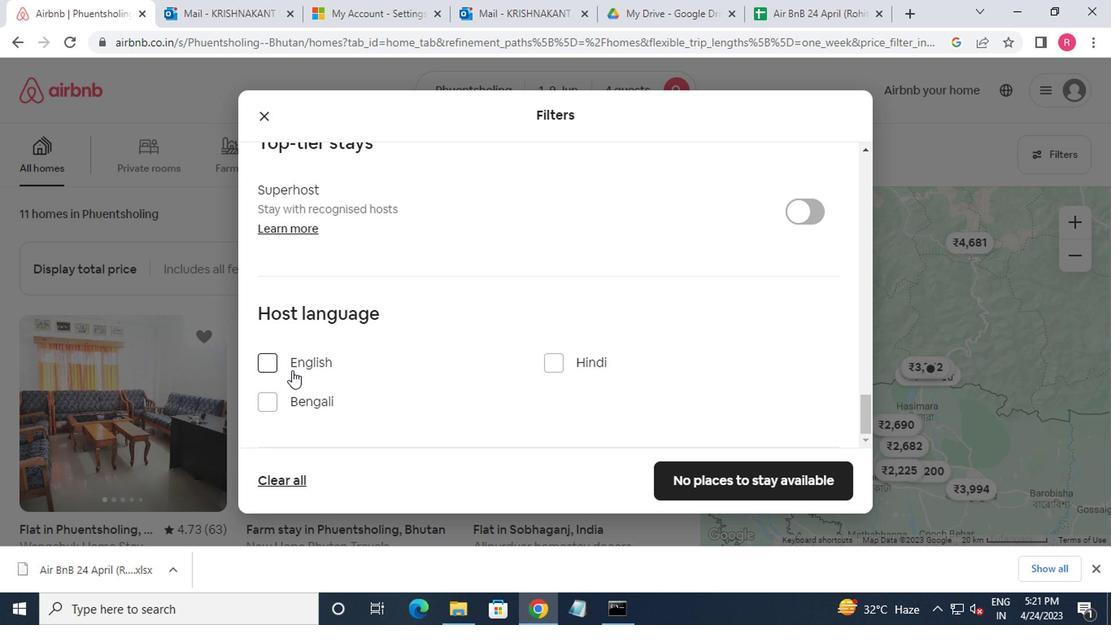 
Action: Mouse moved to (592, 426)
Screenshot: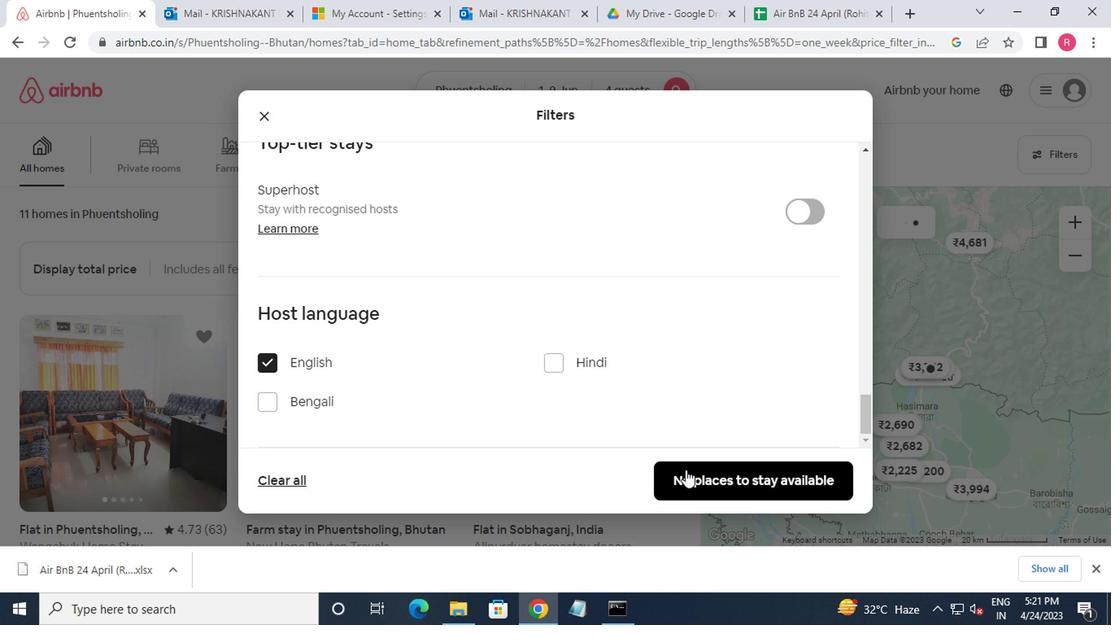 
Action: Mouse pressed left at (592, 426)
Screenshot: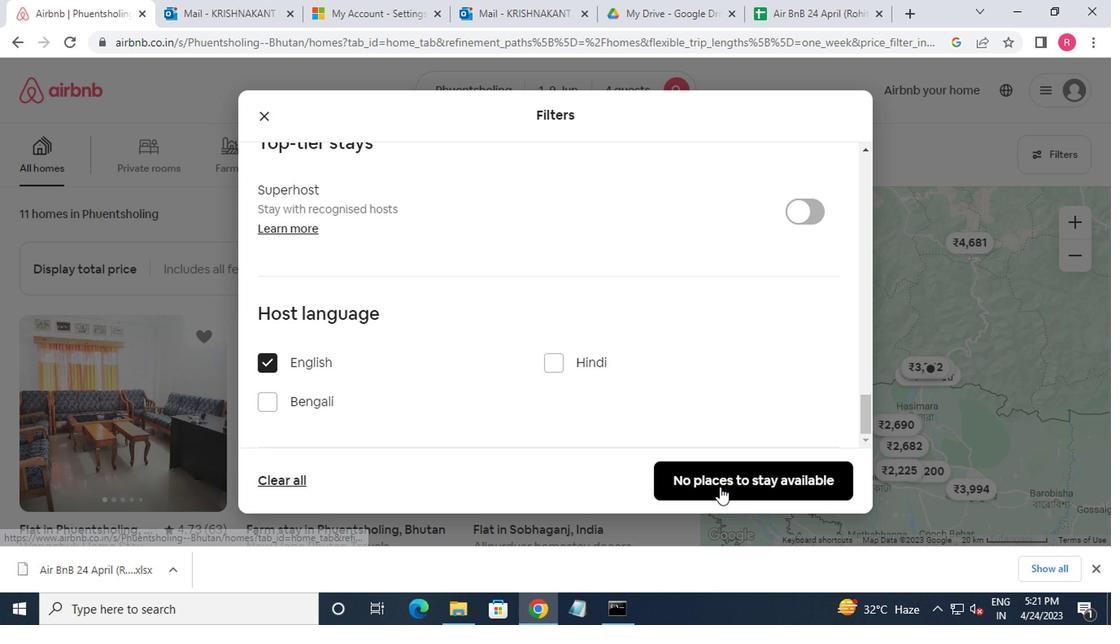
